 Task: Look for space in Höxter, Germany from 24th August, 2023 to 10th September, 2023 for 8 adults in price range Rs.12000 to Rs.15000. Place can be entire place or shared room with 4 bedrooms having 8 beds and 4 bathrooms. Property type can be house, flat, guest house. Amenities needed are: wifi, TV, free parkinig on premises, gym, breakfast. Booking option can be shelf check-in. Required host language is English.
Action: Mouse moved to (520, 107)
Screenshot: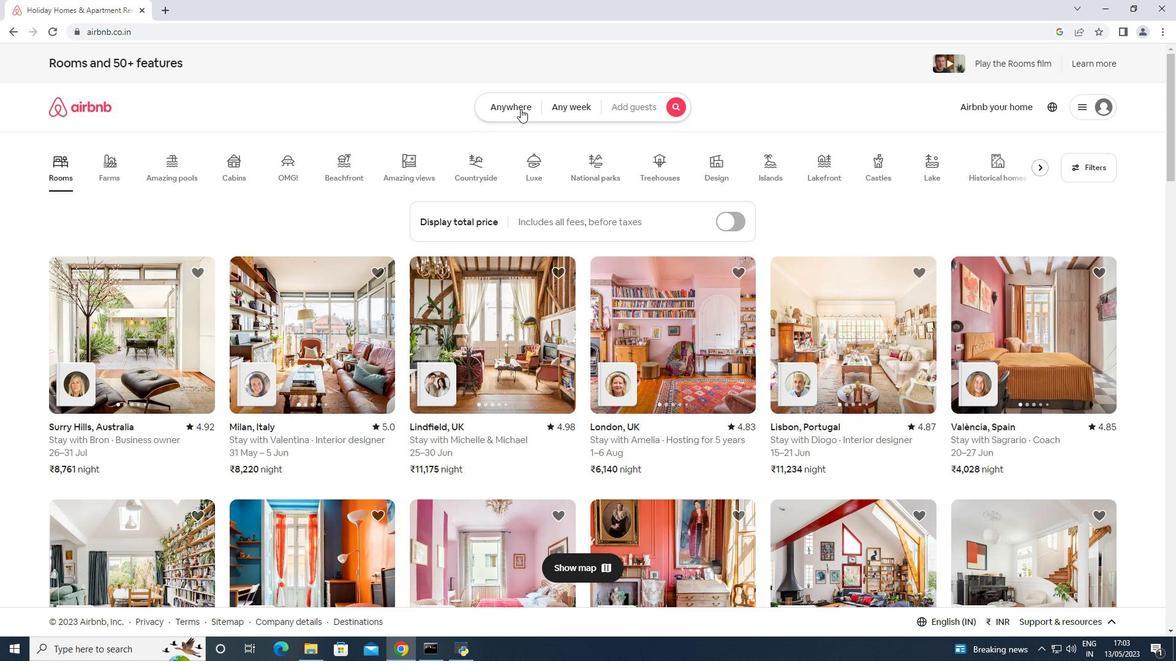 
Action: Mouse pressed left at (520, 107)
Screenshot: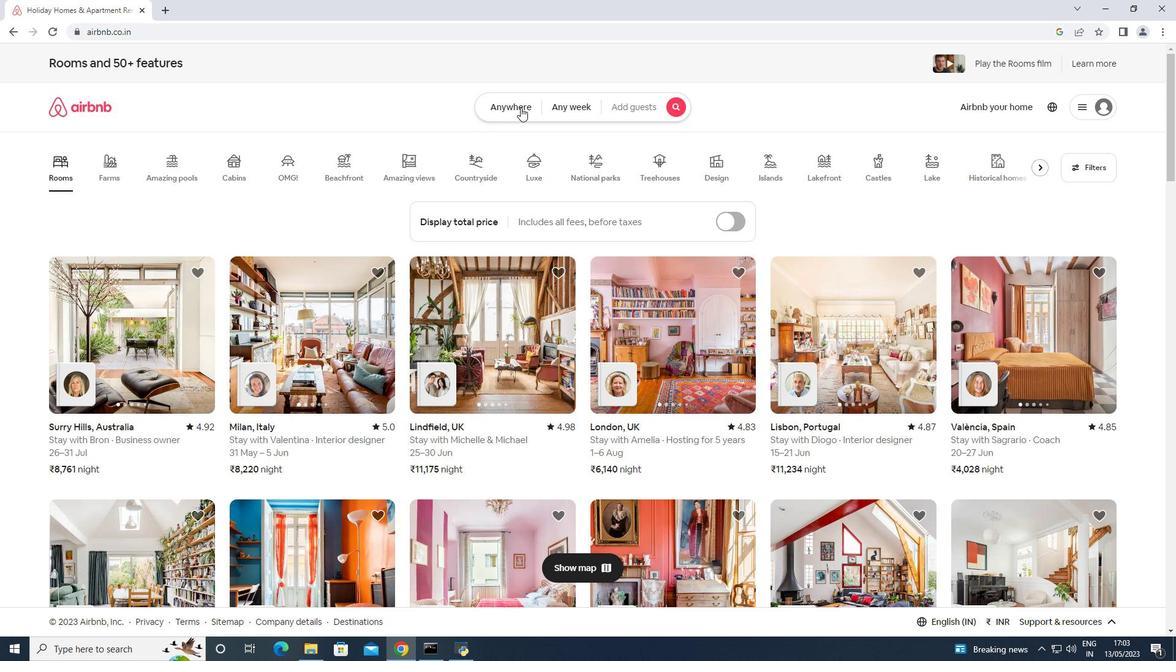 
Action: Mouse moved to (467, 153)
Screenshot: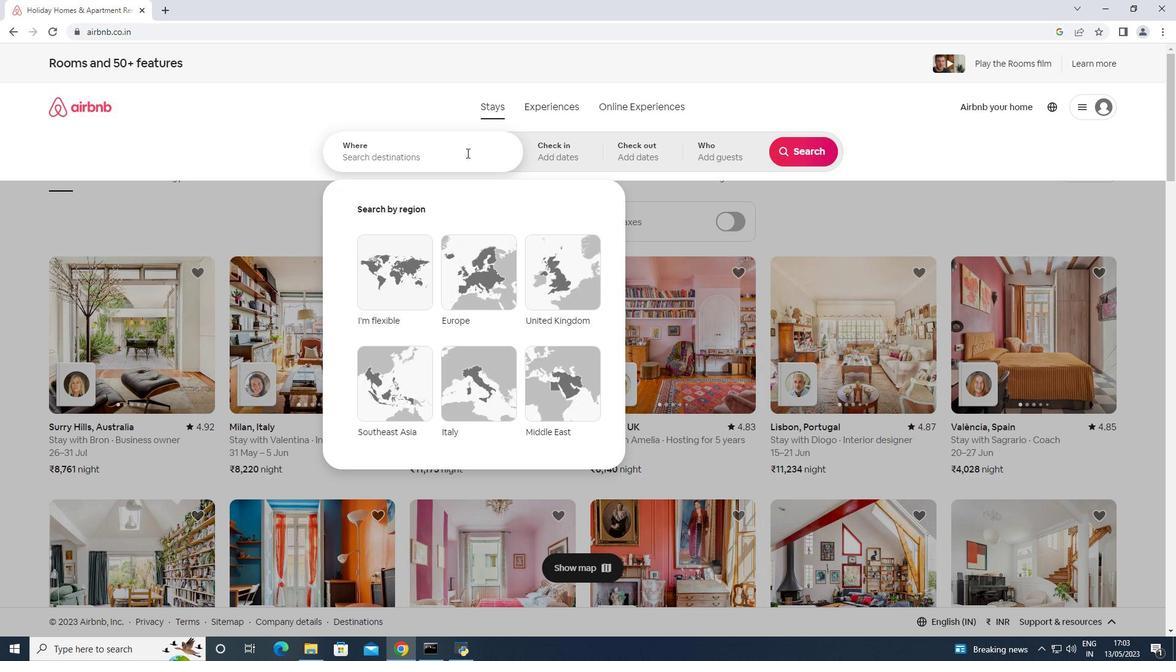 
Action: Mouse pressed left at (467, 153)
Screenshot: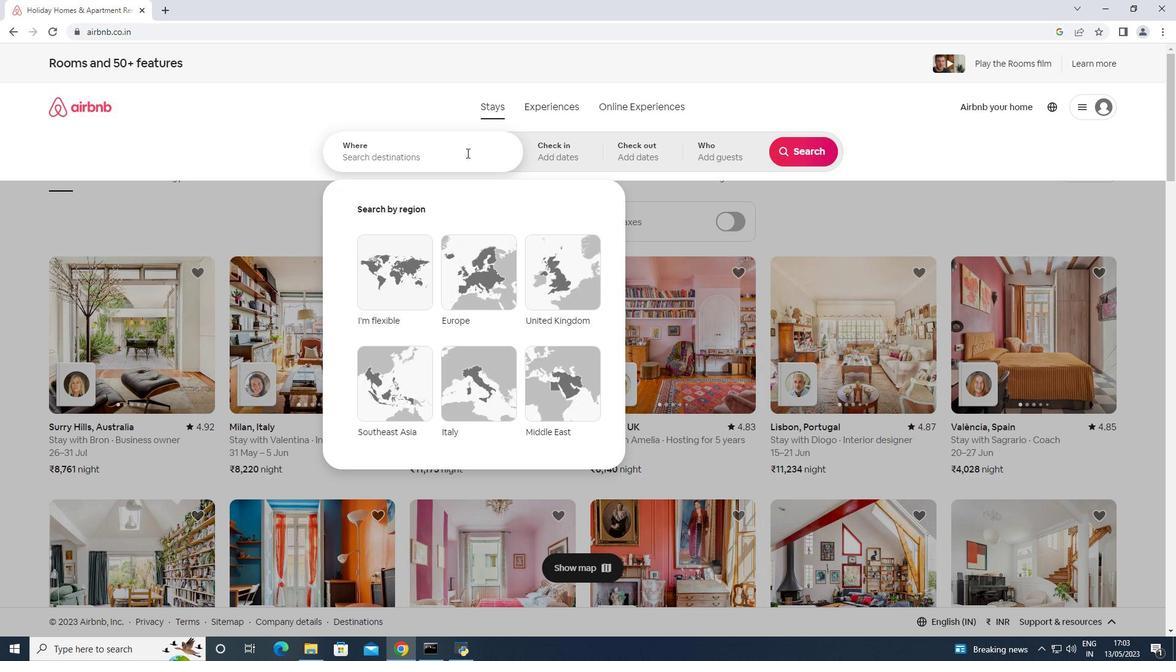 
Action: Key pressed <Key.shift><Key.shift><Key.shift><Key.shift><Key.shift>Hoxter,<Key.space><Key.shift>Germany<Key.enter>
Screenshot: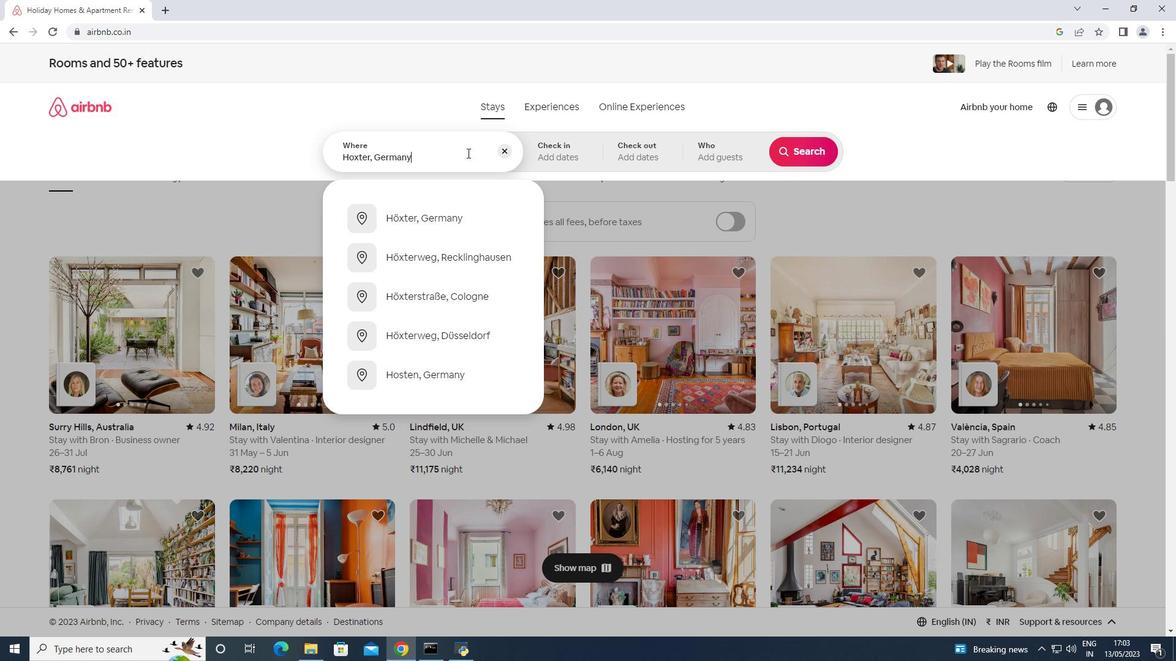 
Action: Mouse moved to (803, 257)
Screenshot: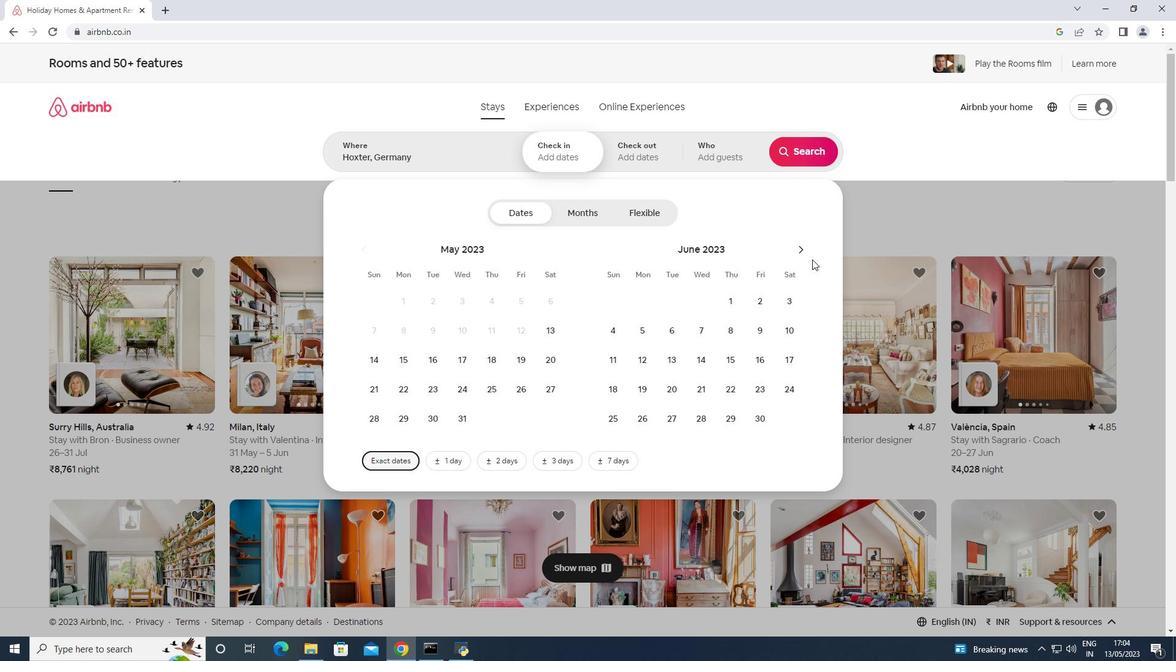 
Action: Mouse pressed left at (803, 257)
Screenshot: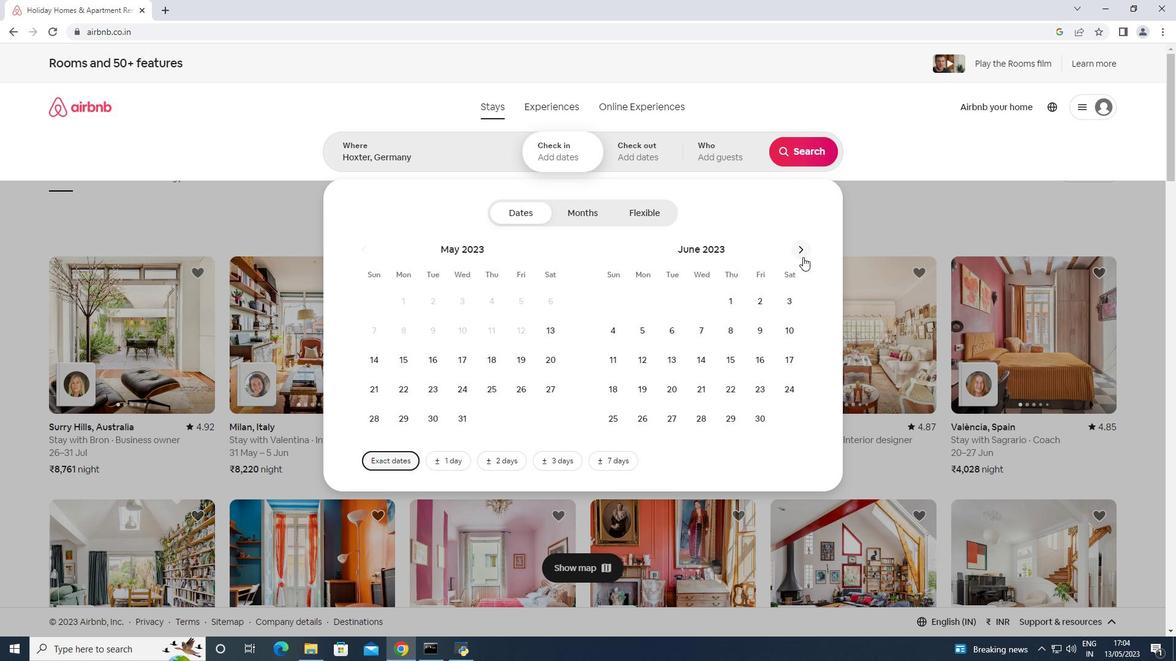 
Action: Mouse moved to (802, 257)
Screenshot: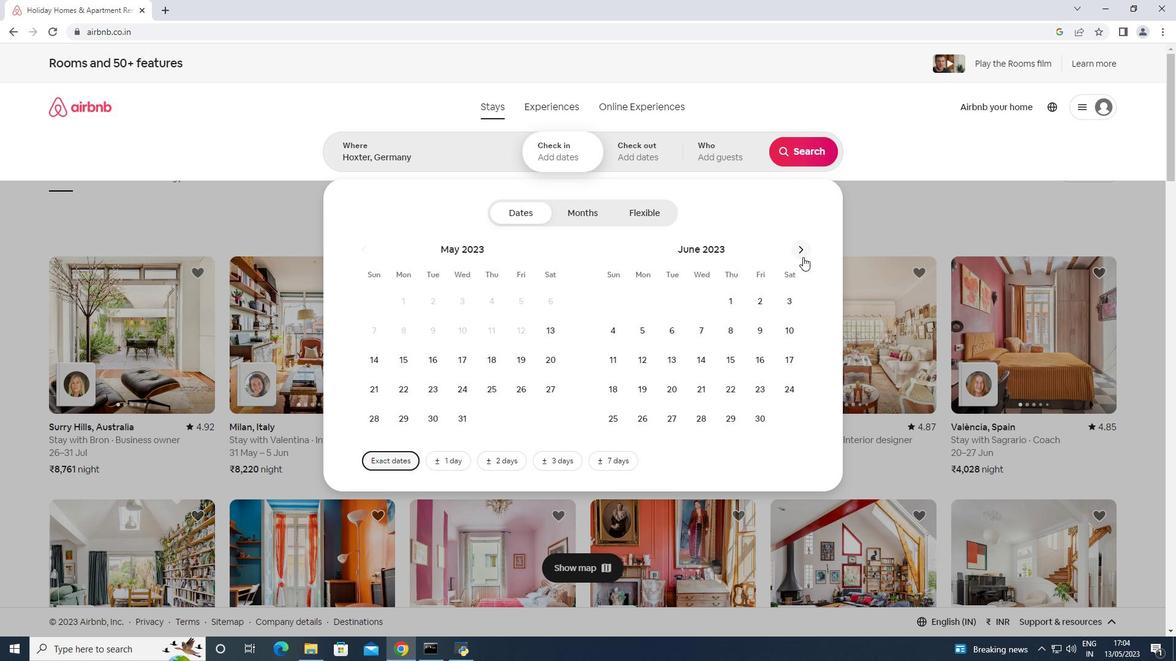 
Action: Mouse pressed left at (802, 257)
Screenshot: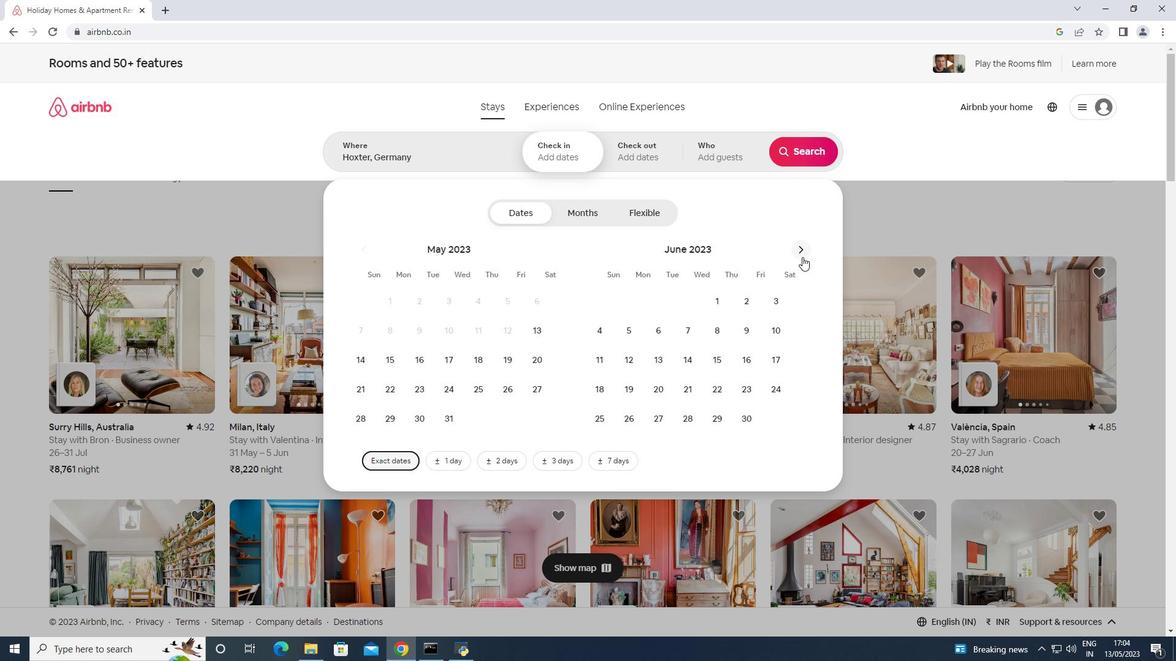 
Action: Mouse pressed left at (802, 257)
Screenshot: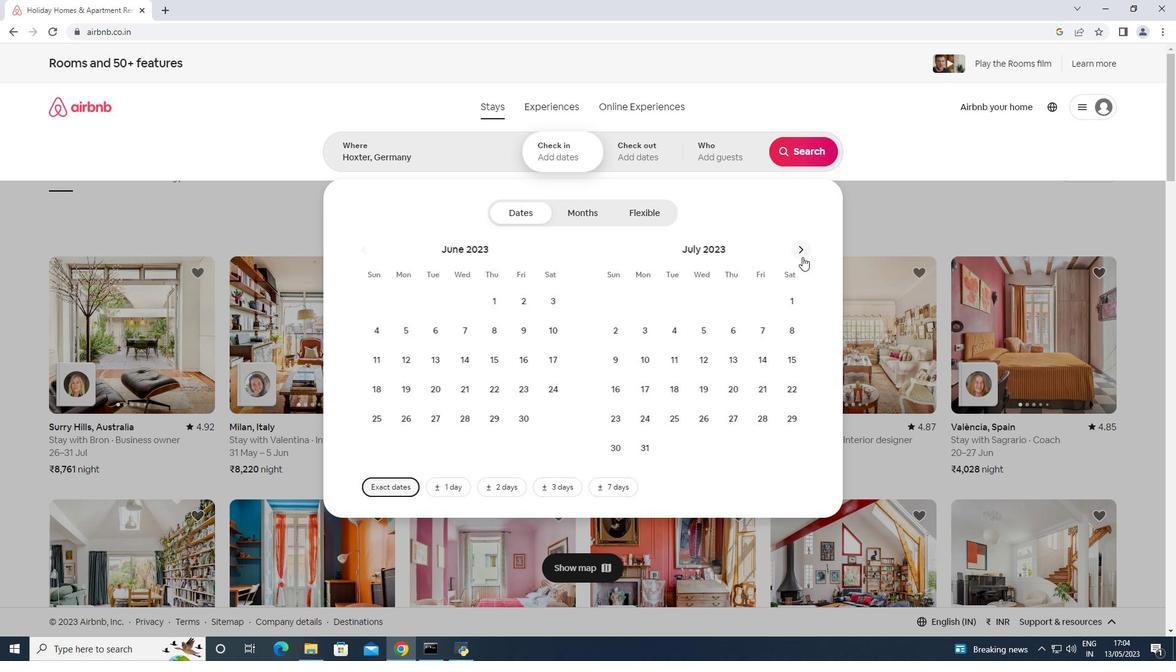 
Action: Mouse pressed left at (802, 257)
Screenshot: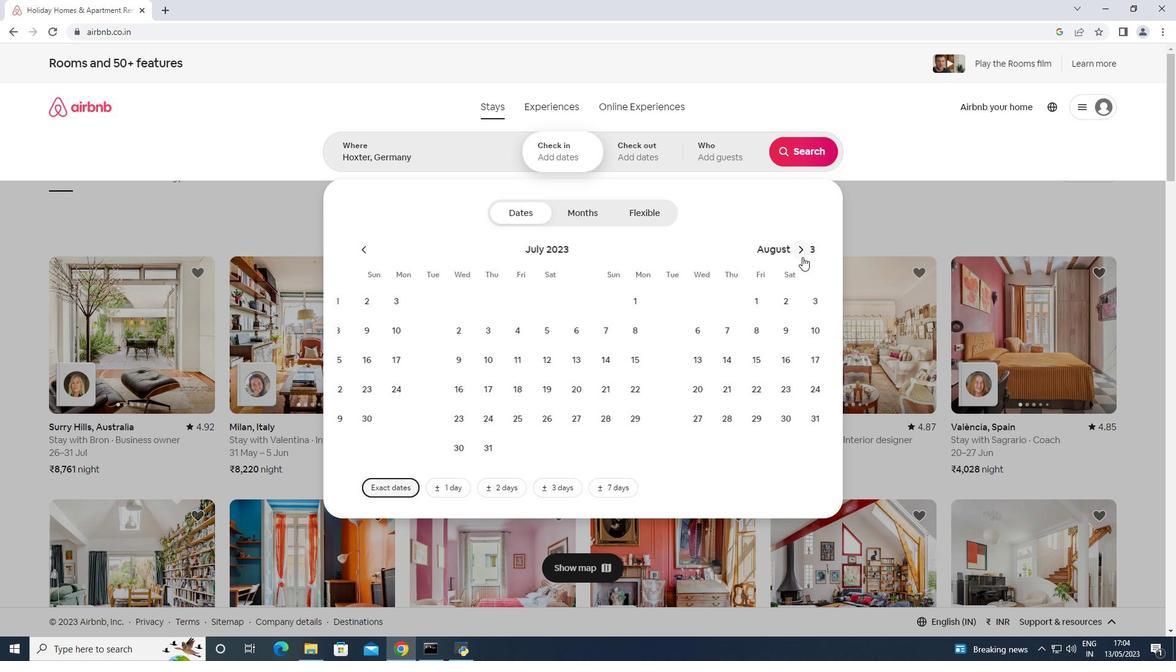 
Action: Mouse moved to (498, 382)
Screenshot: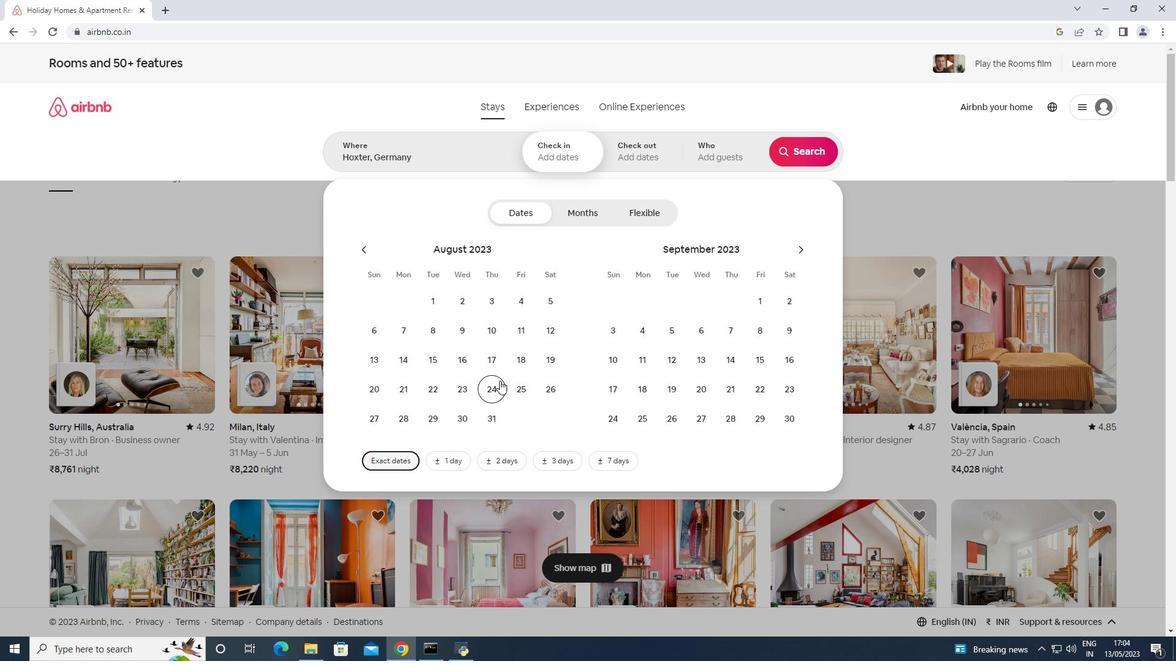 
Action: Mouse pressed left at (498, 382)
Screenshot: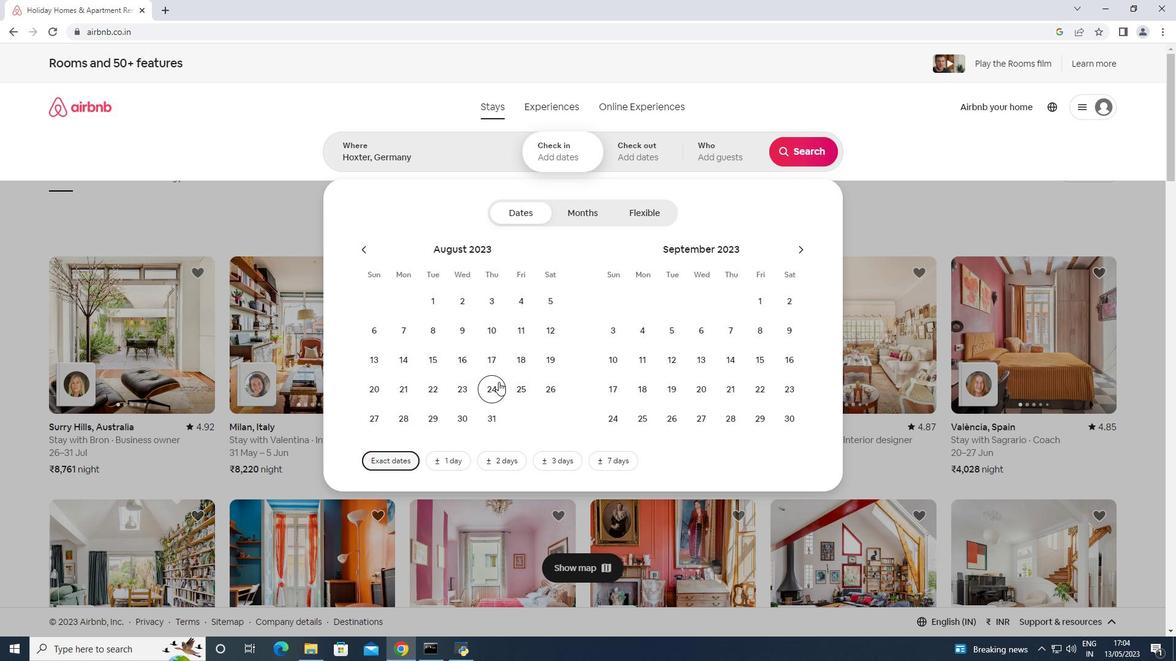 
Action: Mouse moved to (615, 364)
Screenshot: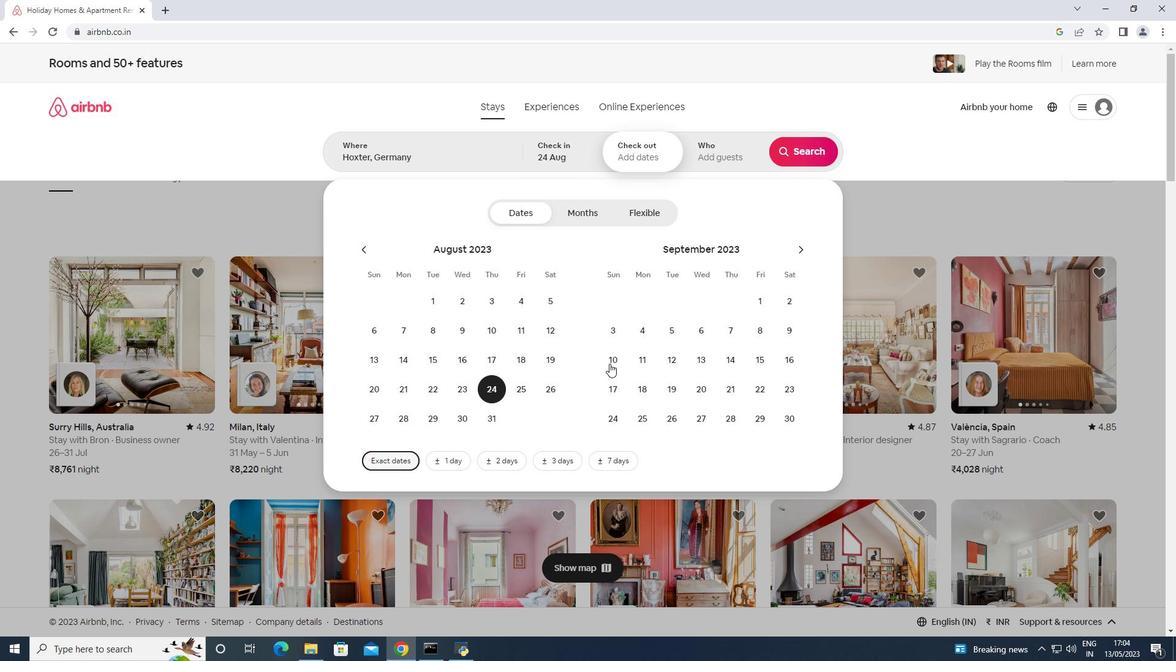 
Action: Mouse pressed left at (615, 364)
Screenshot: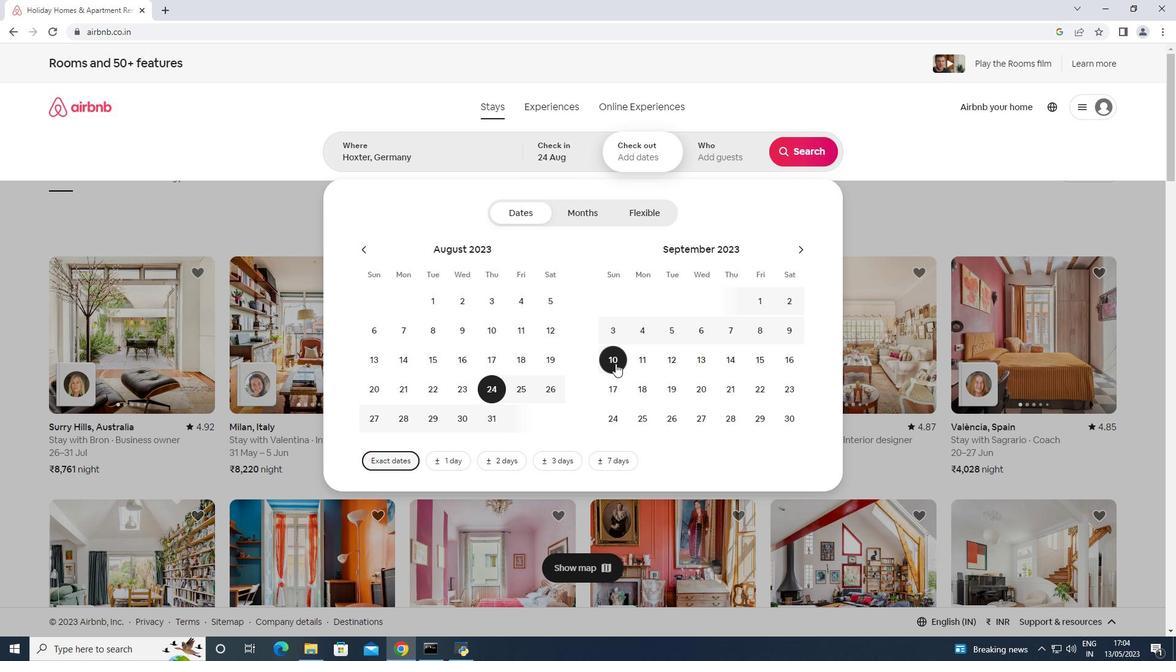 
Action: Mouse moved to (734, 152)
Screenshot: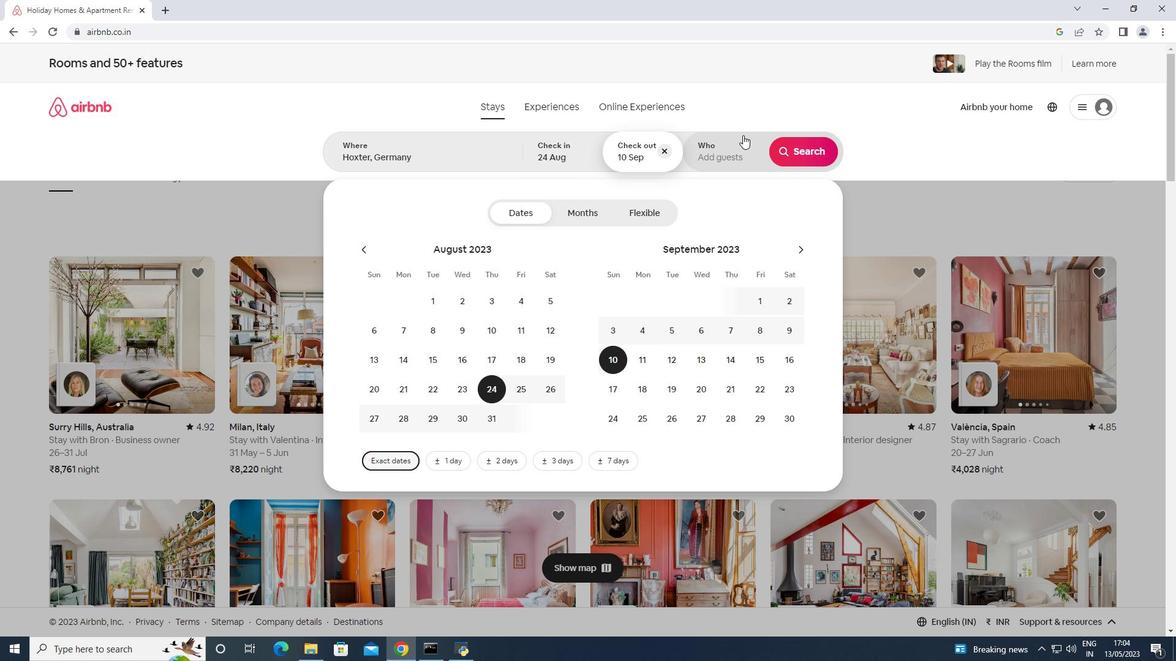 
Action: Mouse pressed left at (734, 152)
Screenshot: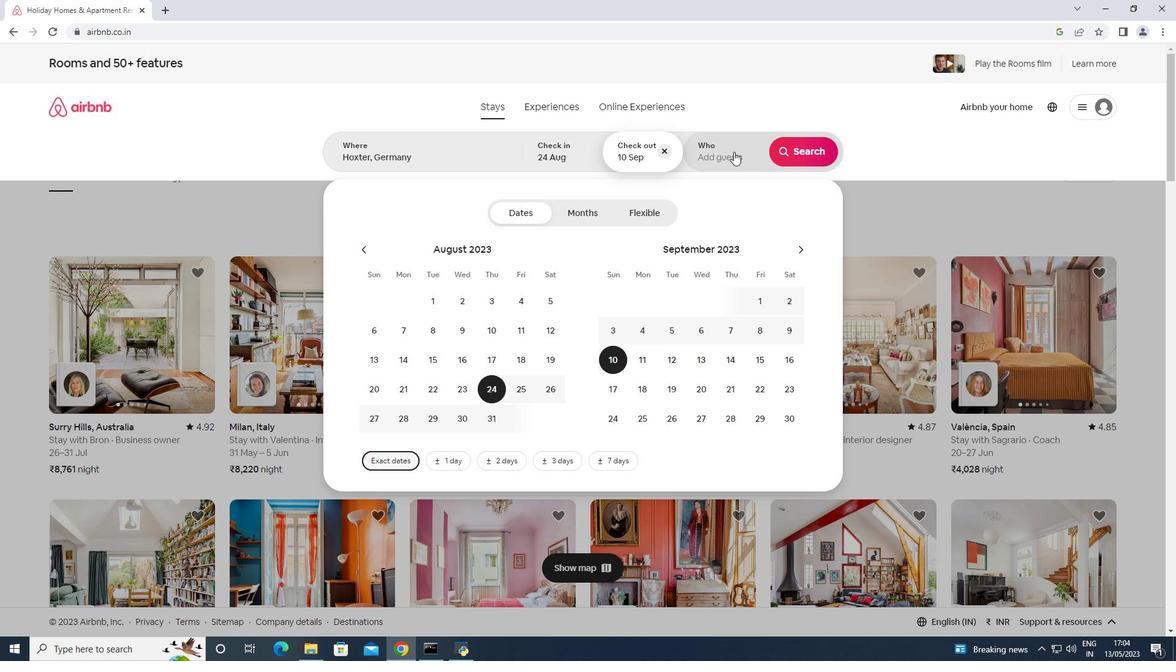 
Action: Mouse moved to (814, 218)
Screenshot: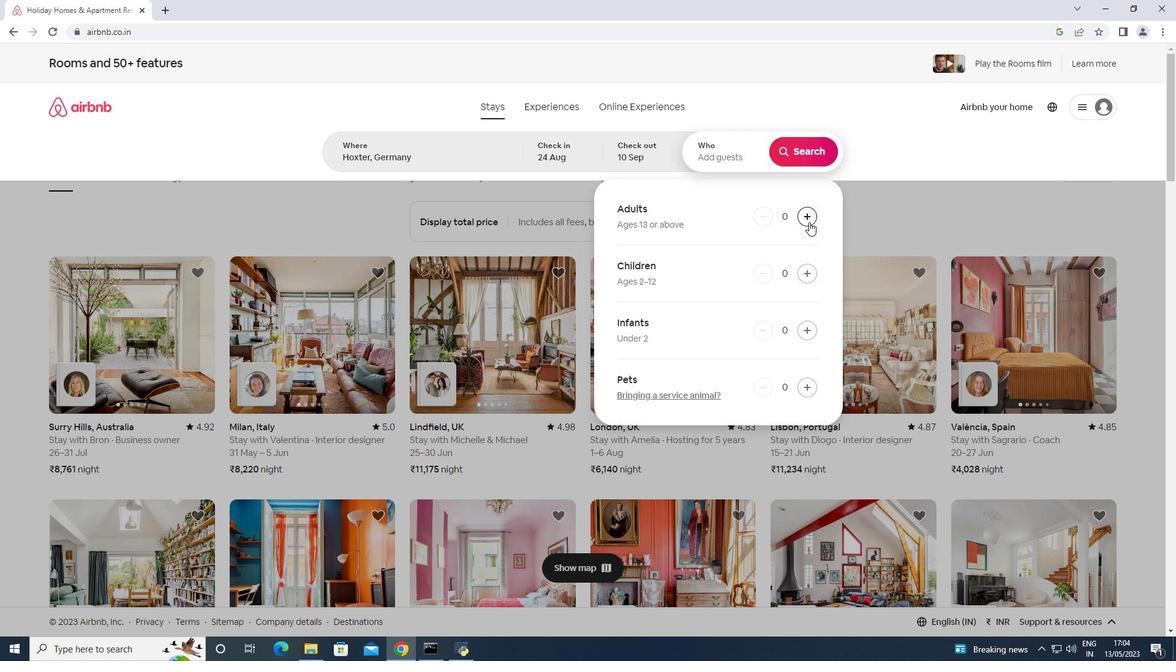 
Action: Mouse pressed left at (814, 218)
Screenshot: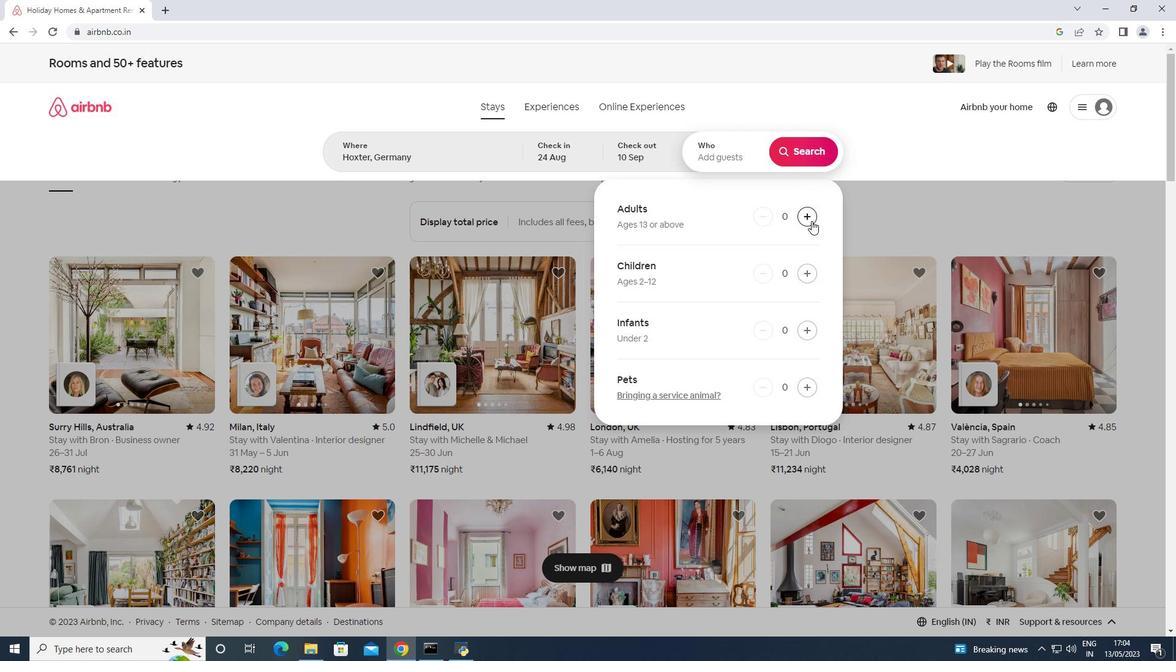 
Action: Mouse pressed left at (814, 218)
Screenshot: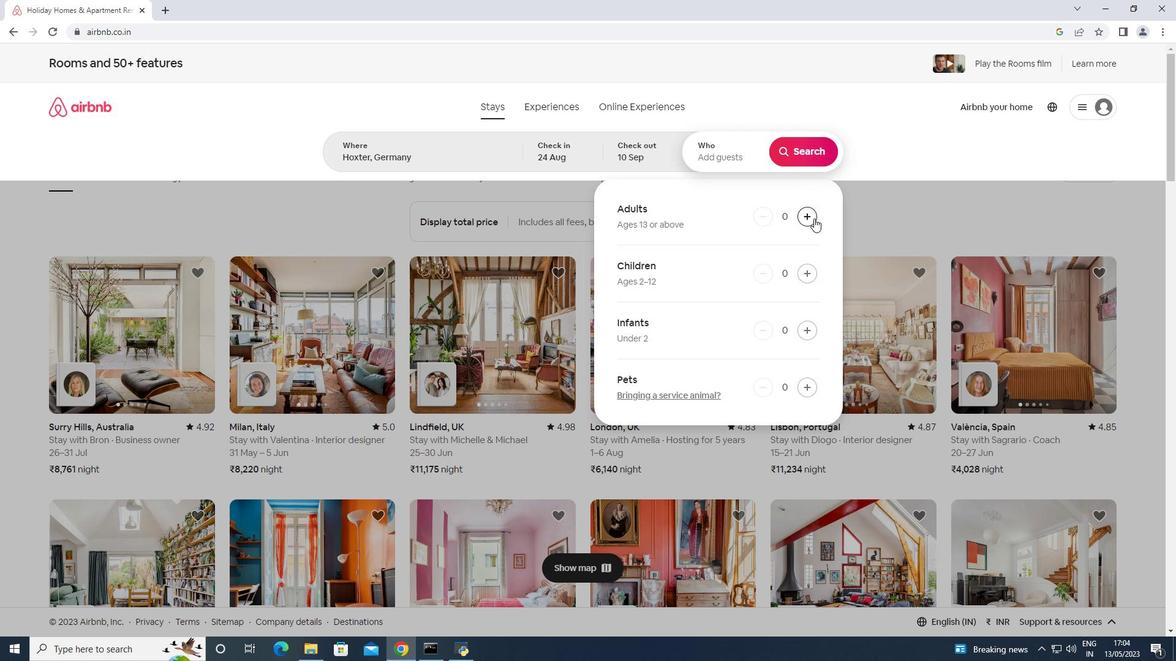 
Action: Mouse pressed left at (814, 218)
Screenshot: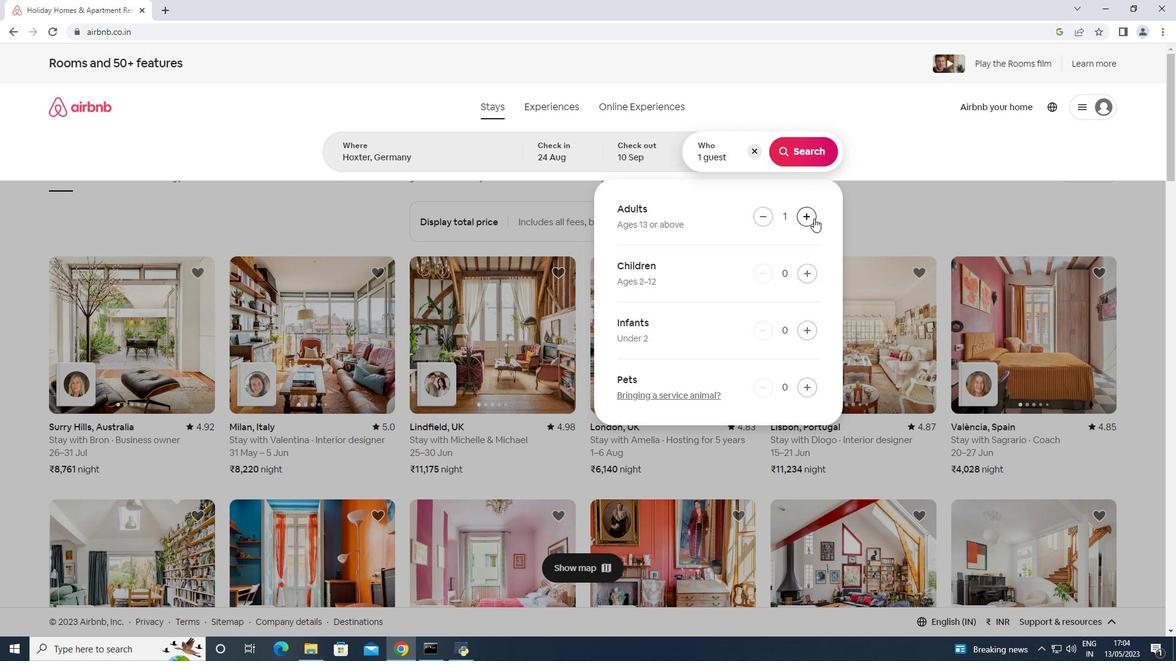 
Action: Mouse pressed left at (814, 218)
Screenshot: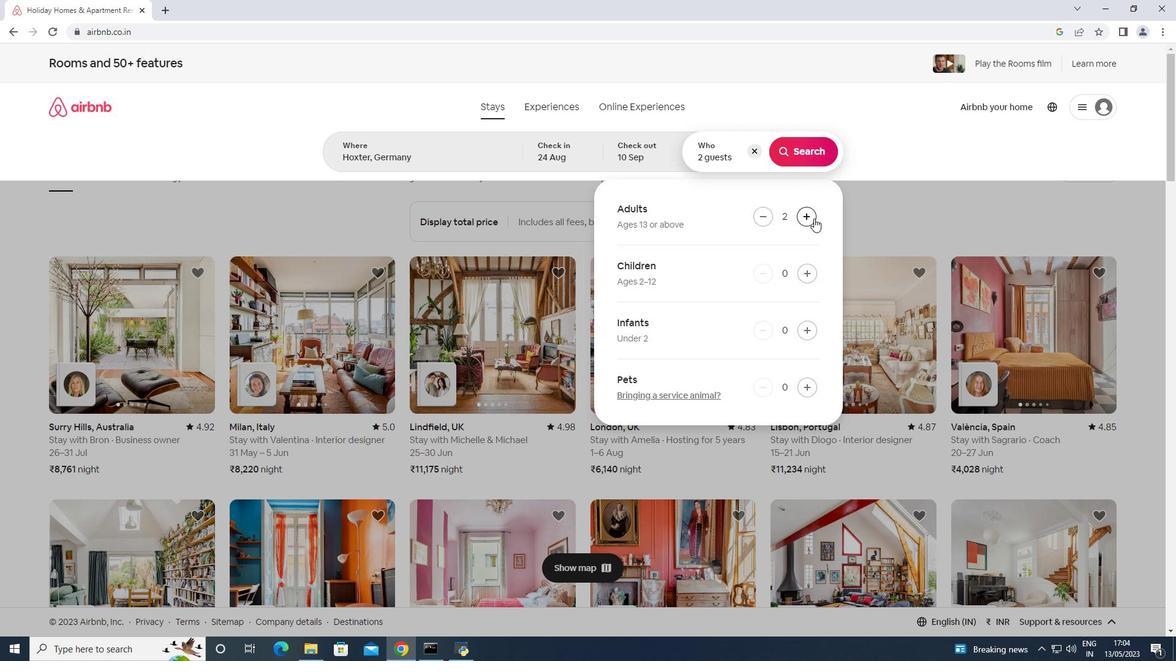 
Action: Mouse pressed left at (814, 218)
Screenshot: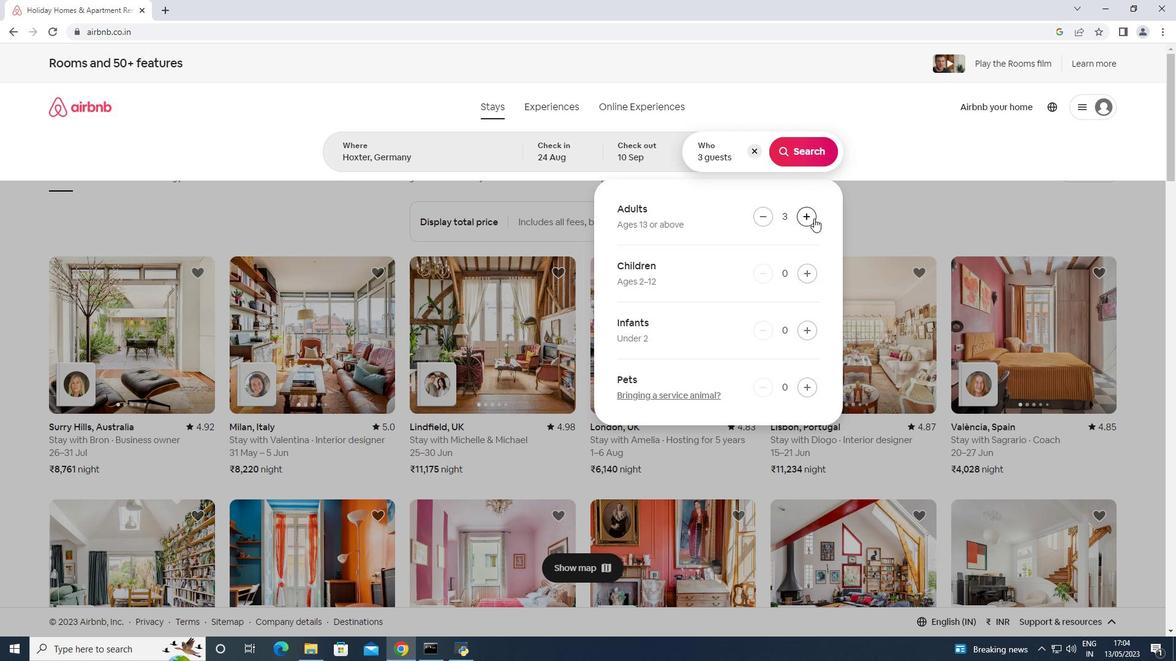 
Action: Mouse pressed left at (814, 218)
Screenshot: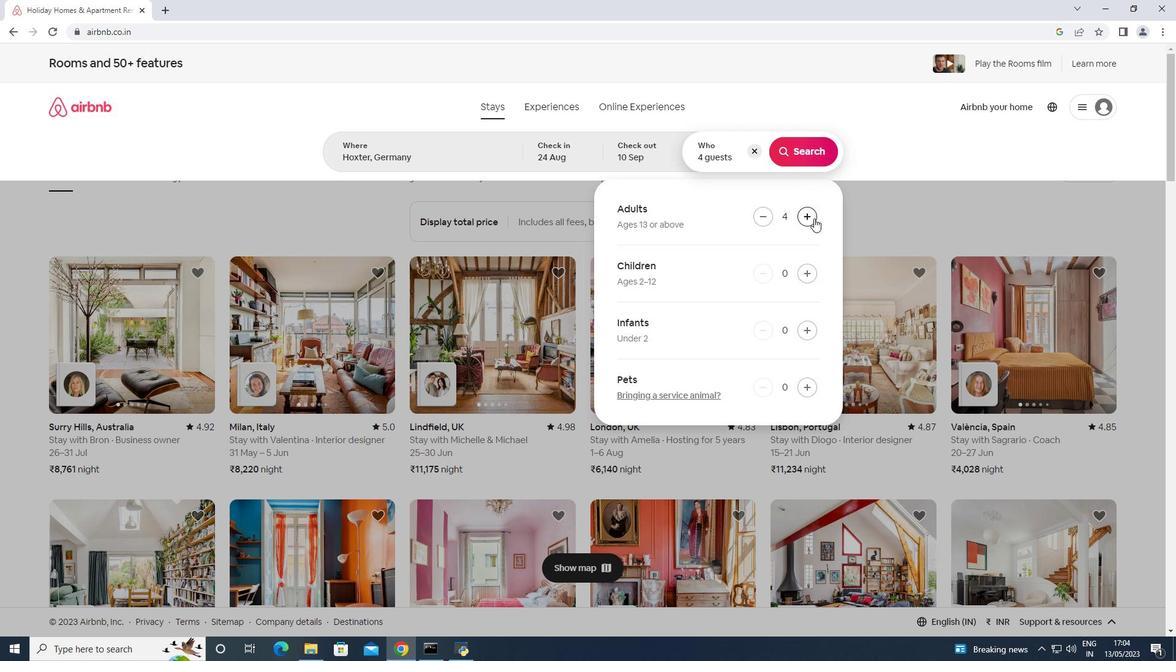 
Action: Mouse pressed left at (814, 218)
Screenshot: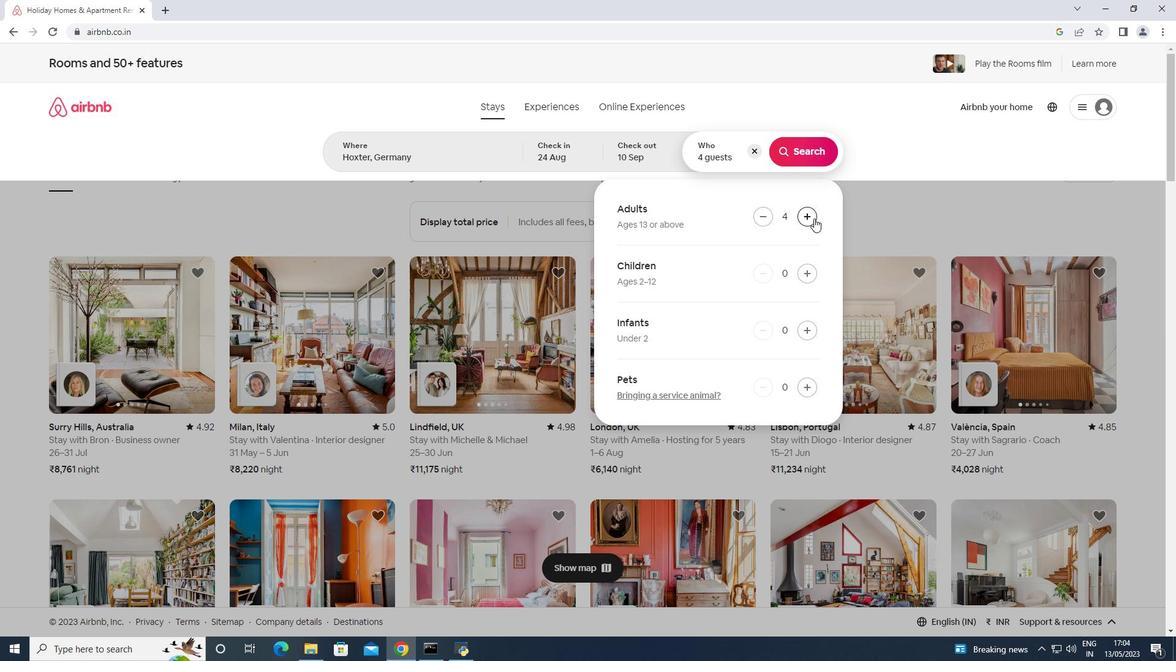 
Action: Mouse pressed left at (814, 218)
Screenshot: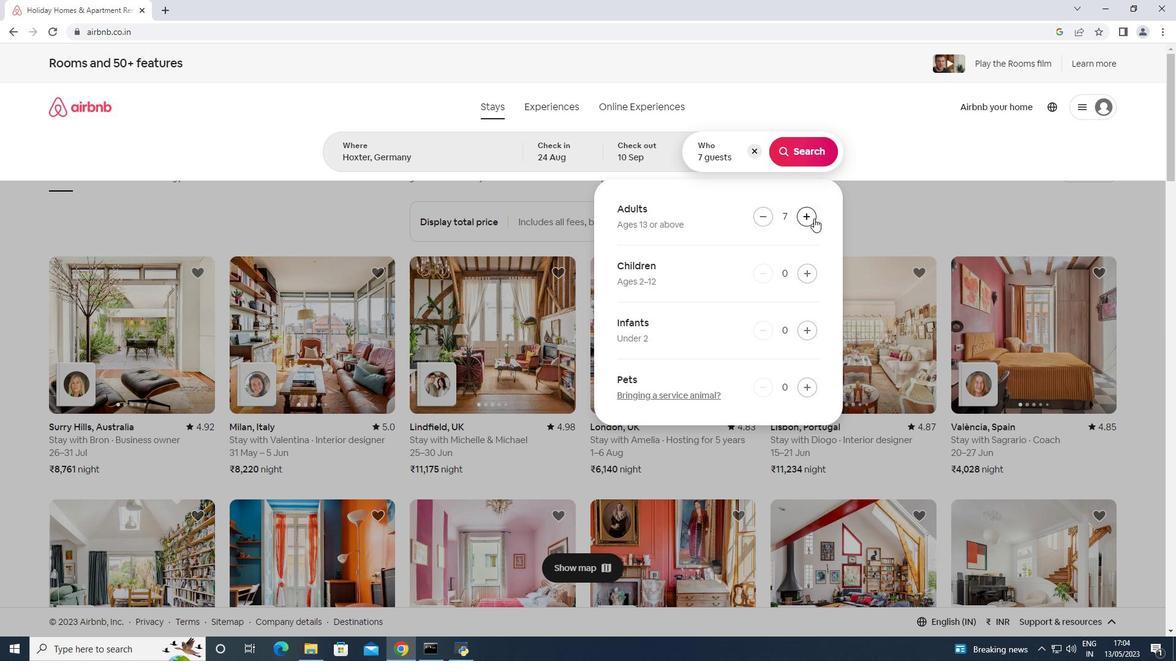 
Action: Mouse moved to (821, 153)
Screenshot: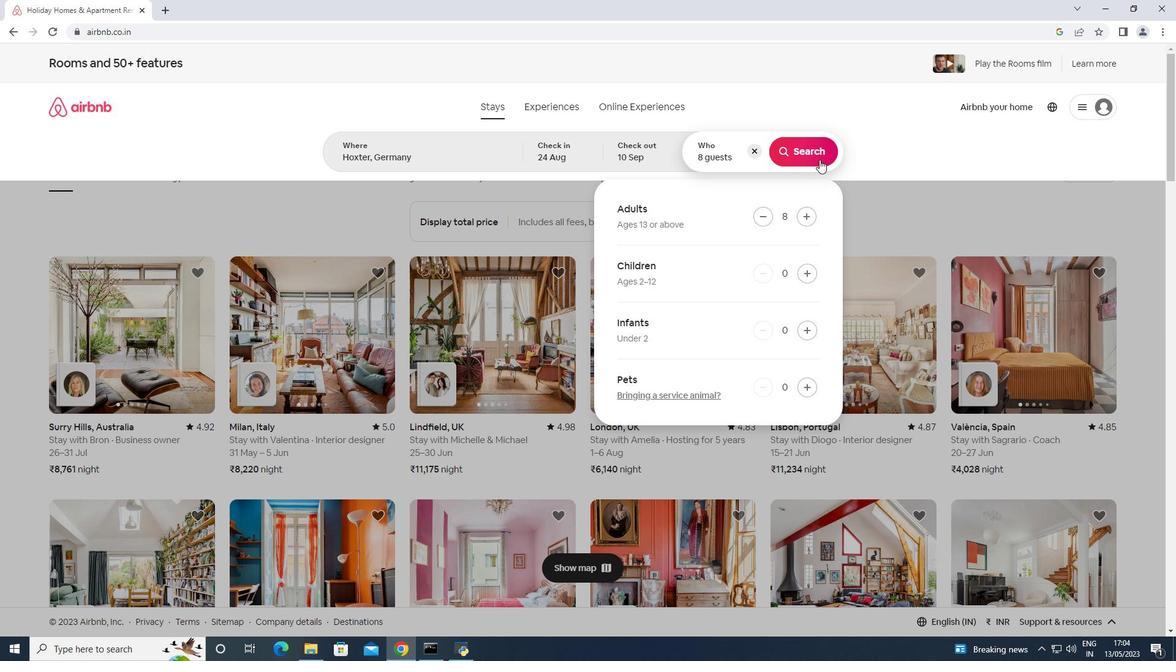 
Action: Mouse pressed left at (821, 153)
Screenshot: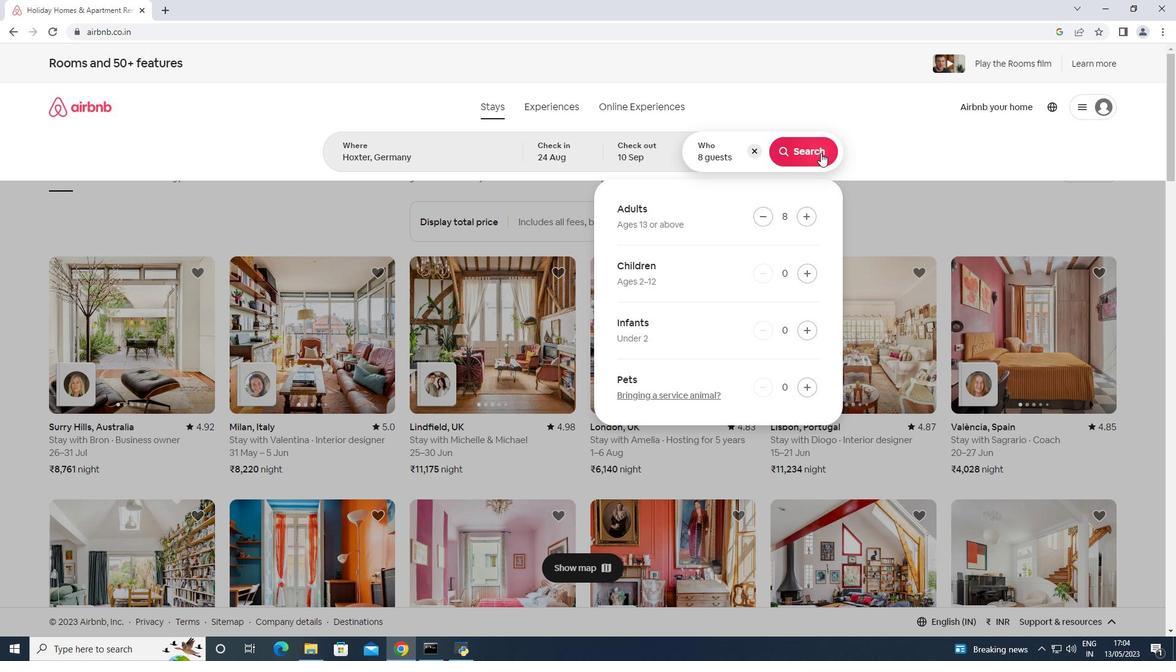 
Action: Mouse moved to (1119, 118)
Screenshot: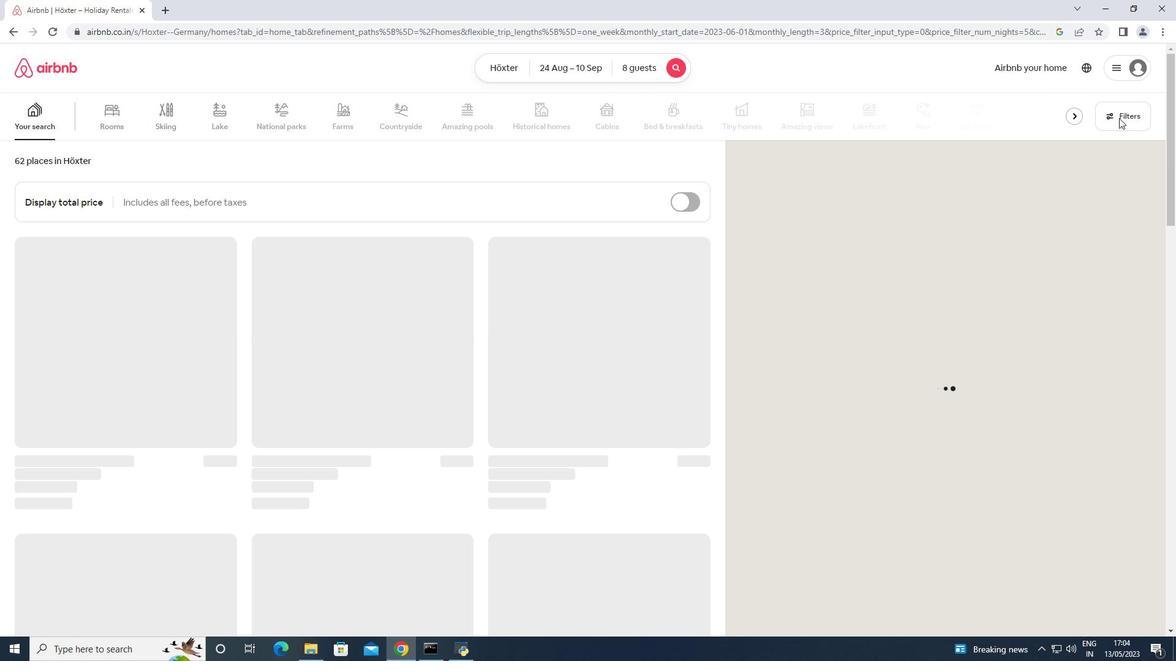 
Action: Mouse pressed left at (1119, 118)
Screenshot: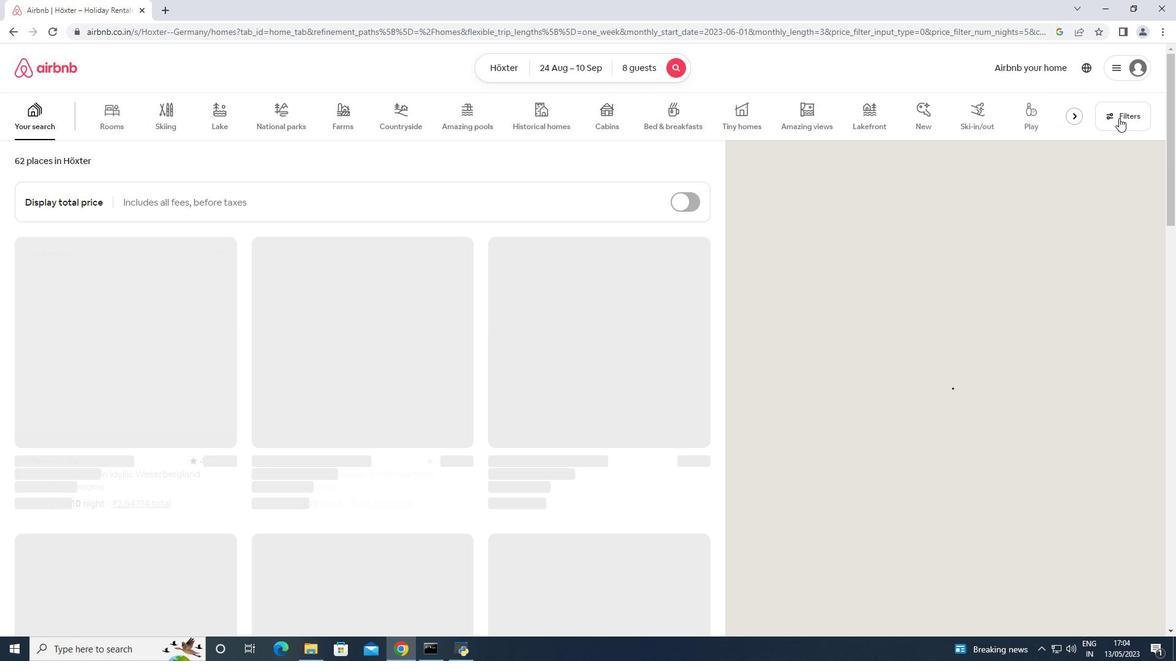 
Action: Mouse moved to (529, 422)
Screenshot: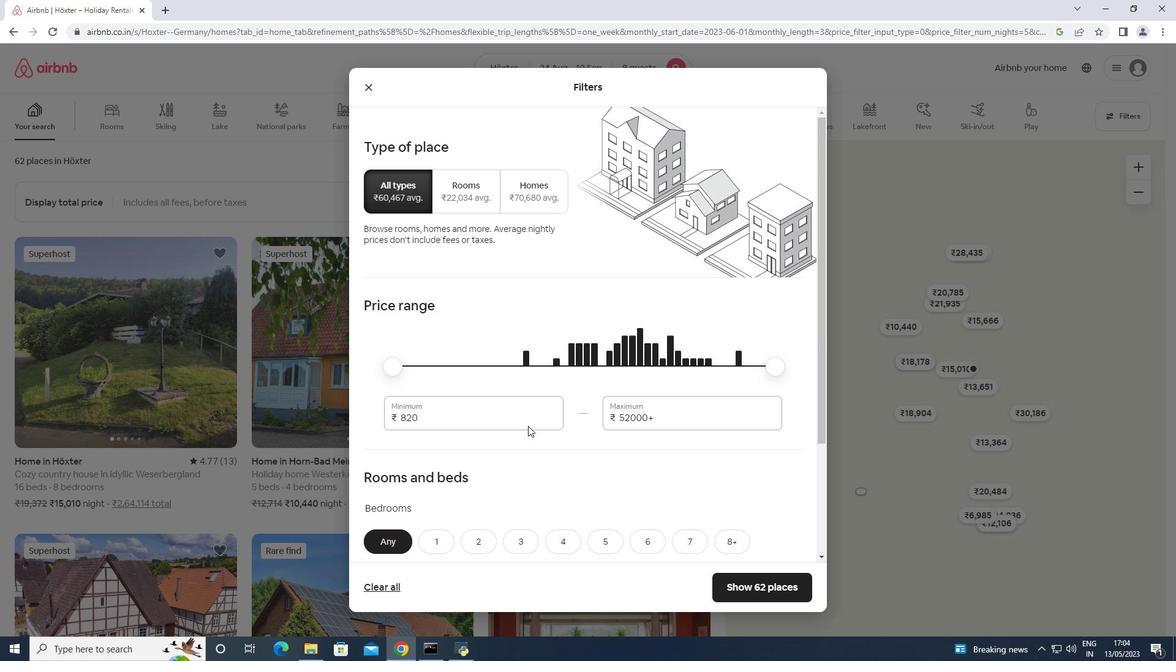 
Action: Mouse pressed left at (529, 422)
Screenshot: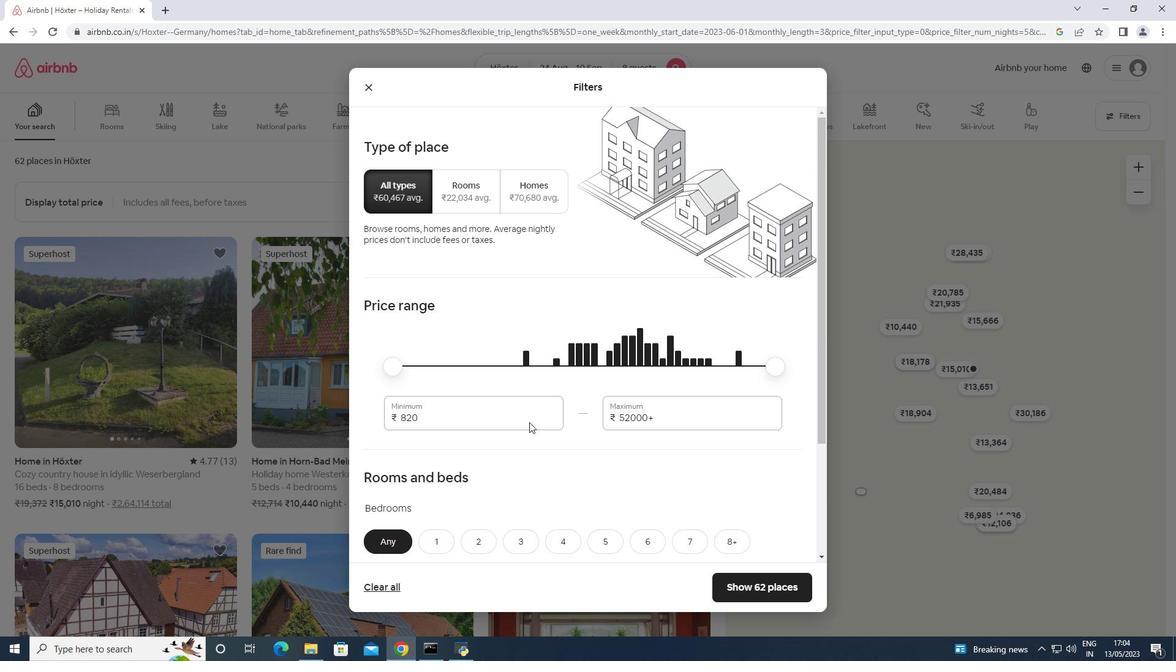 
Action: Mouse pressed left at (529, 422)
Screenshot: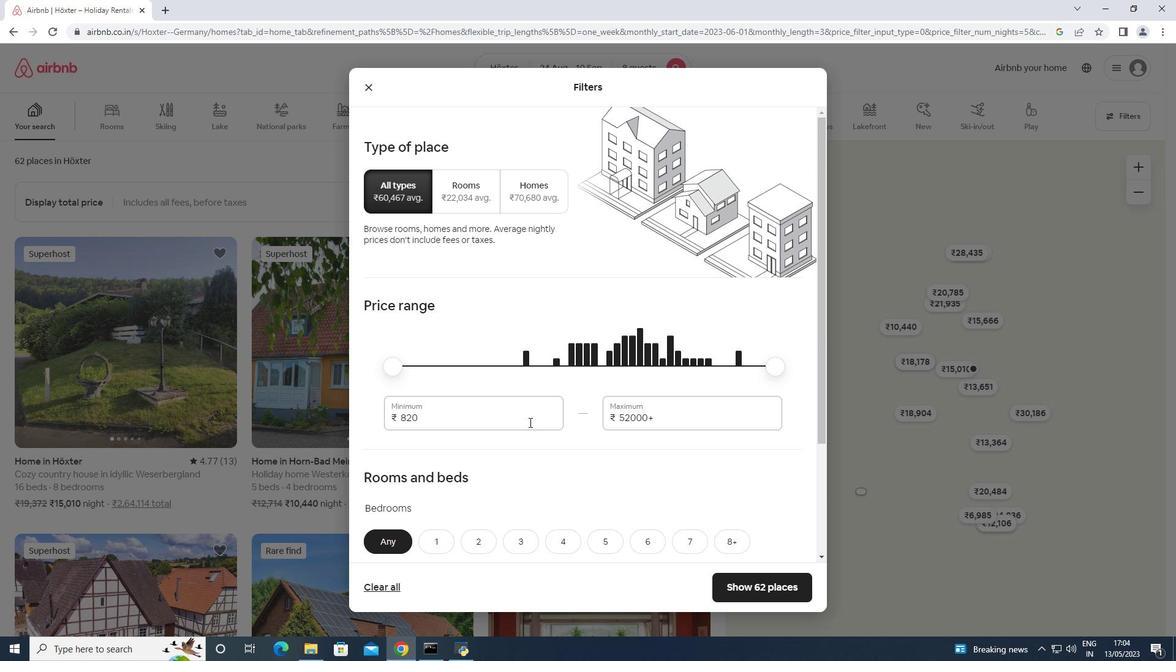 
Action: Key pressed 12000<Key.tab>1501<Key.backspace>000<Key.backspace>
Screenshot: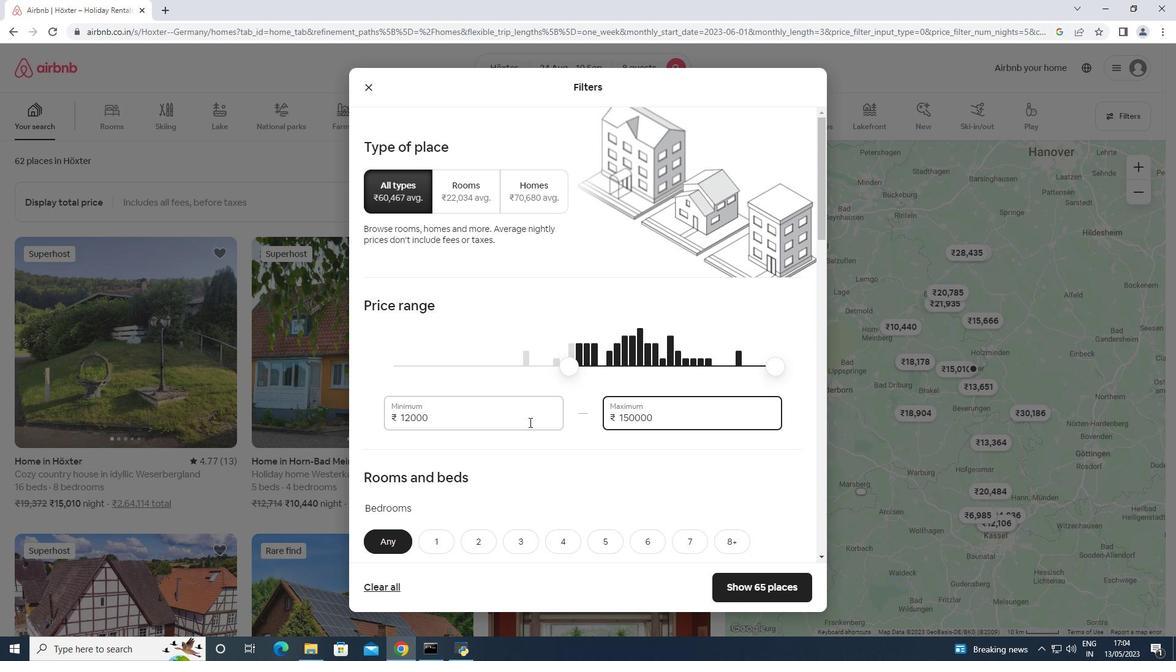 
Action: Mouse scrolled (529, 422) with delta (0, 0)
Screenshot: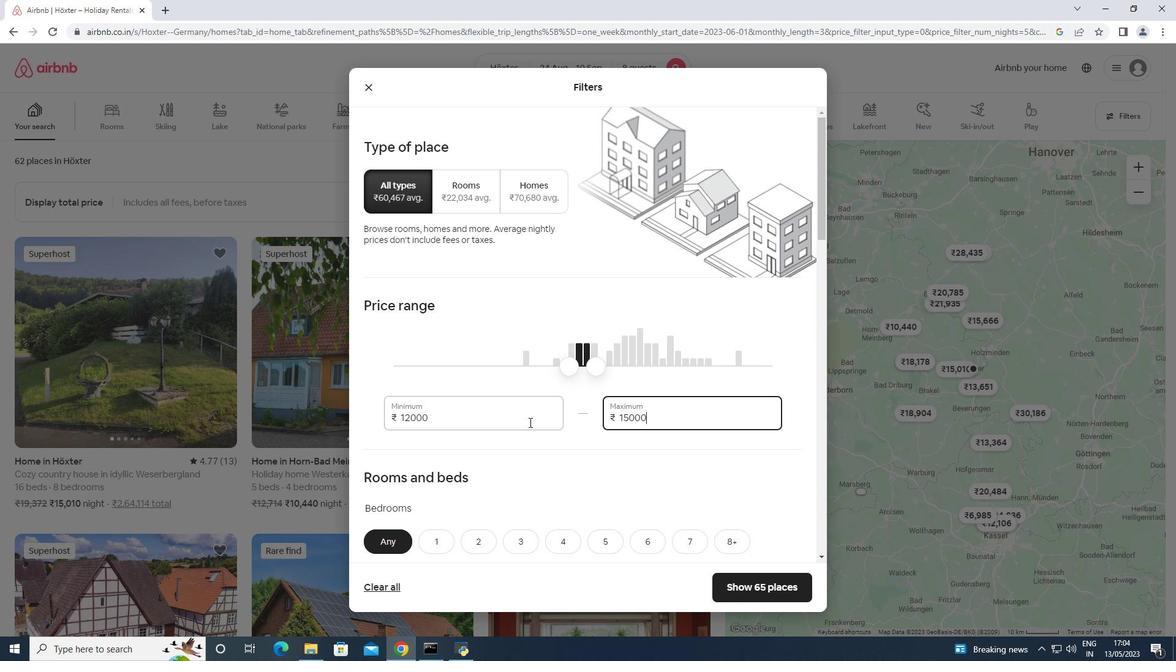 
Action: Mouse scrolled (529, 422) with delta (0, 0)
Screenshot: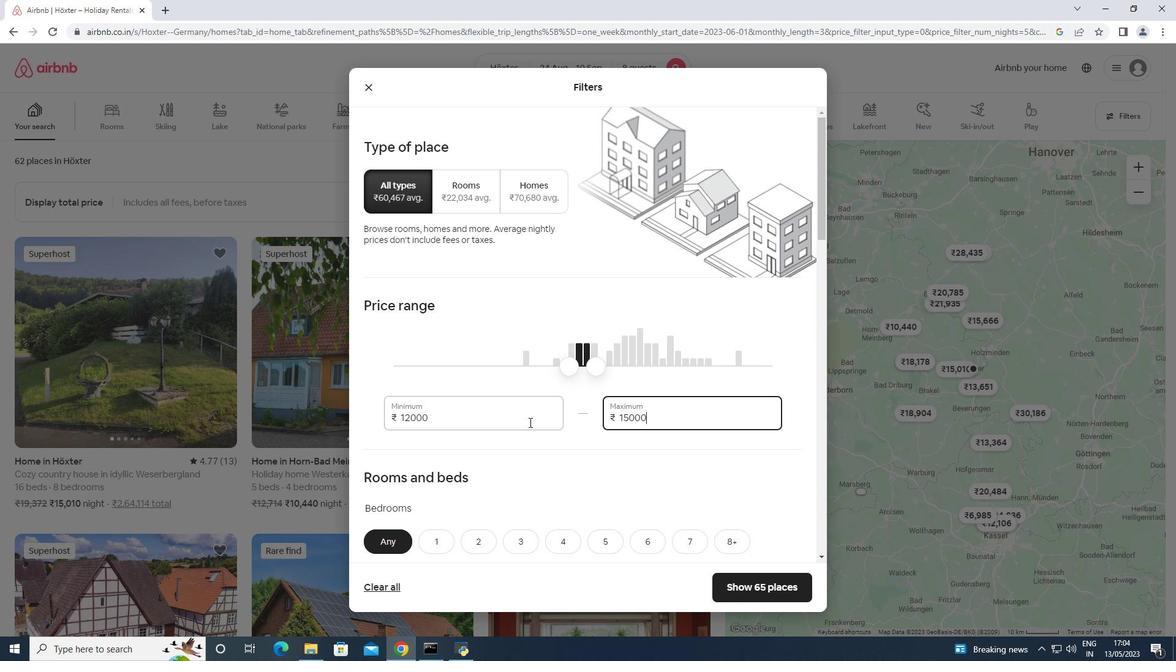 
Action: Mouse scrolled (529, 422) with delta (0, 0)
Screenshot: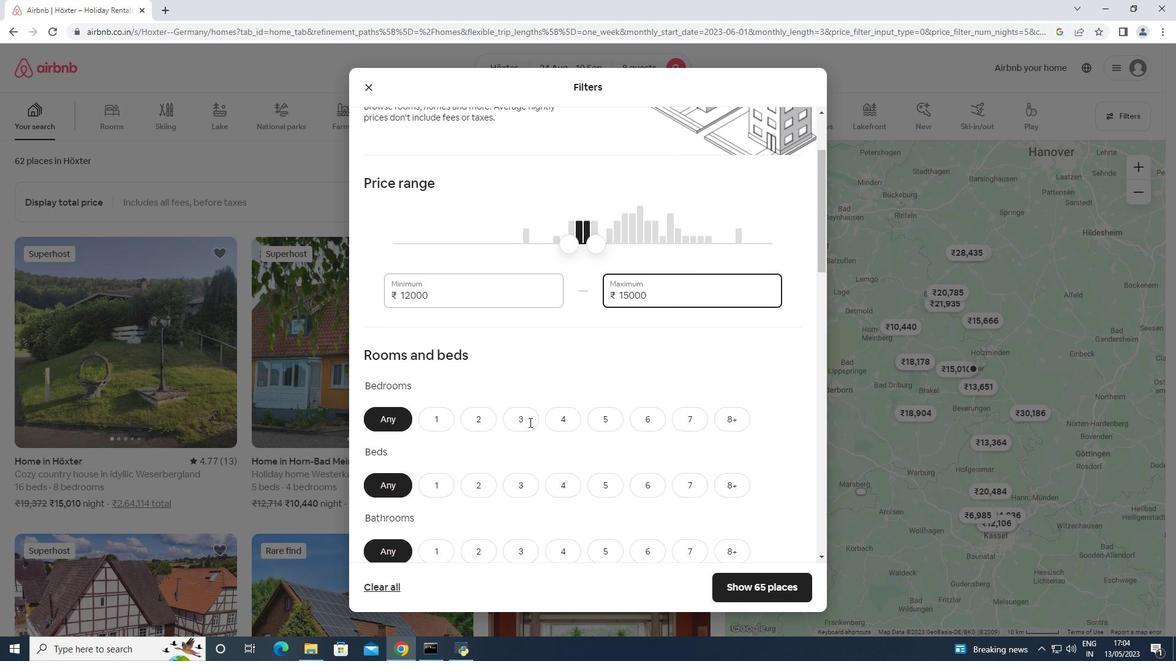 
Action: Mouse moved to (566, 366)
Screenshot: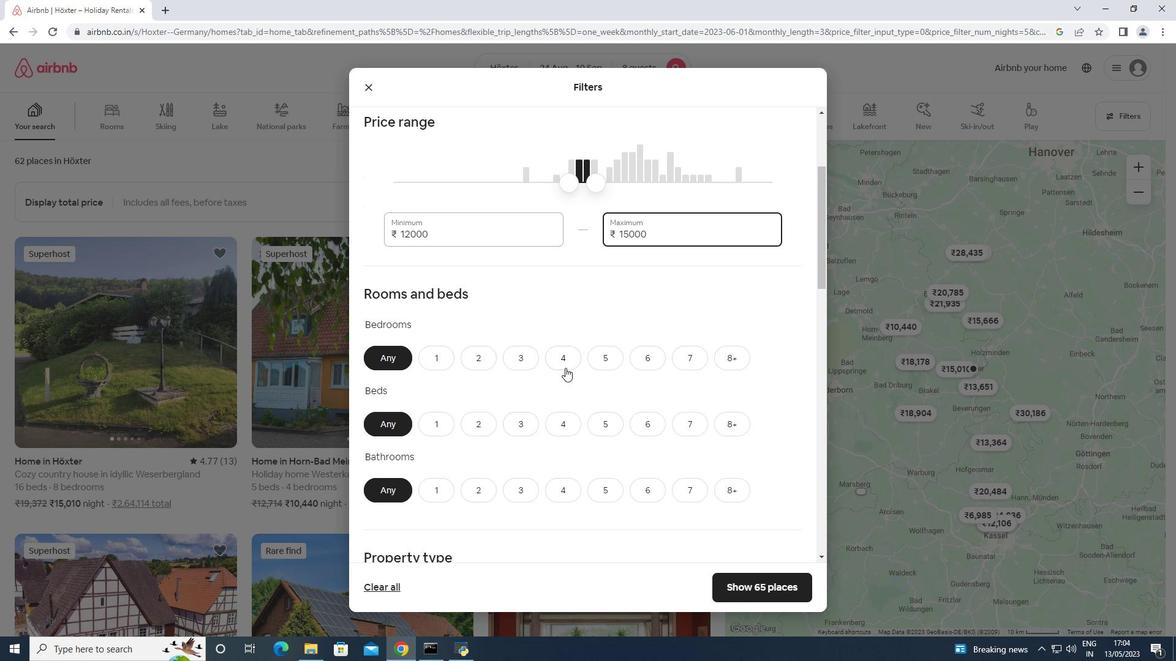 
Action: Mouse pressed left at (566, 366)
Screenshot: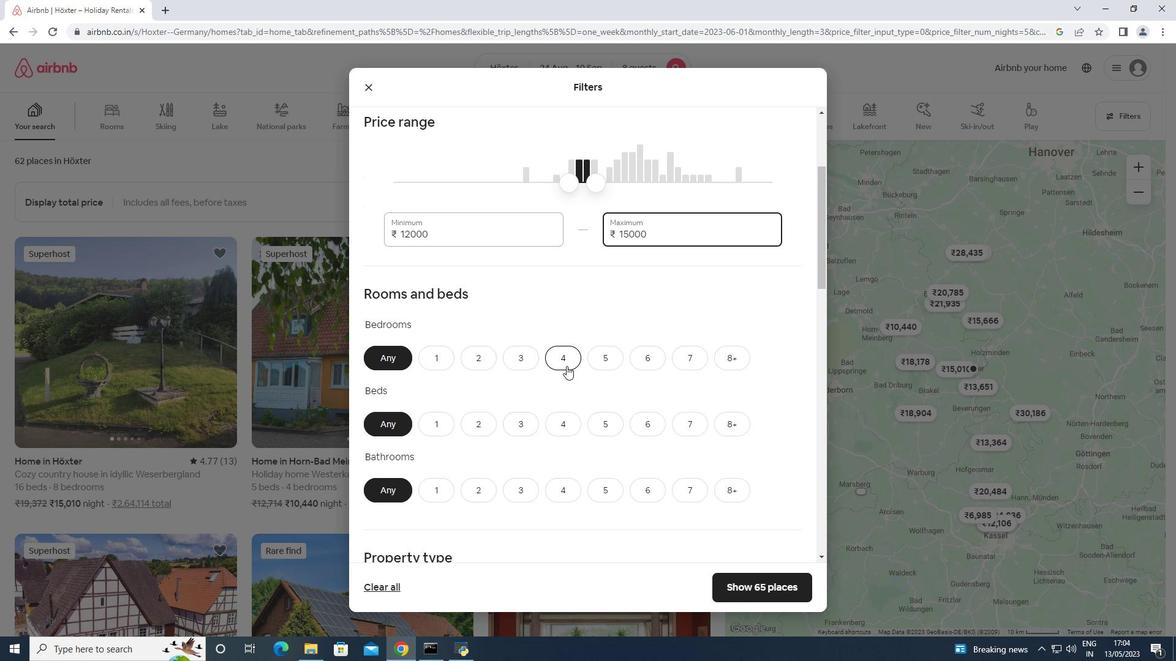 
Action: Mouse moved to (724, 427)
Screenshot: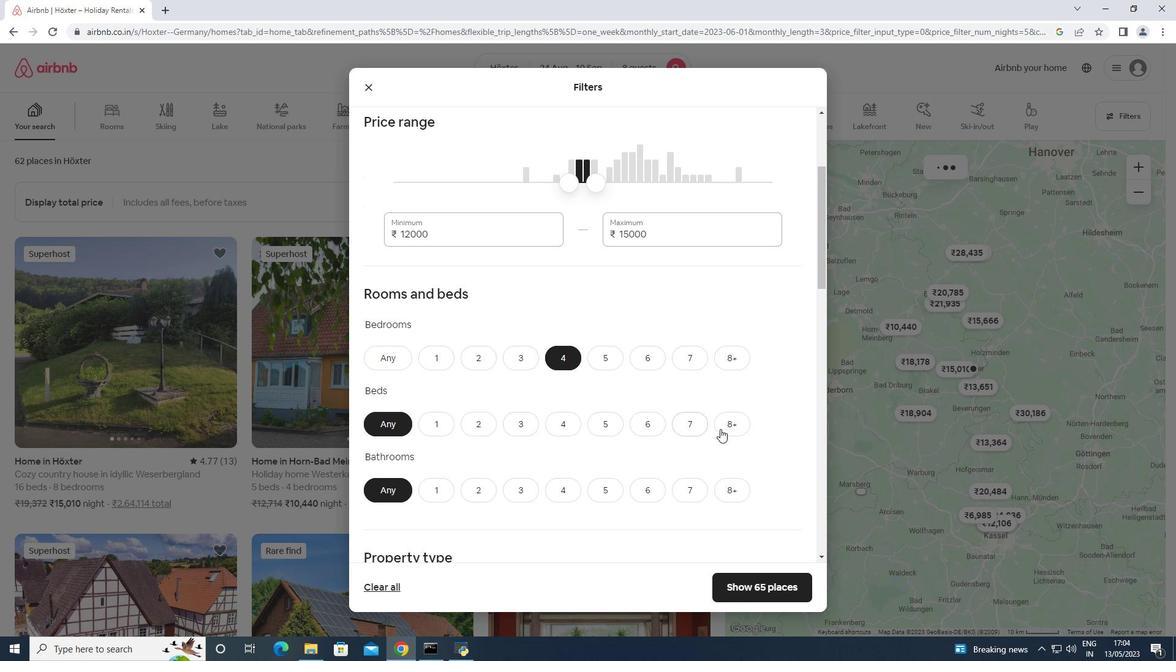 
Action: Mouse pressed left at (724, 427)
Screenshot: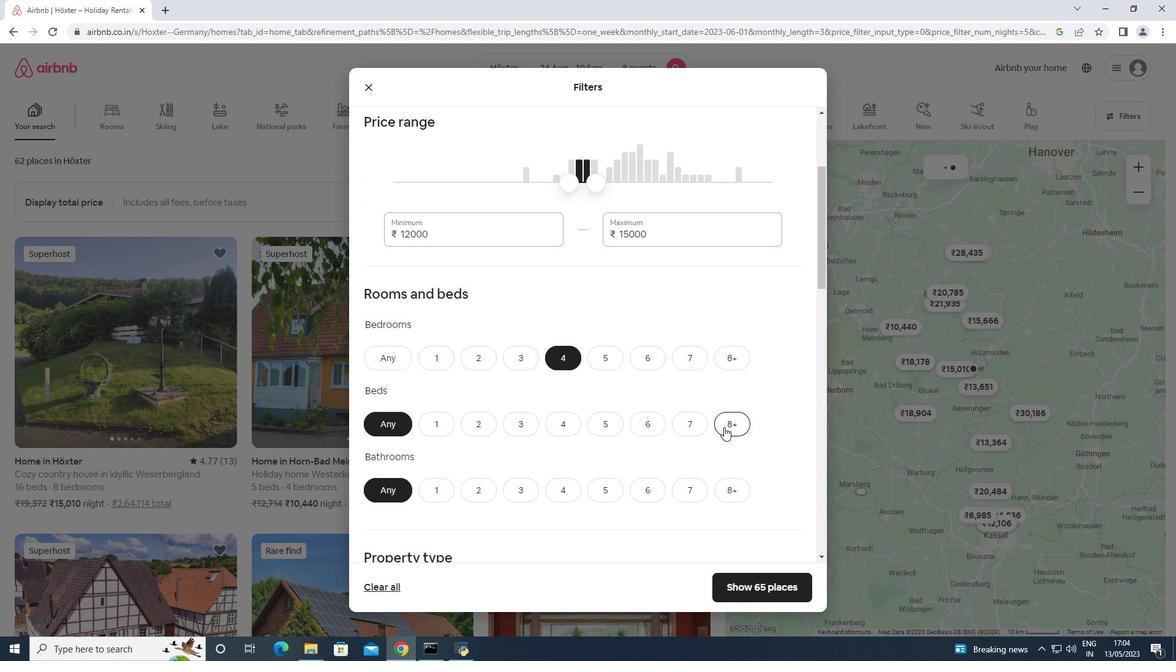 
Action: Mouse moved to (571, 495)
Screenshot: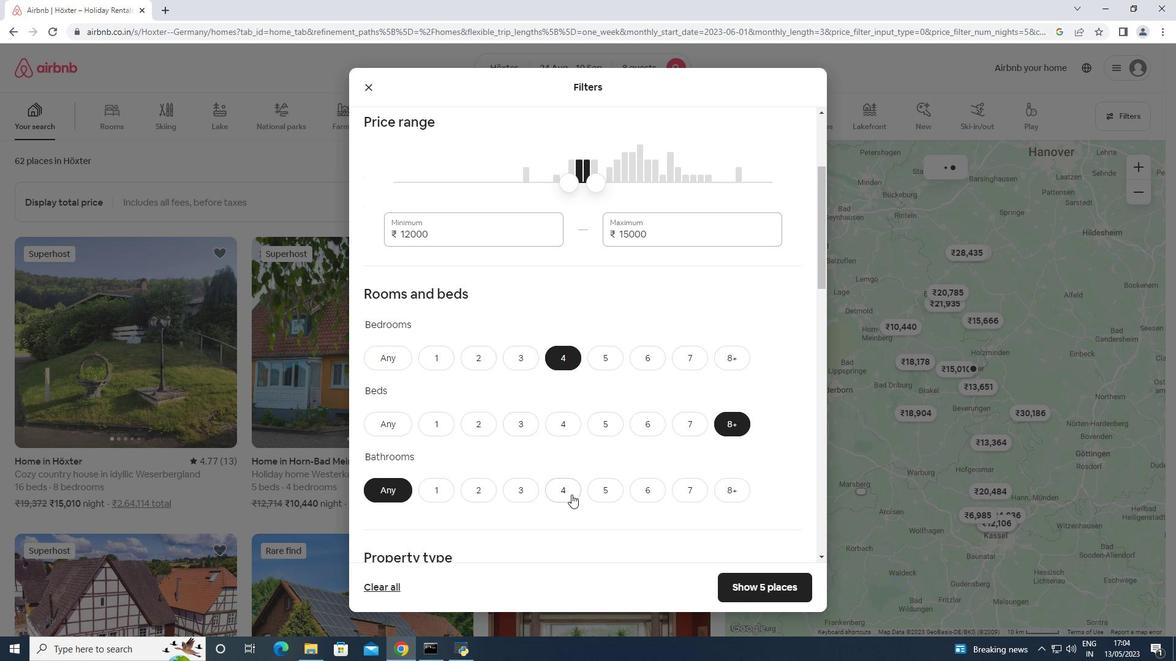 
Action: Mouse pressed left at (571, 495)
Screenshot: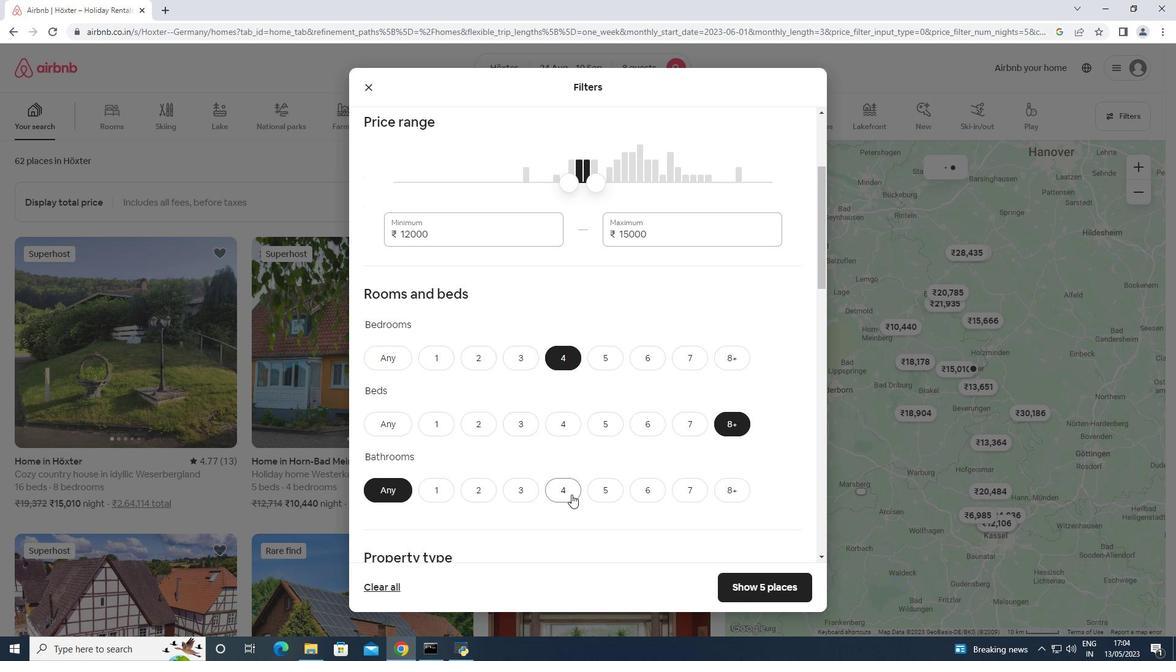 
Action: Mouse moved to (572, 489)
Screenshot: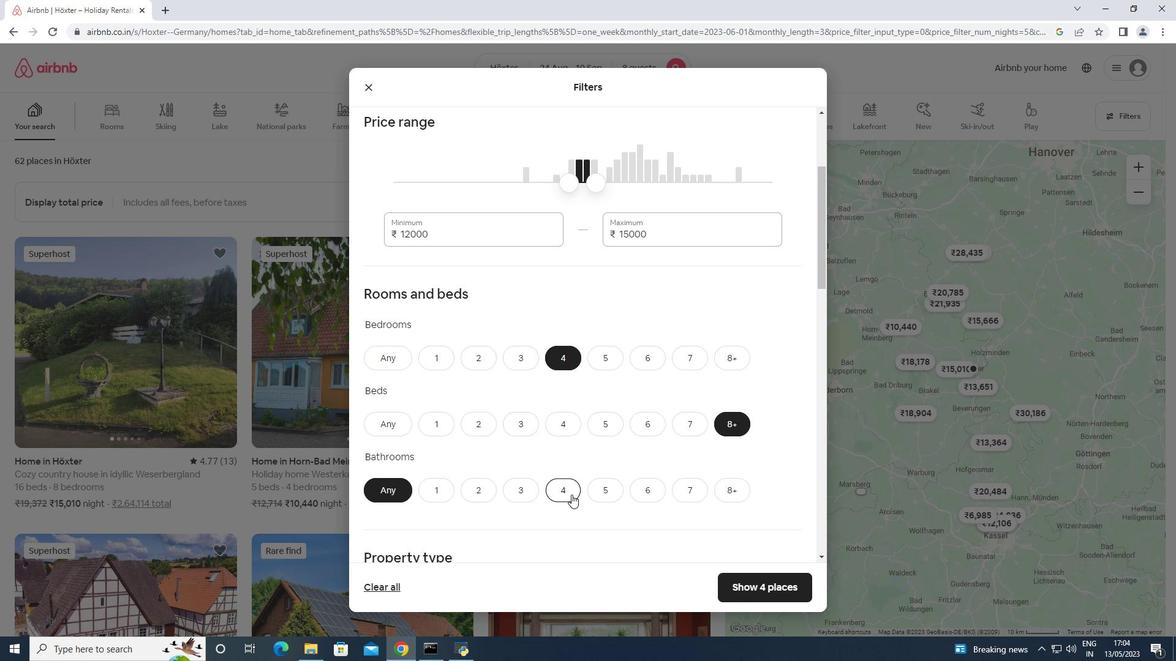 
Action: Mouse scrolled (572, 489) with delta (0, 0)
Screenshot: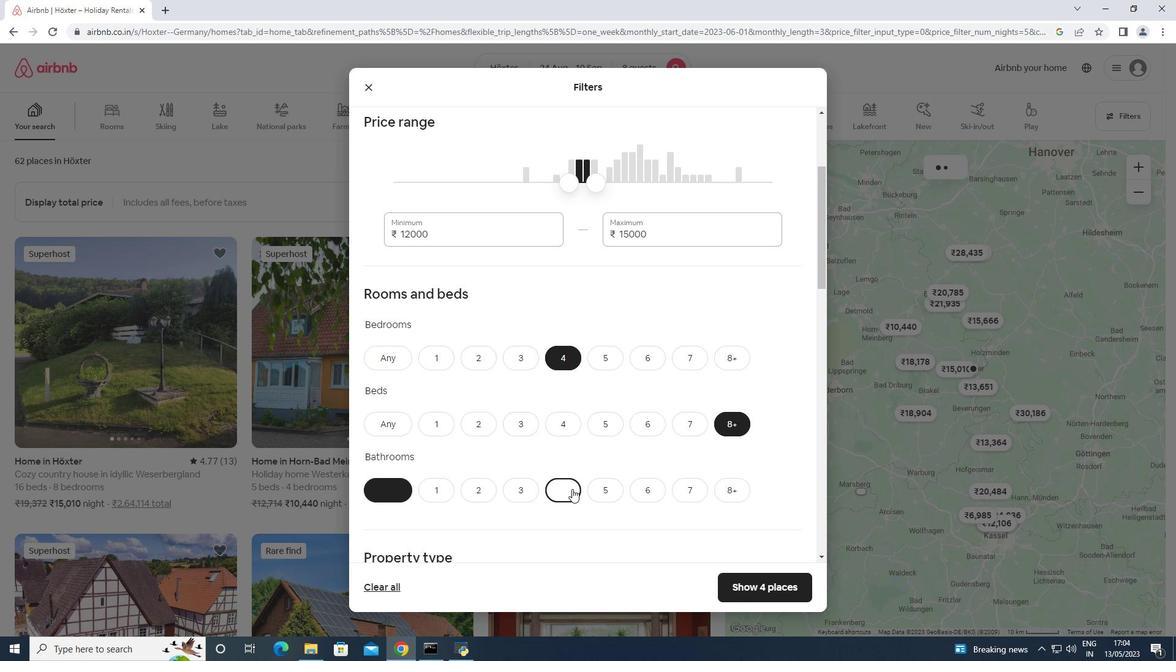 
Action: Mouse scrolled (572, 489) with delta (0, 0)
Screenshot: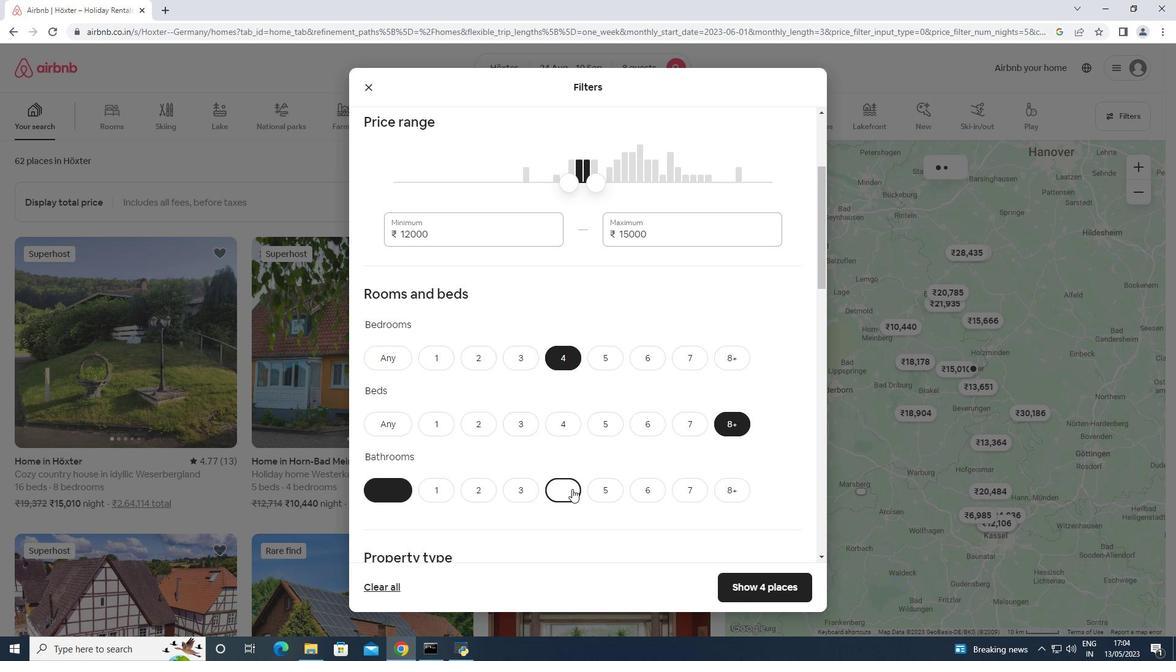 
Action: Mouse scrolled (572, 489) with delta (0, 0)
Screenshot: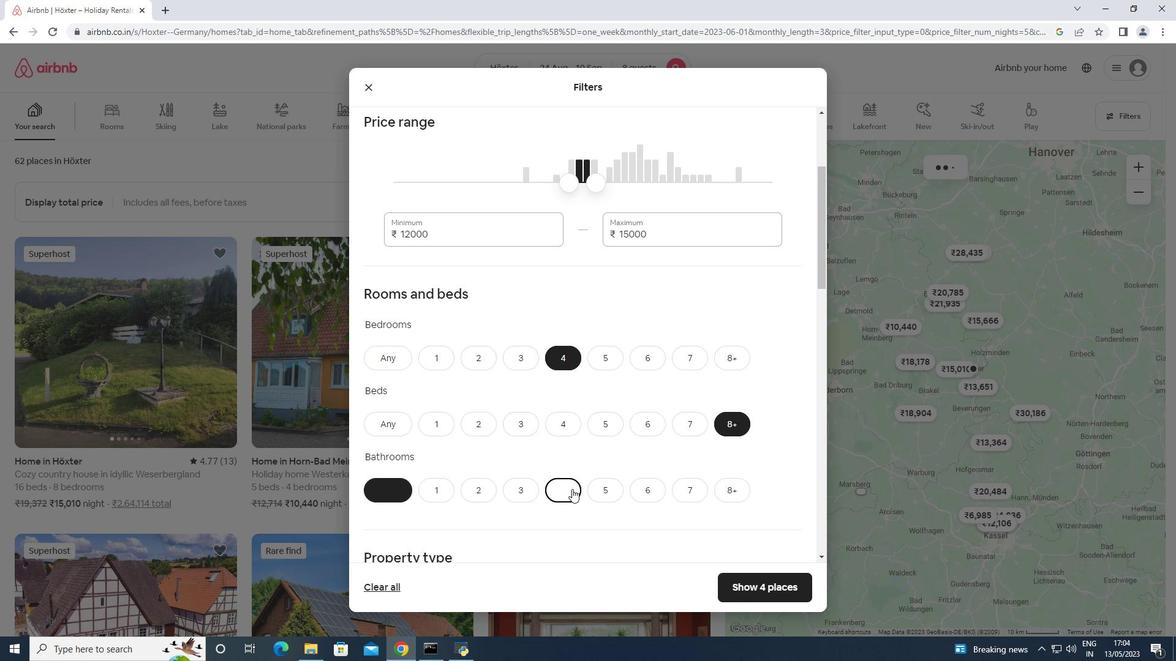 
Action: Mouse scrolled (572, 489) with delta (0, 0)
Screenshot: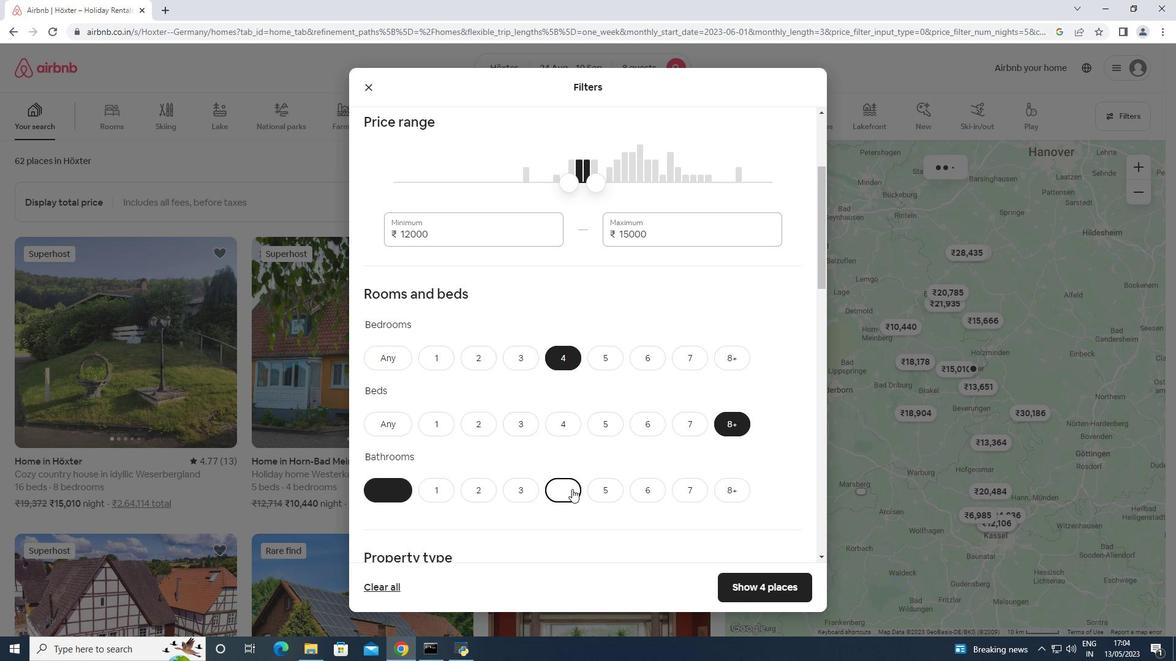 
Action: Mouse moved to (447, 389)
Screenshot: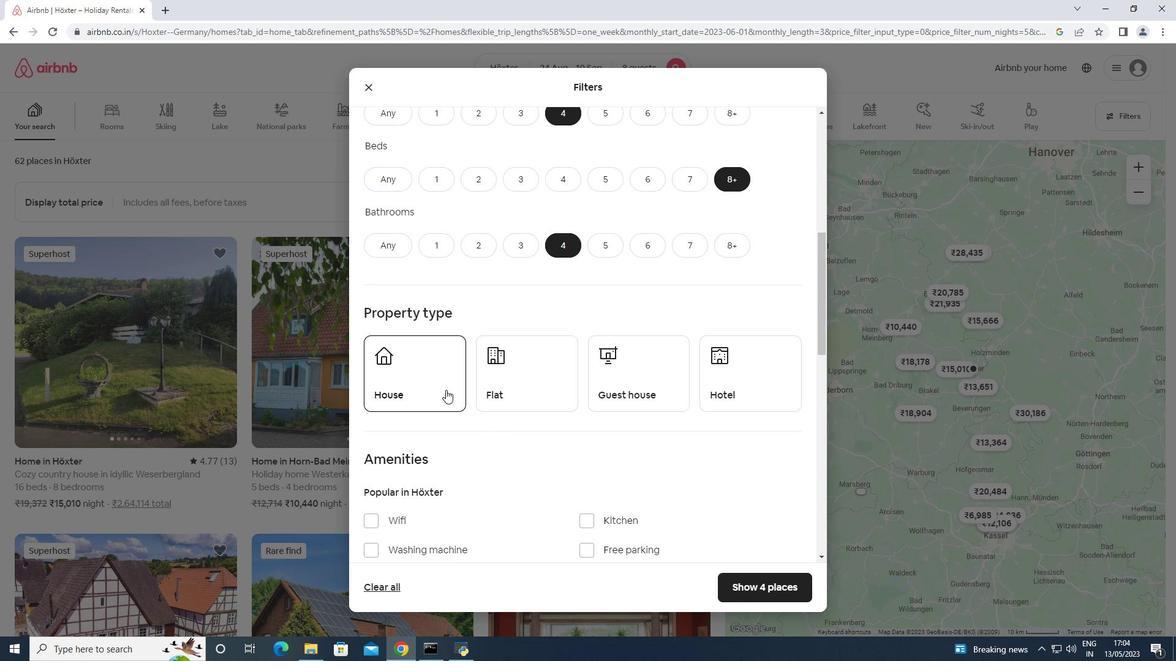 
Action: Mouse pressed left at (447, 389)
Screenshot: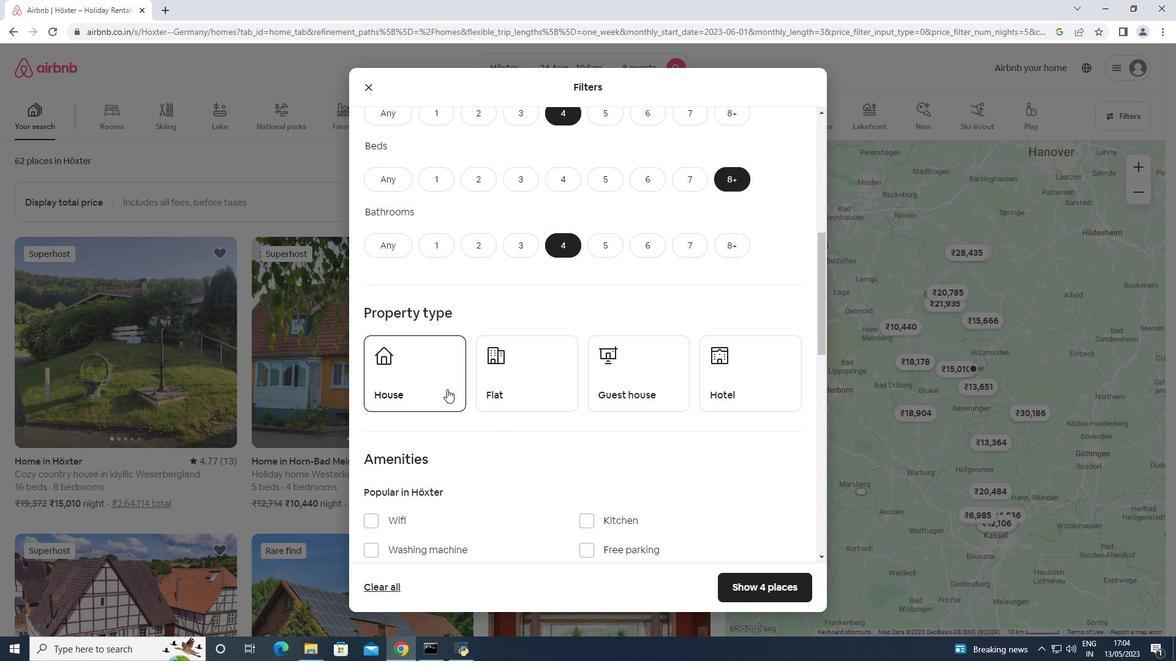 
Action: Mouse moved to (544, 389)
Screenshot: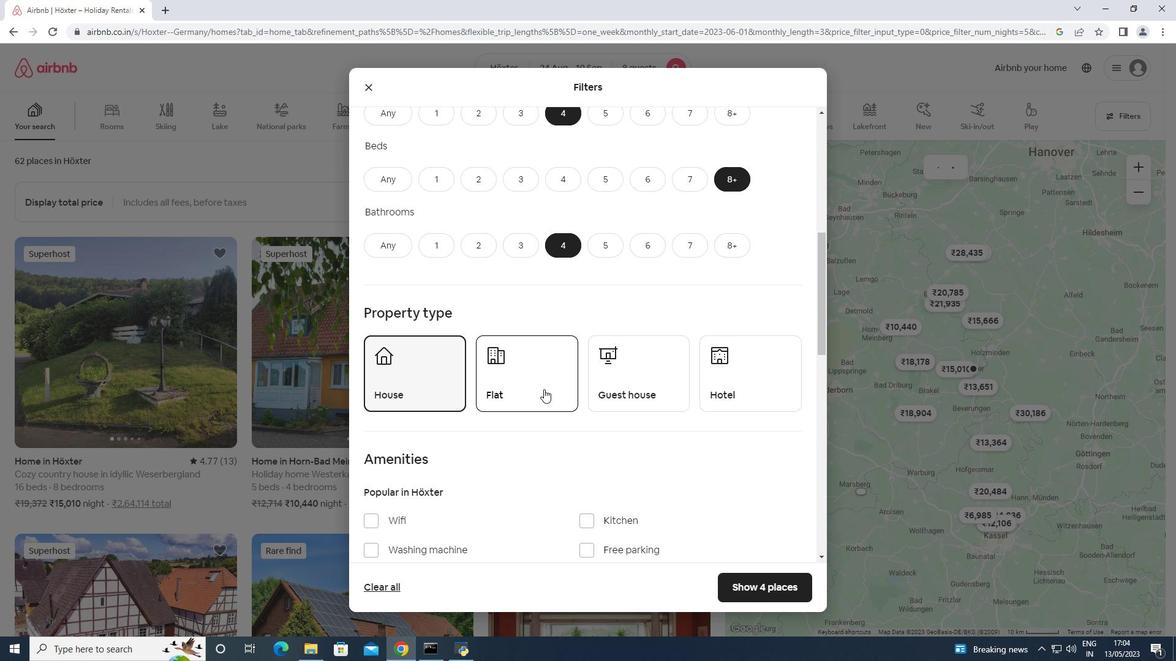 
Action: Mouse pressed left at (544, 389)
Screenshot: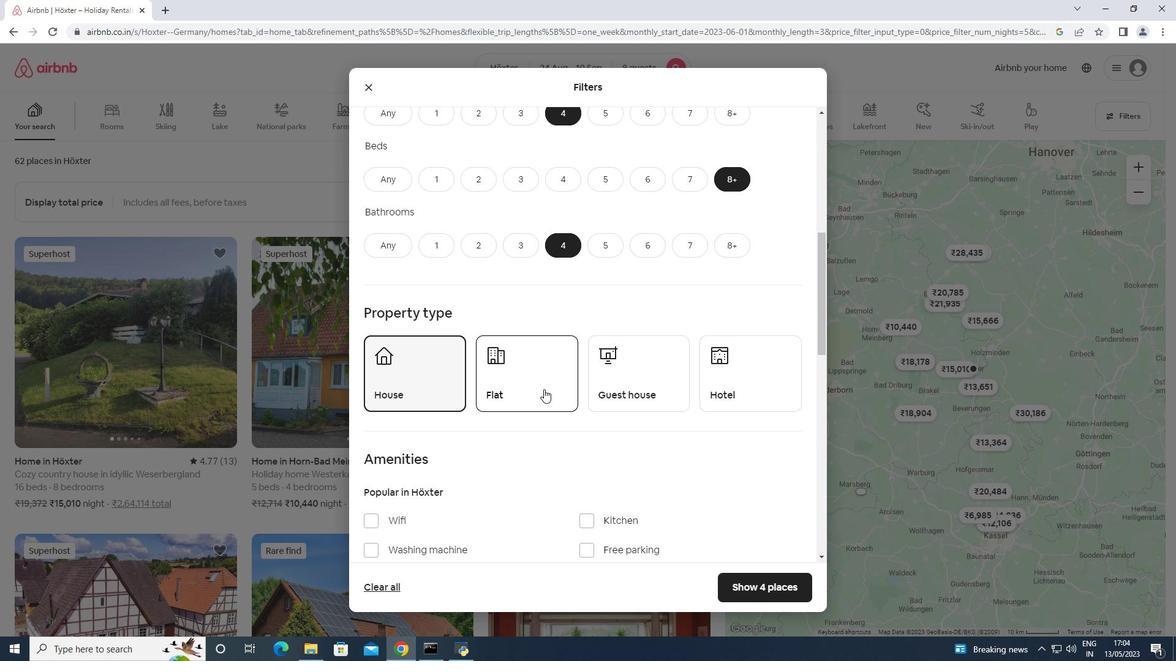
Action: Mouse moved to (644, 376)
Screenshot: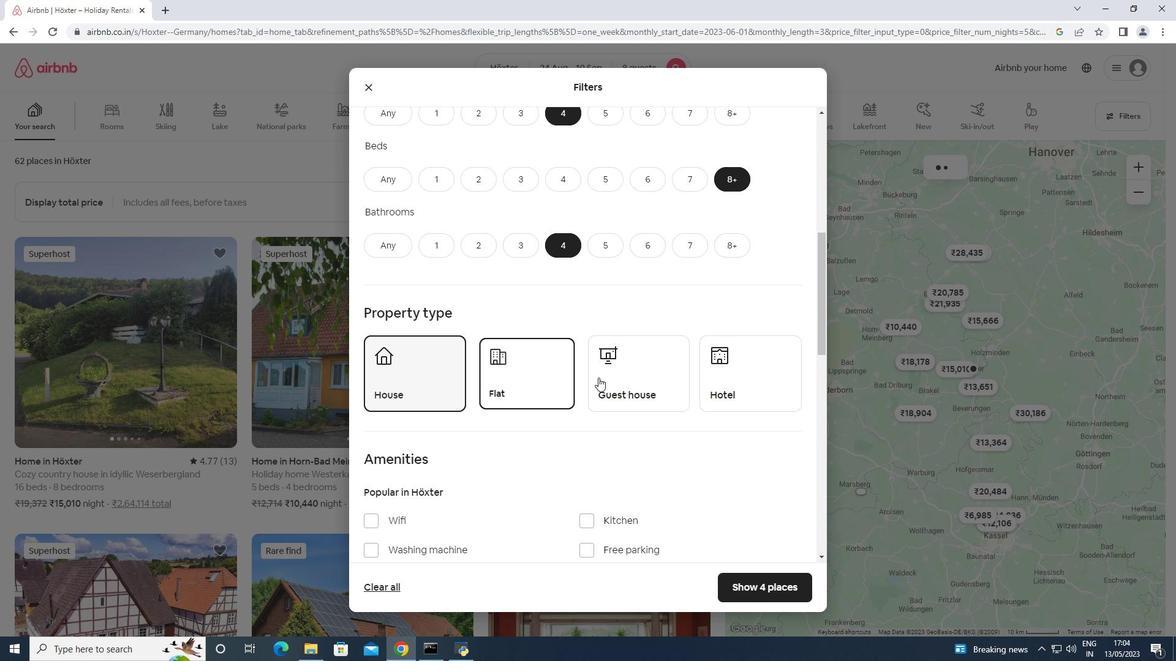 
Action: Mouse pressed left at (644, 376)
Screenshot: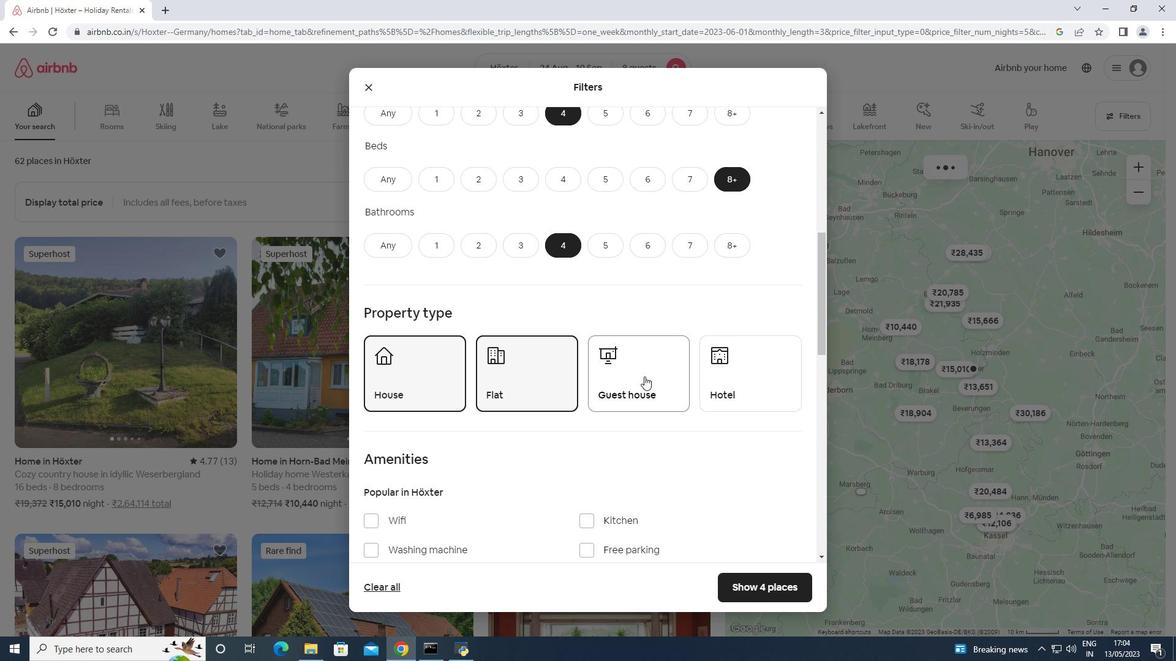 
Action: Mouse scrolled (644, 376) with delta (0, 0)
Screenshot: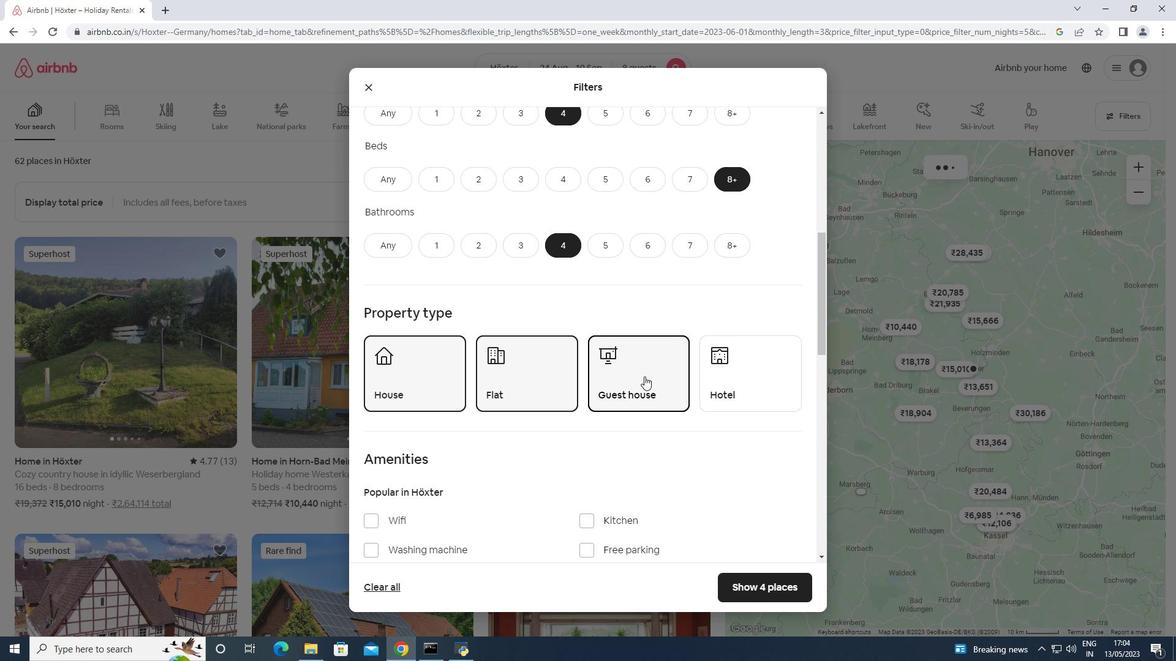 
Action: Mouse scrolled (644, 376) with delta (0, 0)
Screenshot: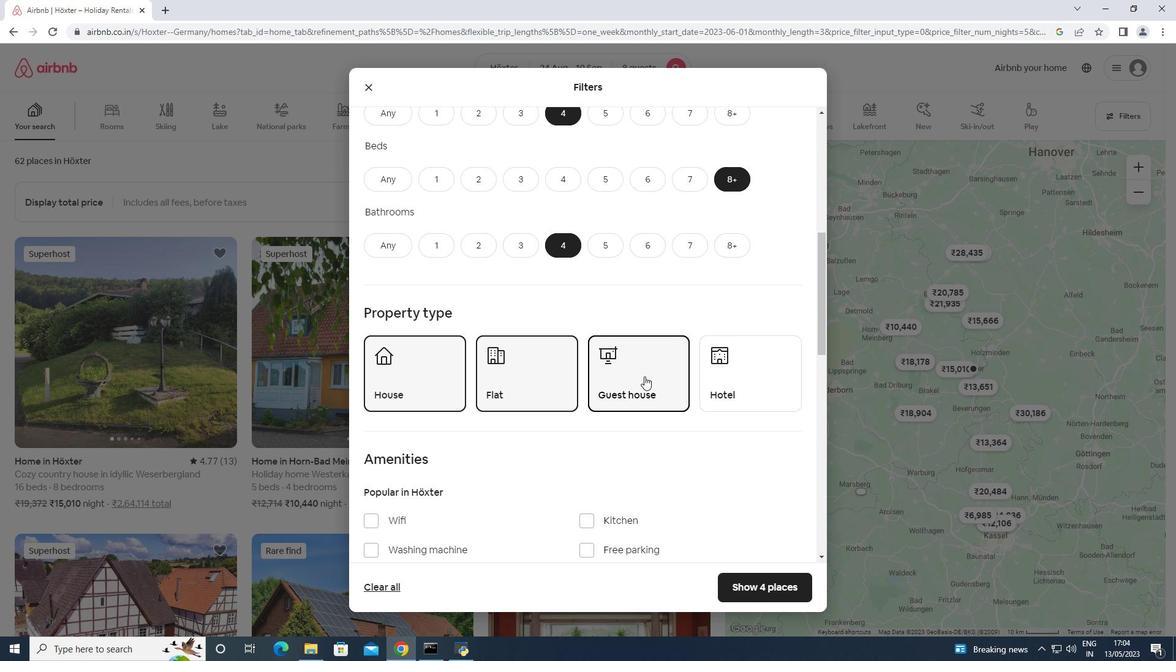 
Action: Mouse scrolled (644, 376) with delta (0, 0)
Screenshot: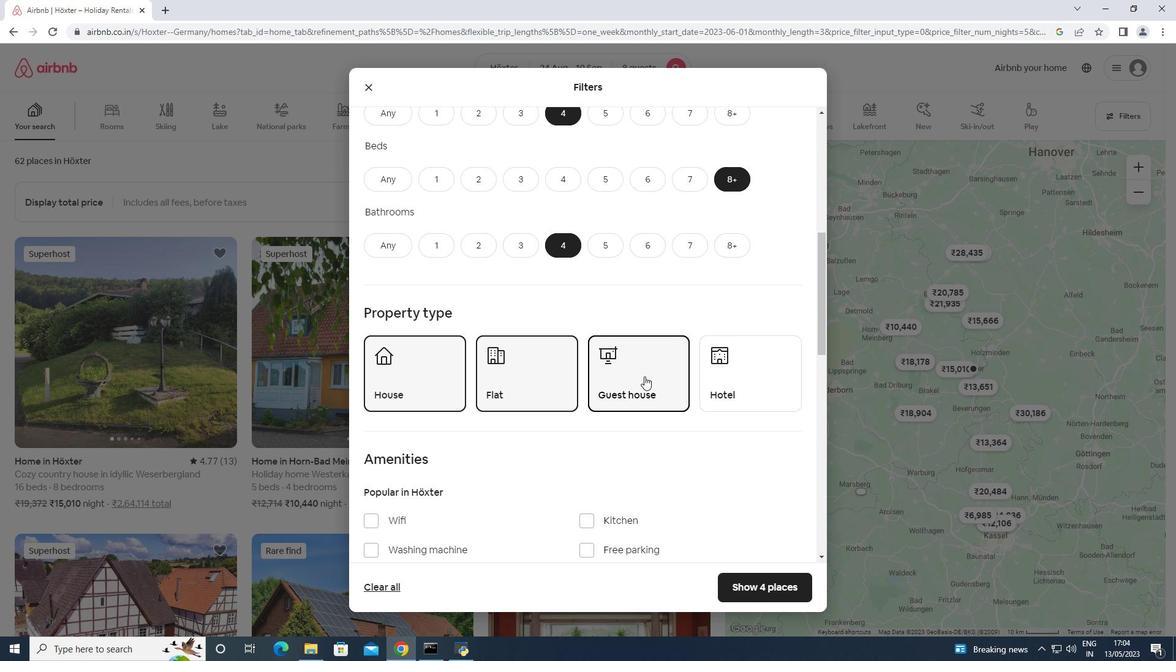 
Action: Mouse scrolled (644, 376) with delta (0, 0)
Screenshot: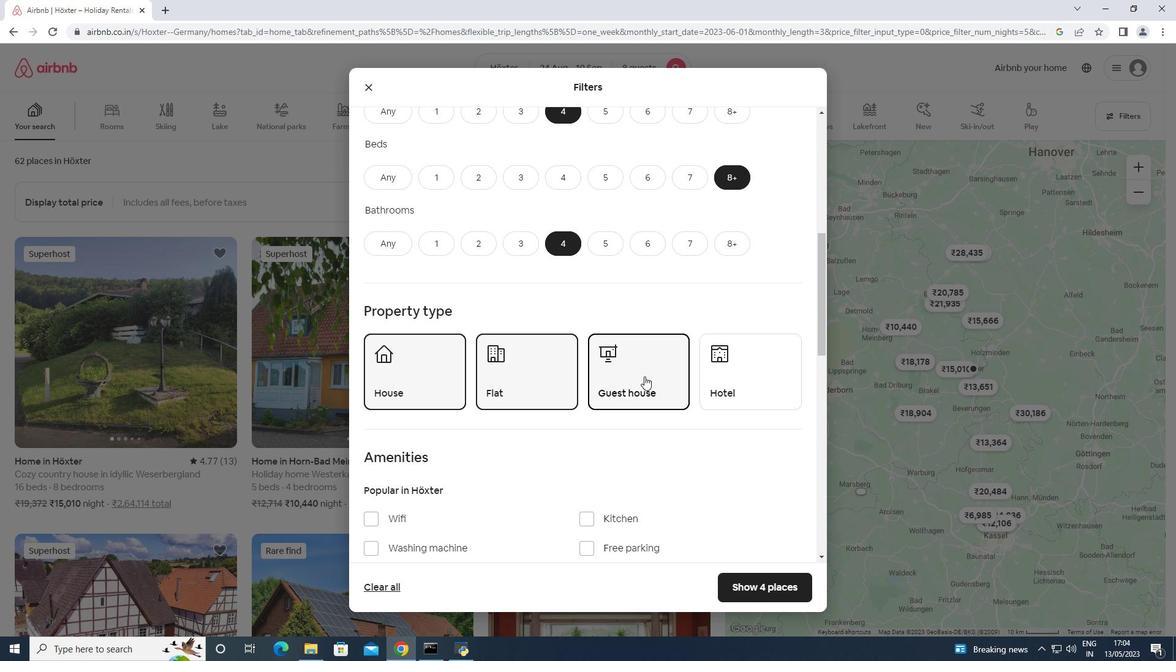 
Action: Mouse scrolled (644, 376) with delta (0, 0)
Screenshot: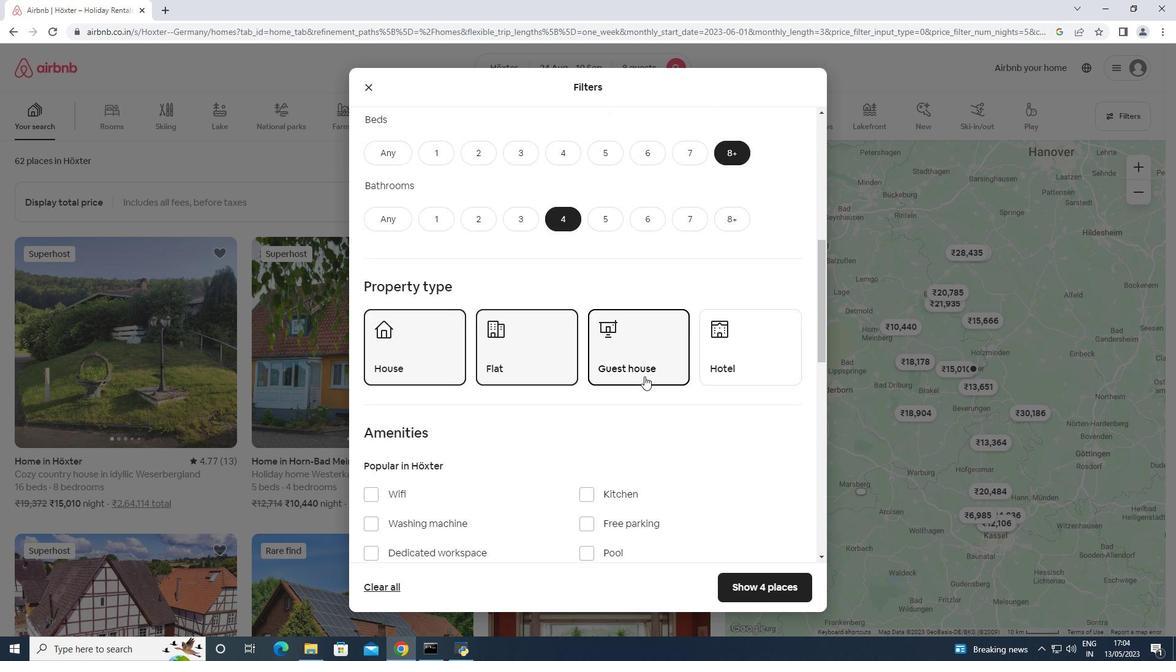 
Action: Mouse moved to (402, 302)
Screenshot: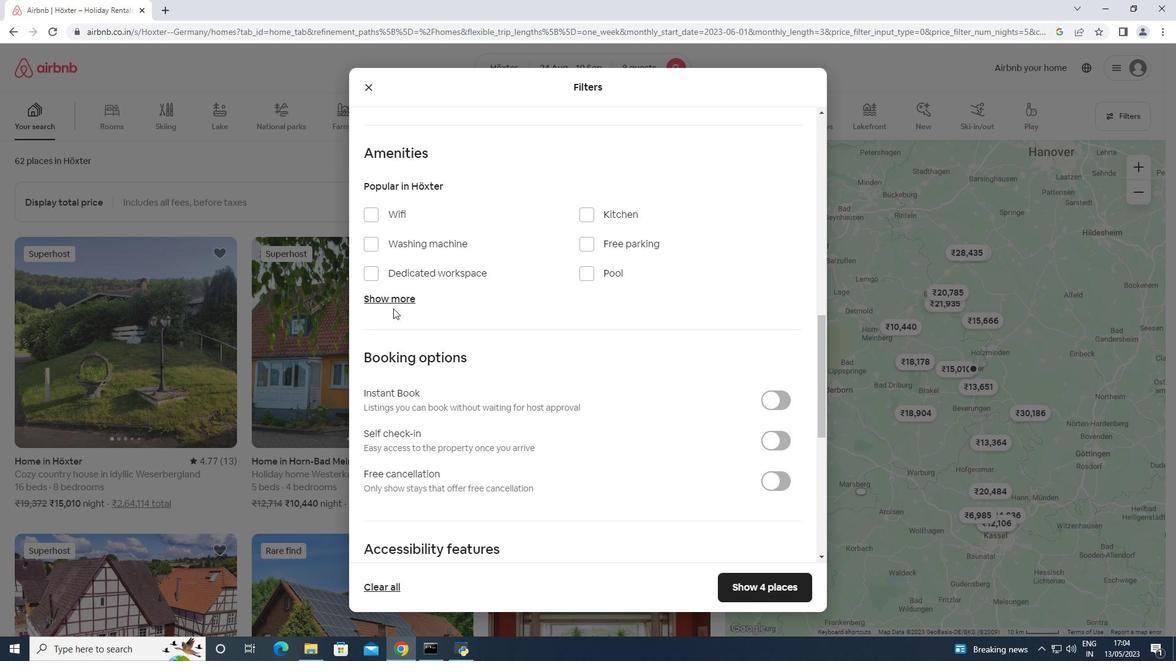
Action: Mouse pressed left at (402, 302)
Screenshot: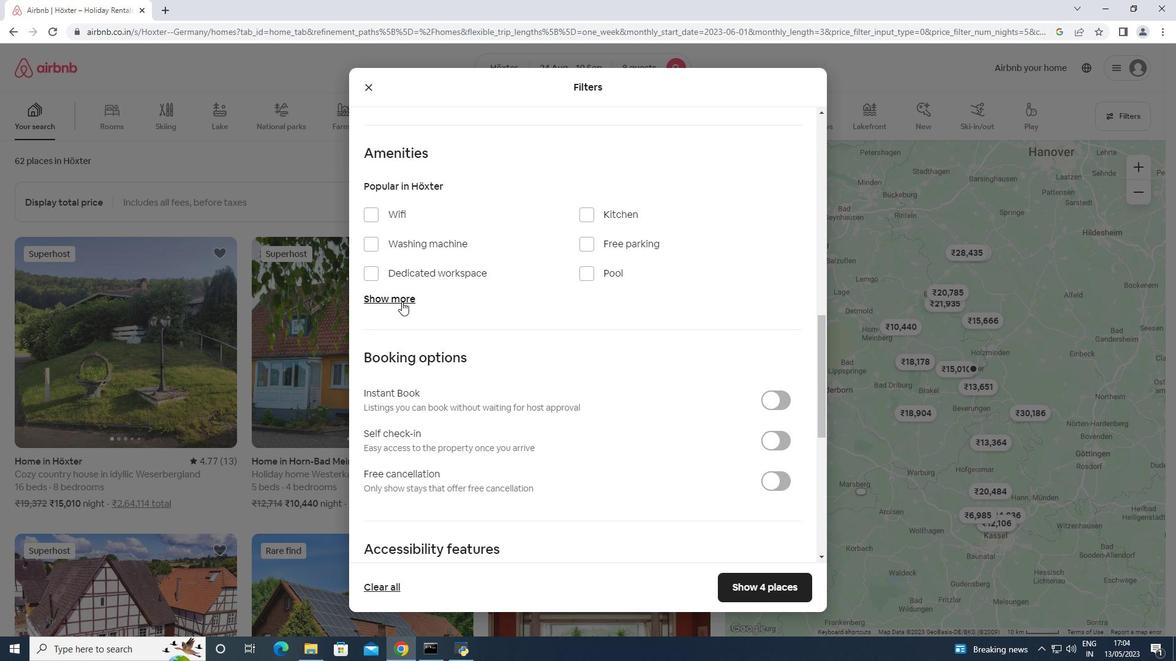 
Action: Mouse moved to (402, 215)
Screenshot: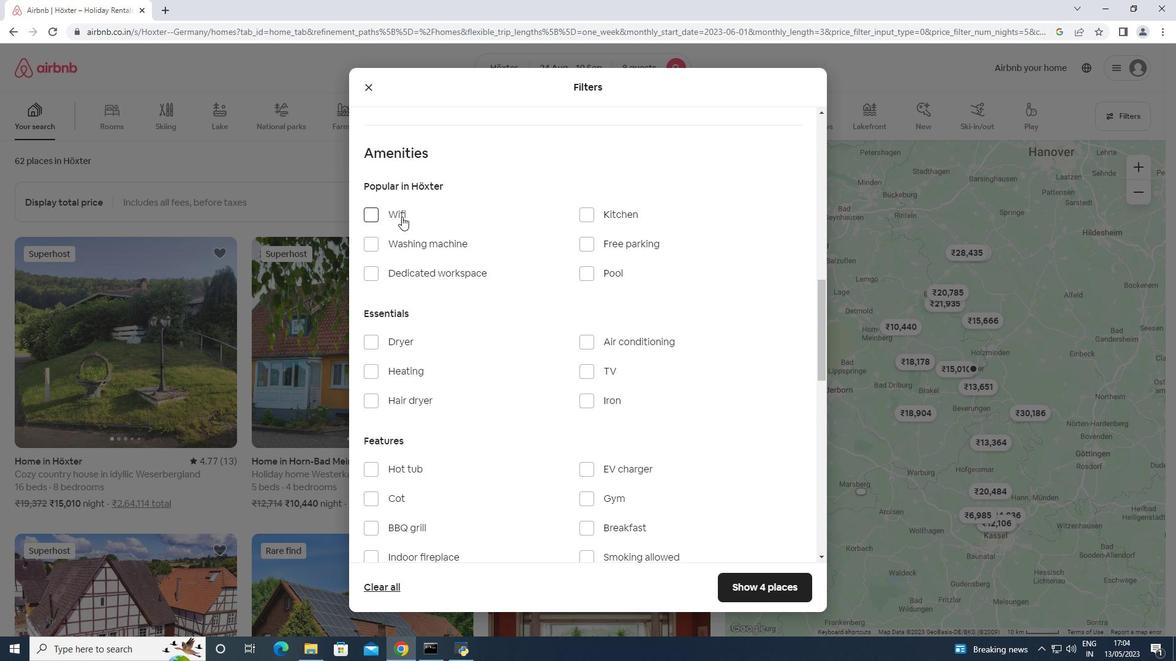 
Action: Mouse pressed left at (402, 215)
Screenshot: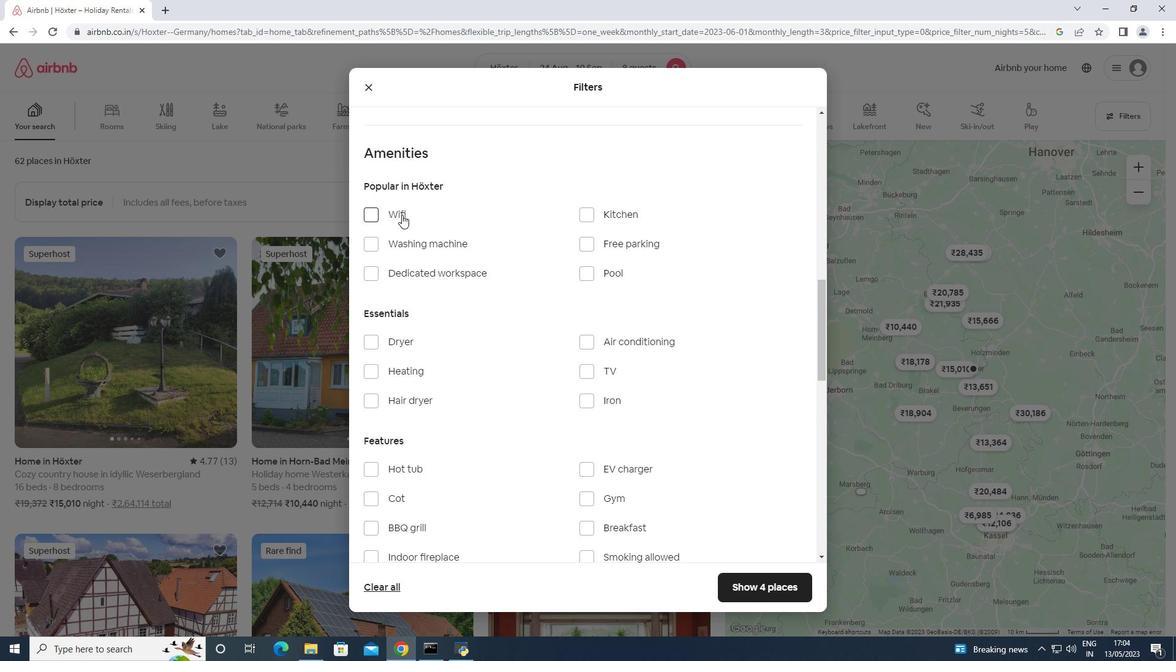 
Action: Mouse moved to (628, 246)
Screenshot: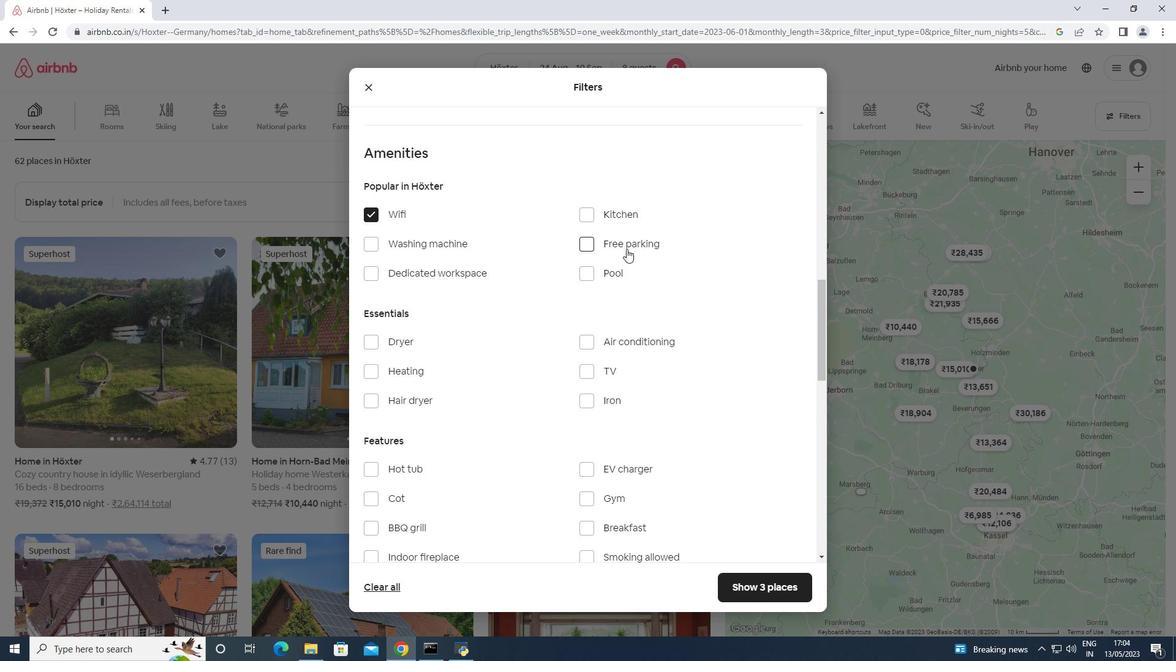 
Action: Mouse pressed left at (628, 246)
Screenshot: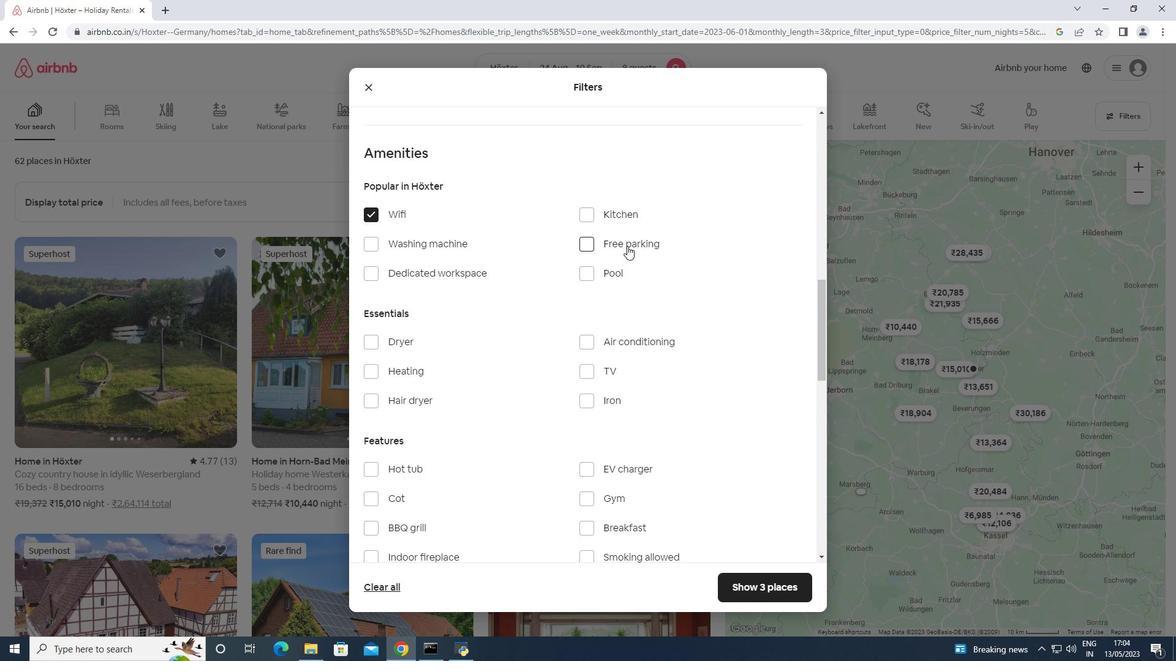 
Action: Mouse moved to (603, 370)
Screenshot: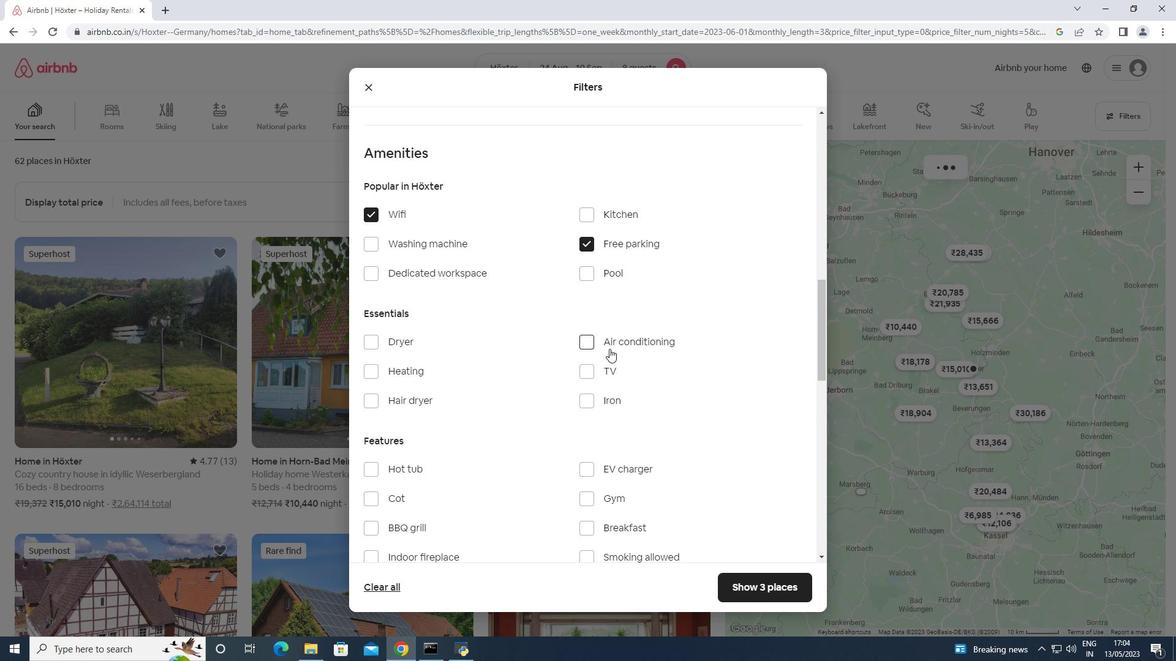 
Action: Mouse pressed left at (603, 370)
Screenshot: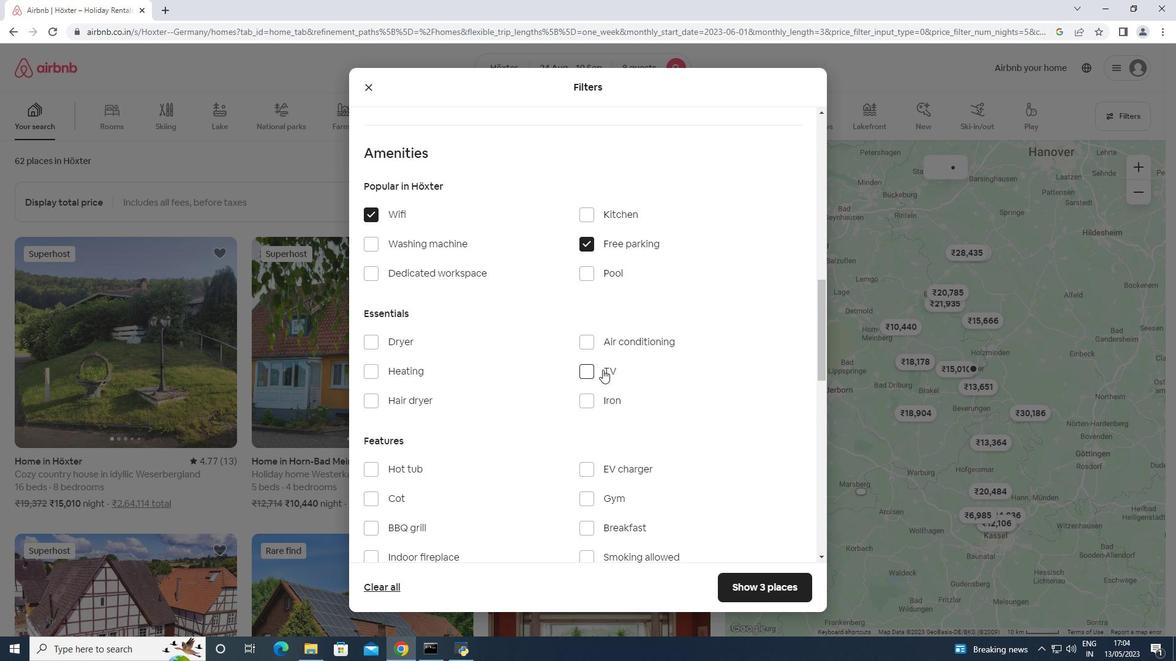 
Action: Mouse moved to (477, 413)
Screenshot: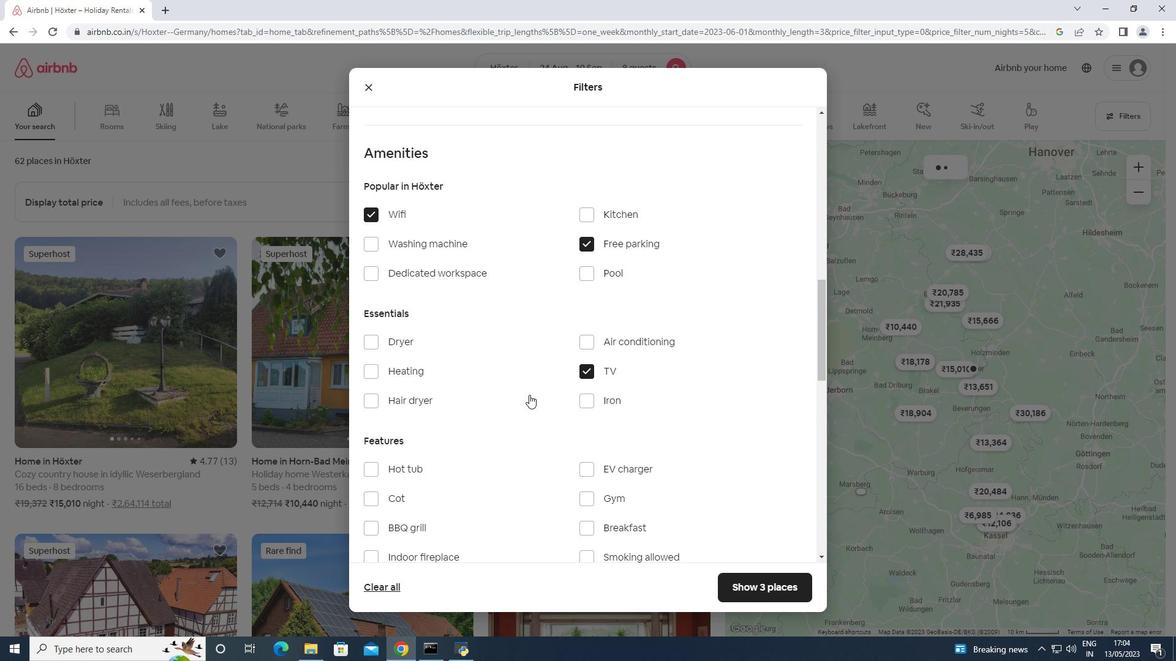 
Action: Mouse scrolled (477, 412) with delta (0, 0)
Screenshot: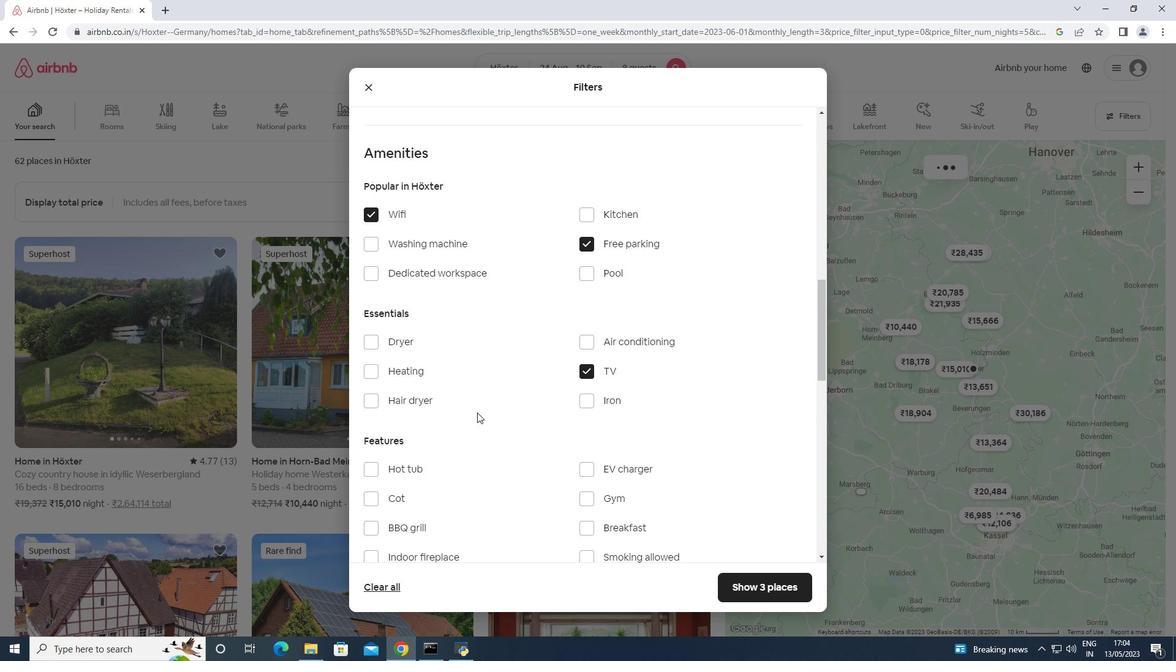 
Action: Mouse scrolled (477, 412) with delta (0, 0)
Screenshot: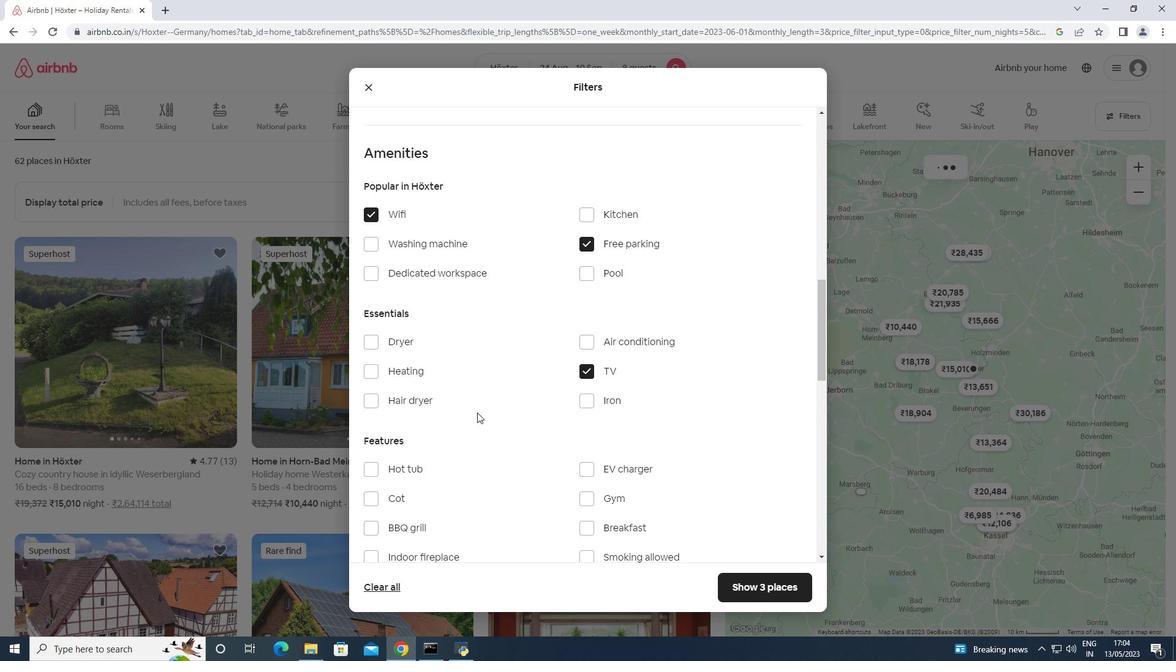 
Action: Mouse moved to (631, 407)
Screenshot: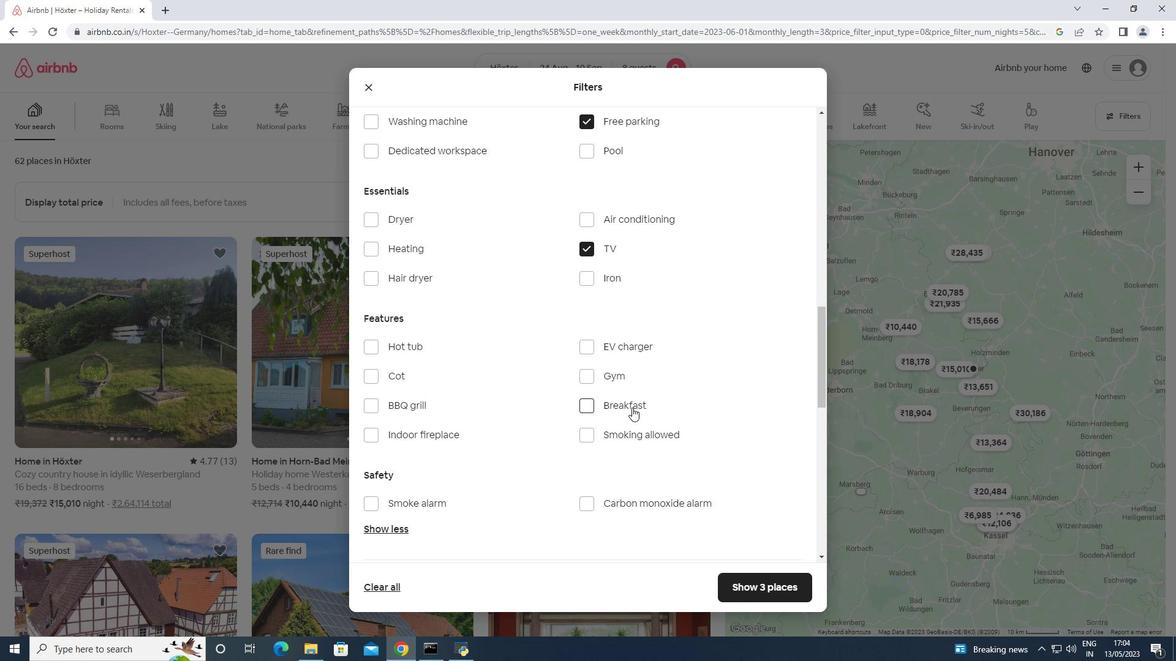 
Action: Mouse pressed left at (631, 407)
Screenshot: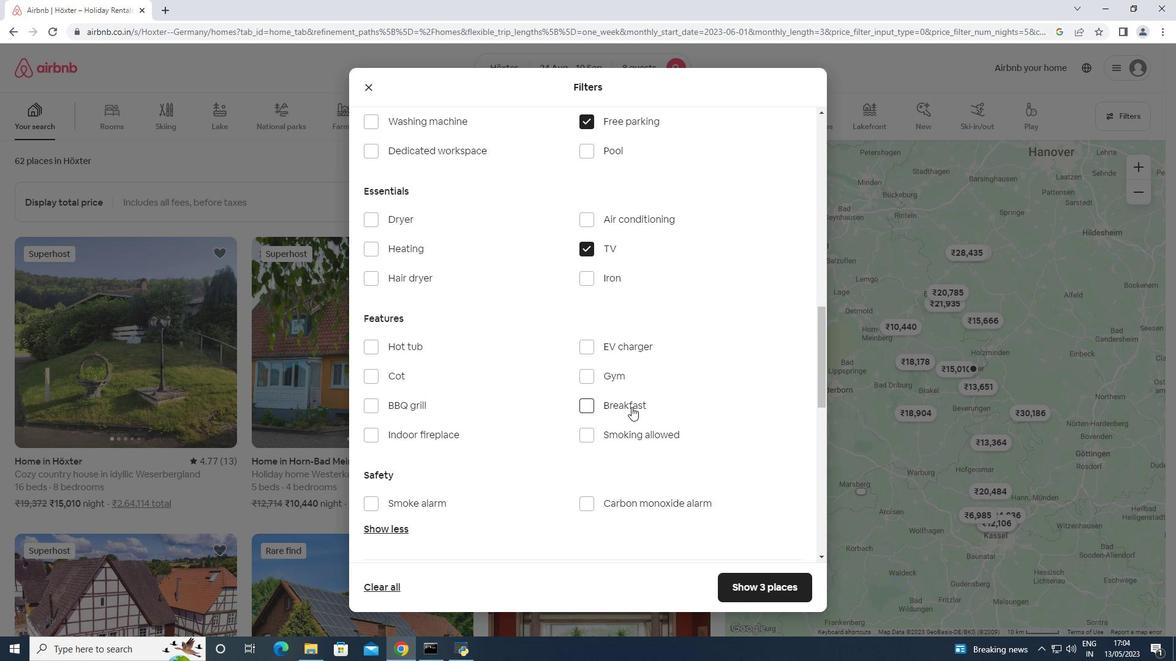 
Action: Mouse moved to (608, 378)
Screenshot: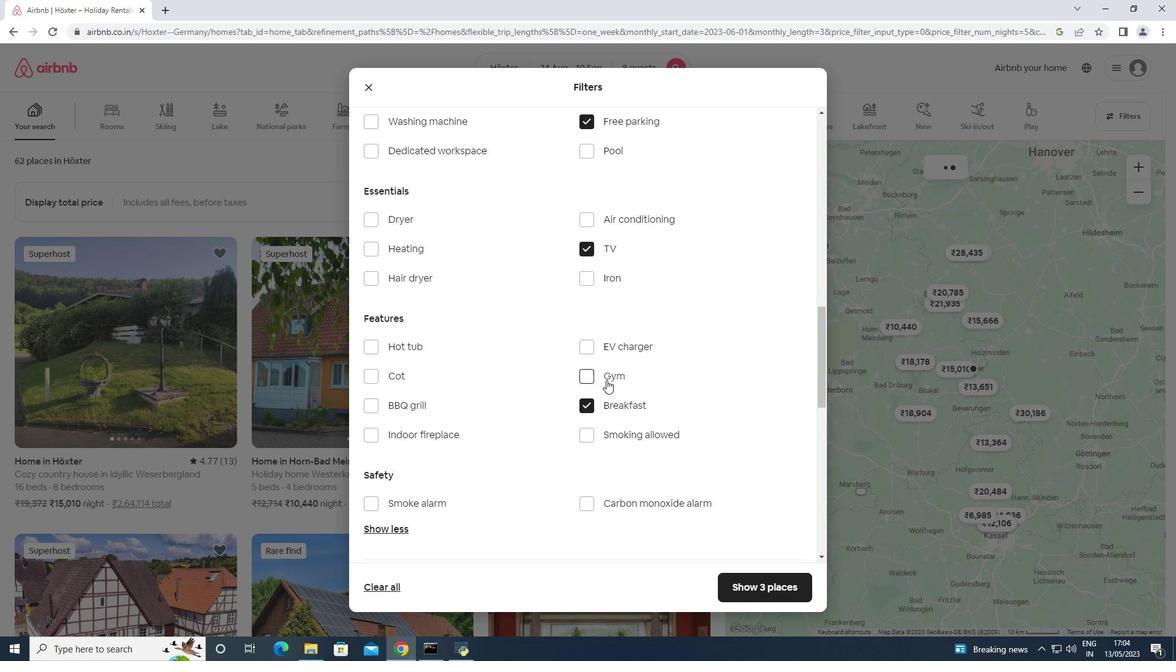 
Action: Mouse pressed left at (608, 378)
Screenshot: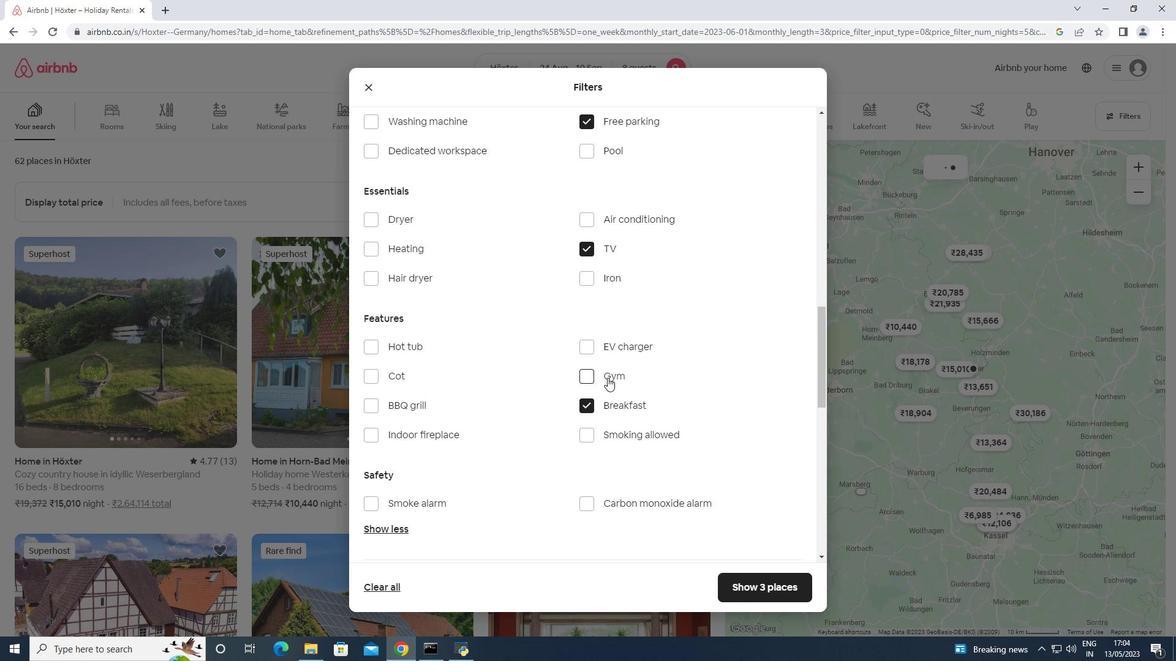 
Action: Mouse moved to (609, 375)
Screenshot: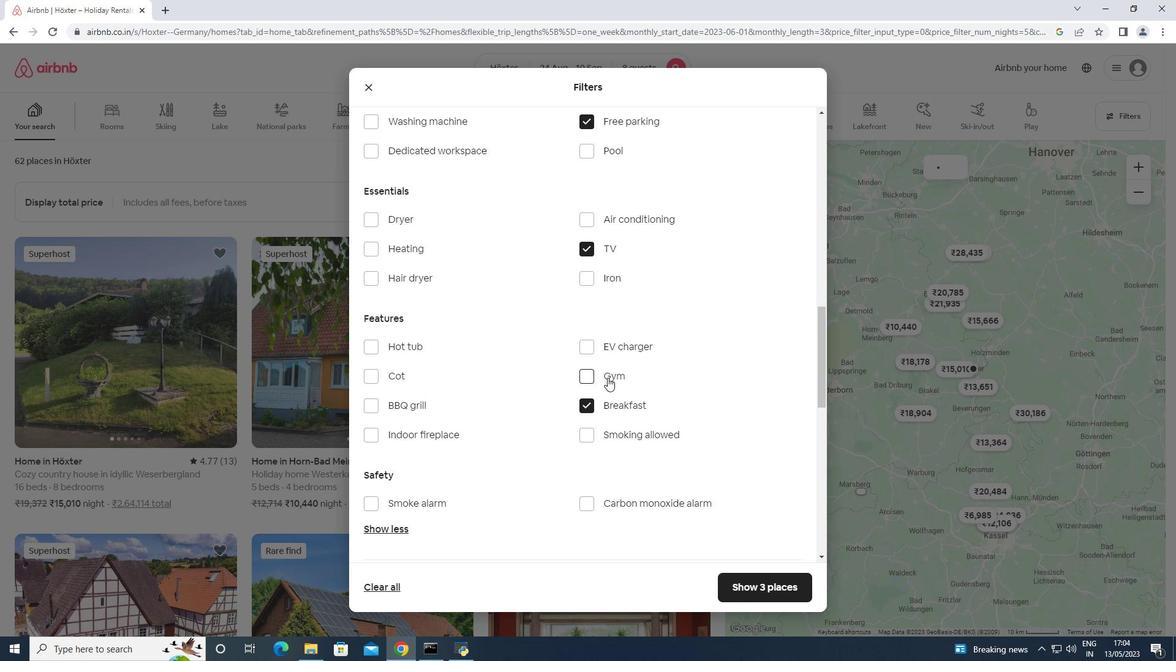 
Action: Mouse scrolled (609, 374) with delta (0, 0)
Screenshot: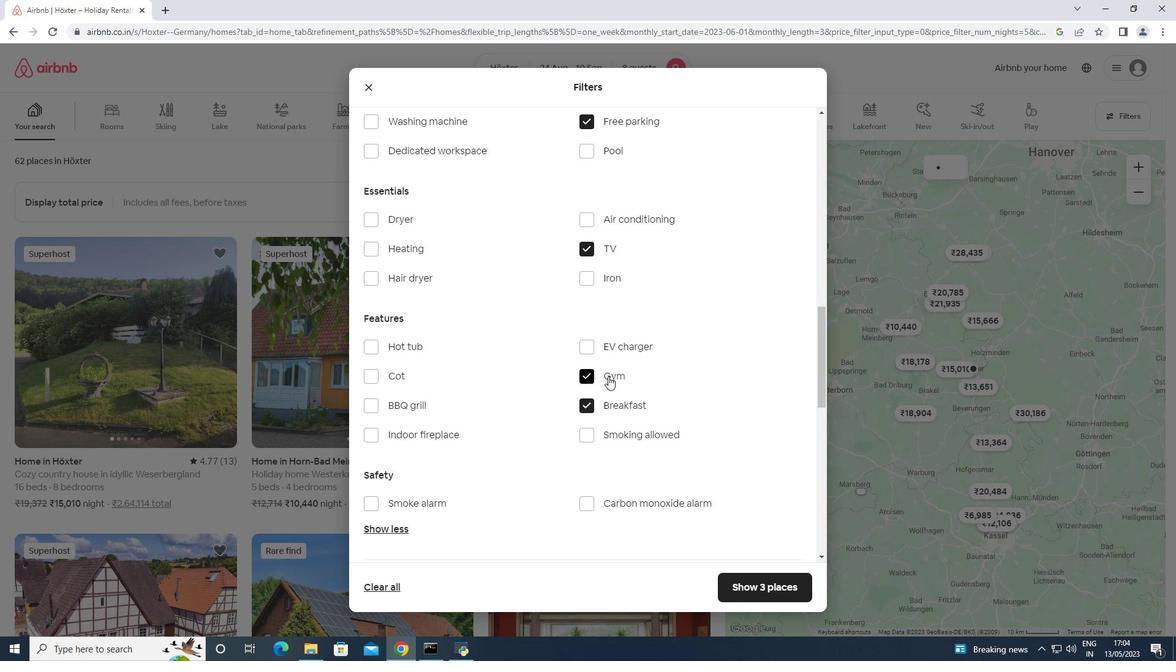 
Action: Mouse scrolled (609, 374) with delta (0, 0)
Screenshot: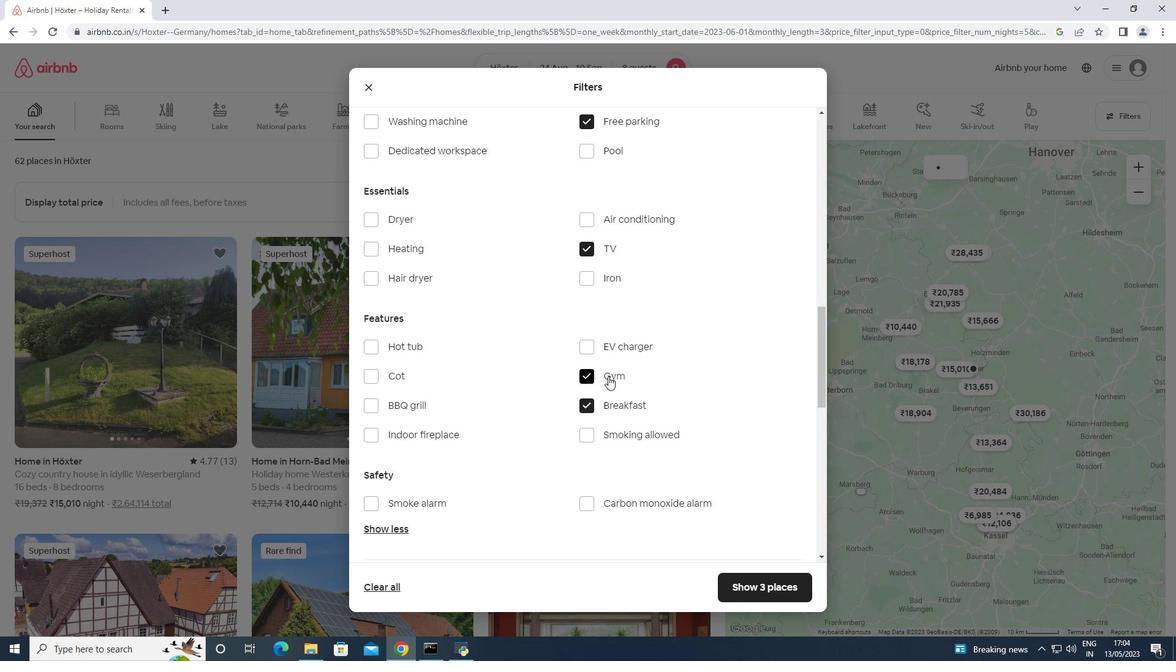 
Action: Mouse scrolled (609, 374) with delta (0, 0)
Screenshot: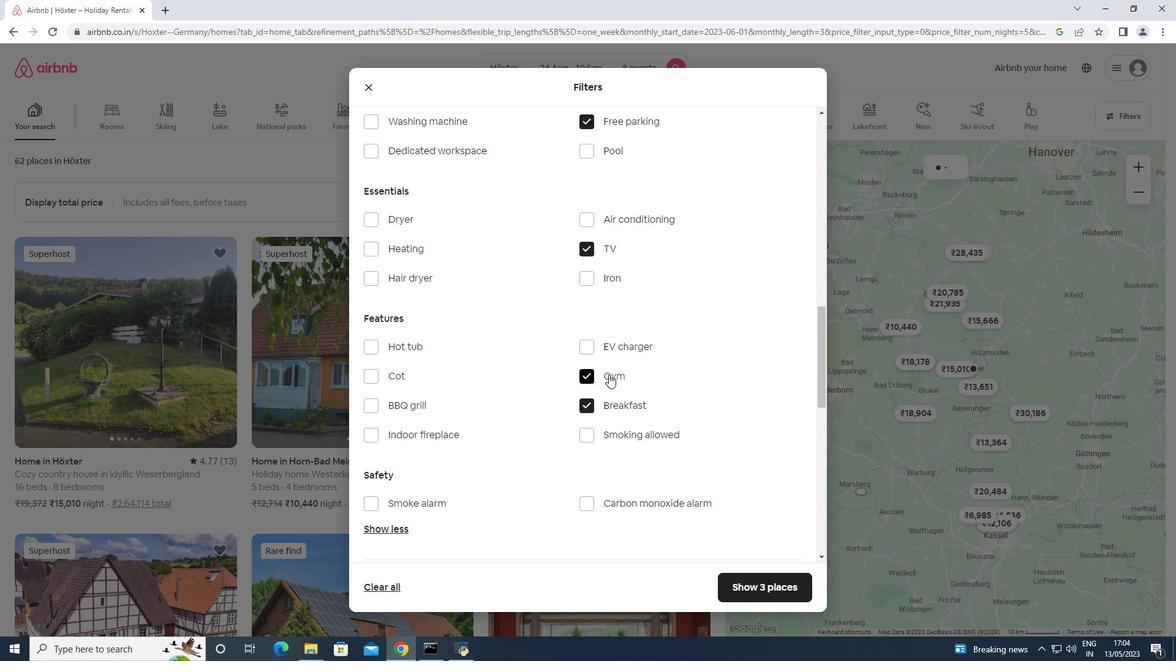 
Action: Mouse scrolled (609, 374) with delta (0, 0)
Screenshot: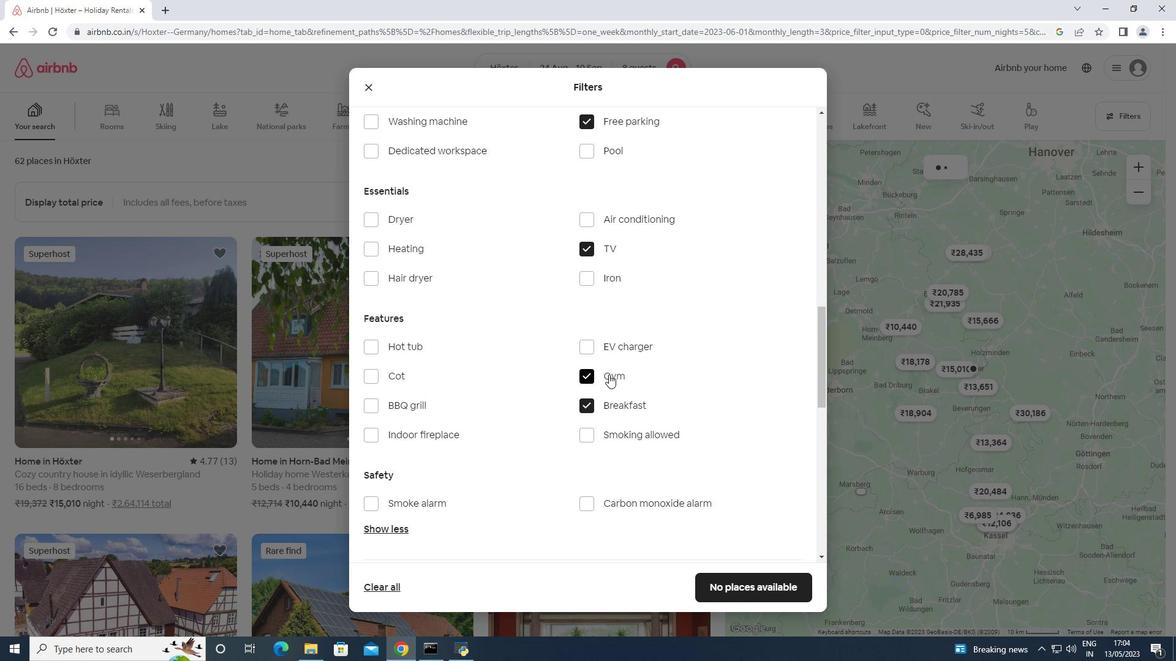 
Action: Mouse scrolled (609, 374) with delta (0, 0)
Screenshot: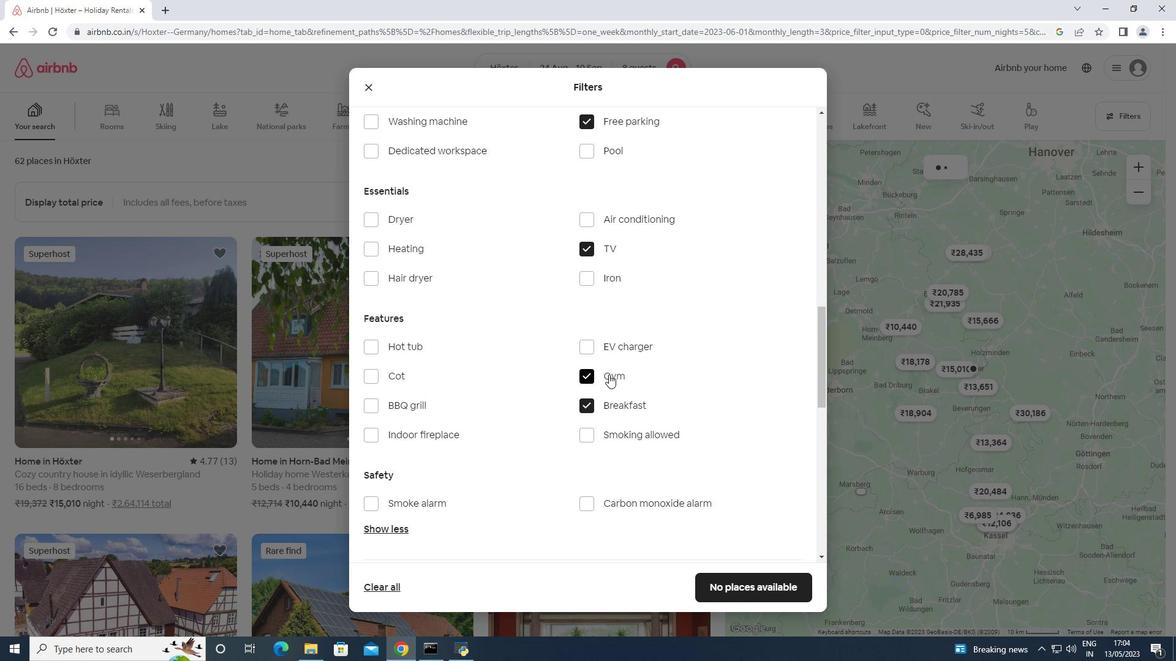 
Action: Mouse moved to (777, 357)
Screenshot: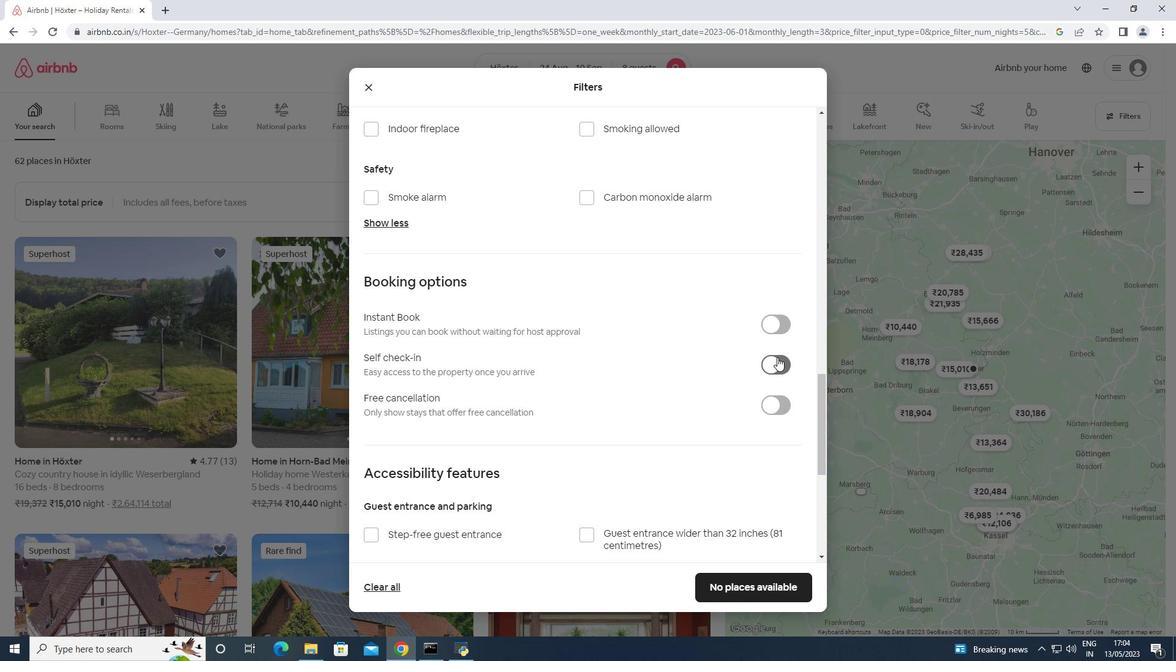 
Action: Mouse pressed left at (777, 357)
Screenshot: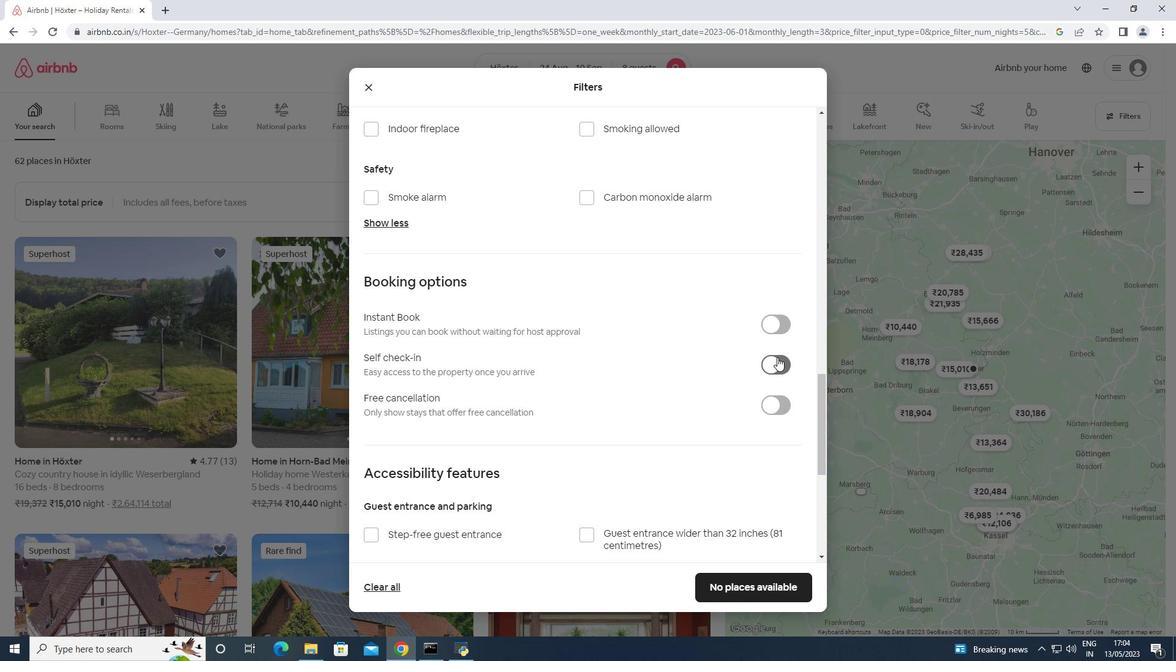 
Action: Mouse scrolled (777, 357) with delta (0, 0)
Screenshot: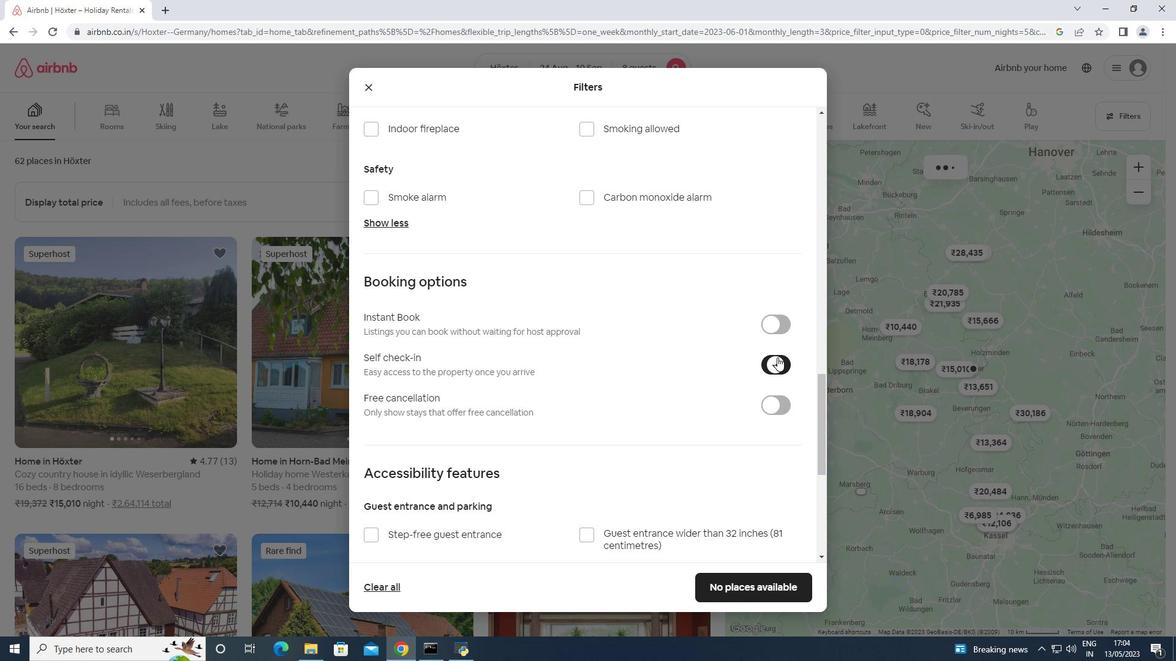 
Action: Mouse scrolled (777, 357) with delta (0, 0)
Screenshot: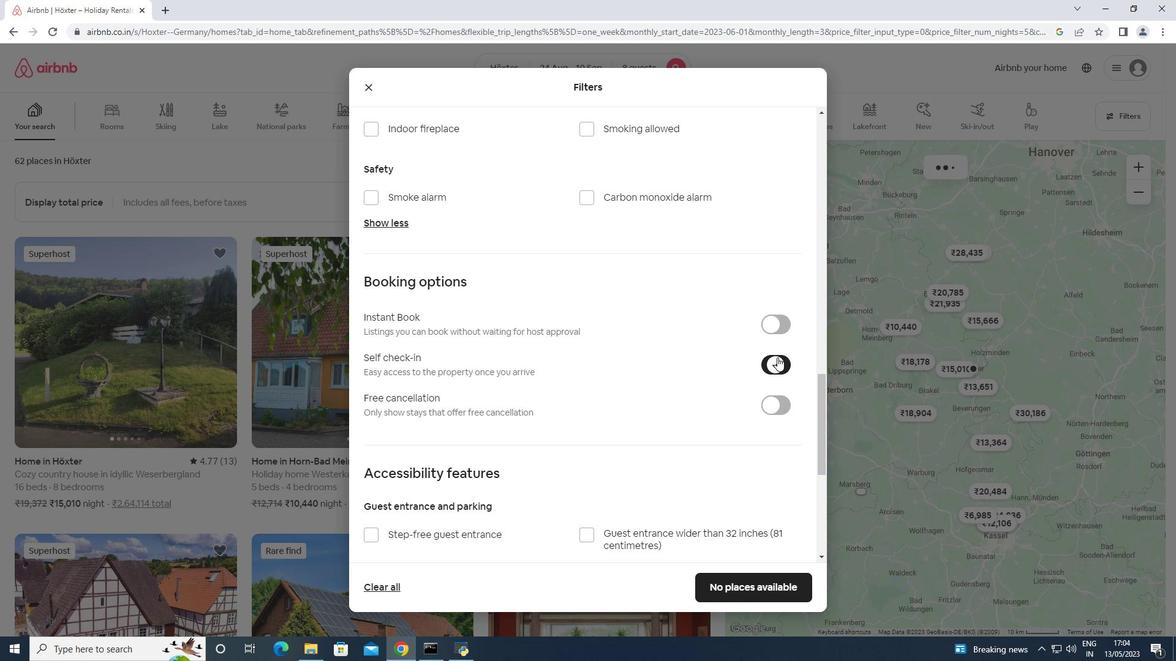 
Action: Mouse scrolled (777, 357) with delta (0, 0)
Screenshot: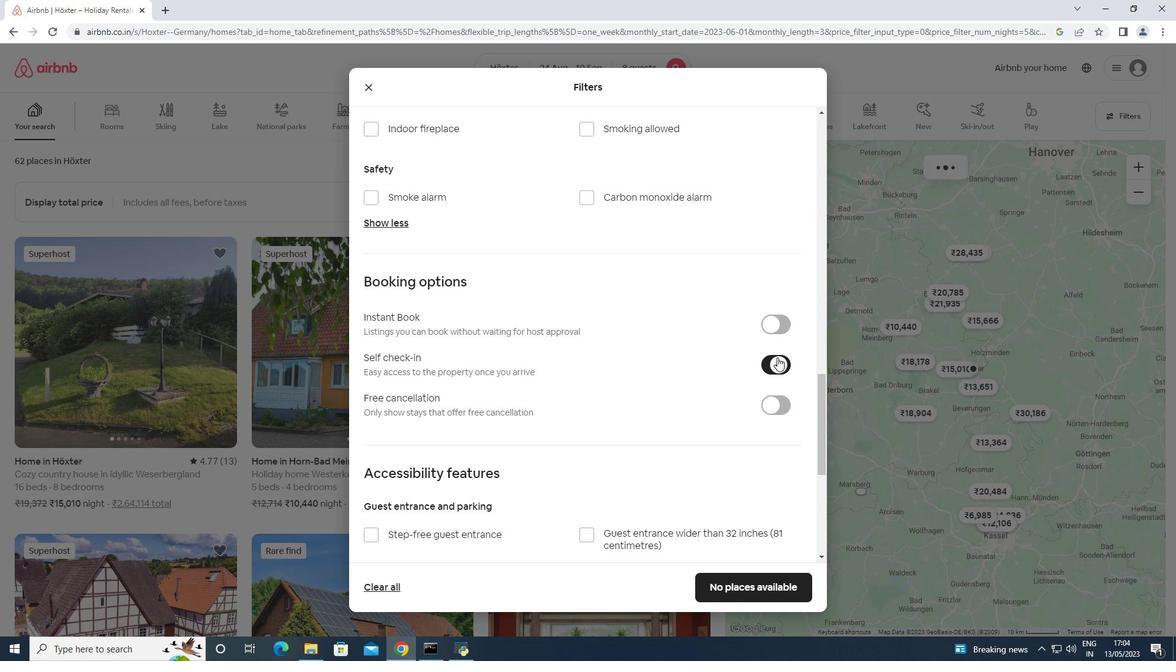 
Action: Mouse scrolled (777, 357) with delta (0, 0)
Screenshot: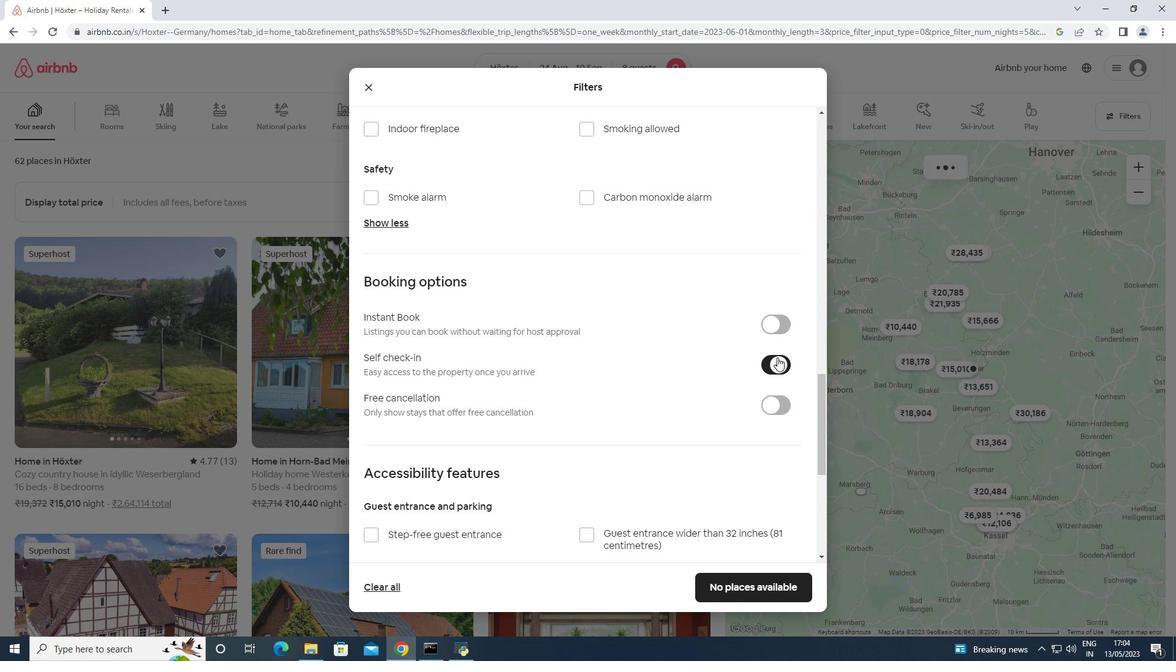 
Action: Mouse scrolled (777, 357) with delta (0, 0)
Screenshot: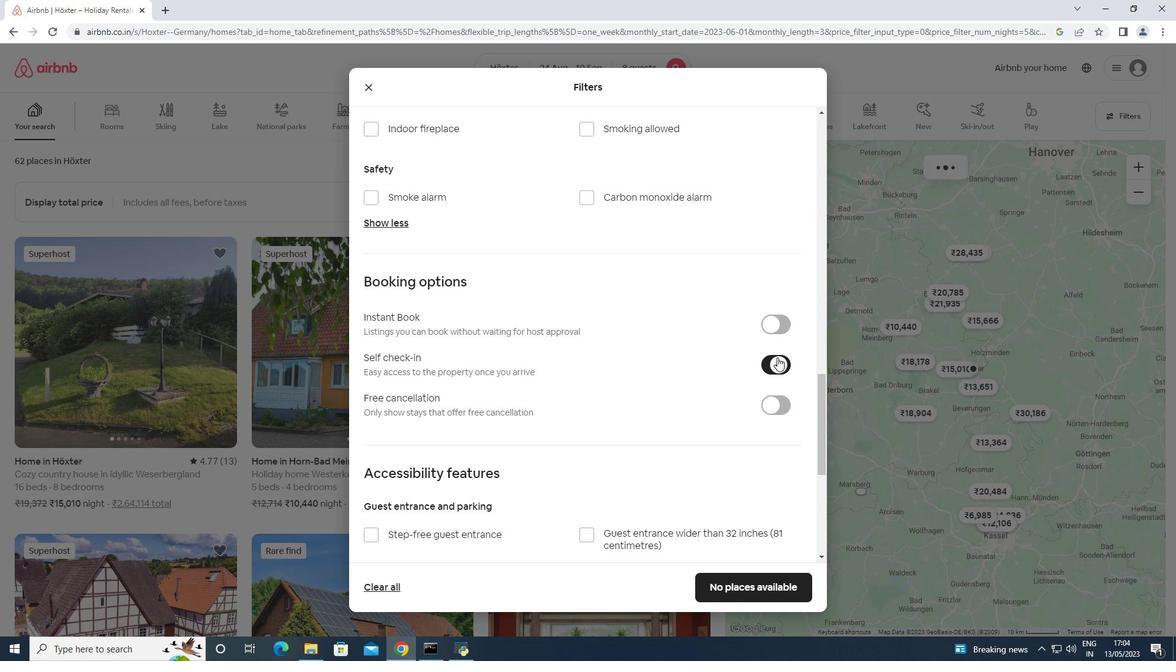 
Action: Mouse scrolled (777, 357) with delta (0, 0)
Screenshot: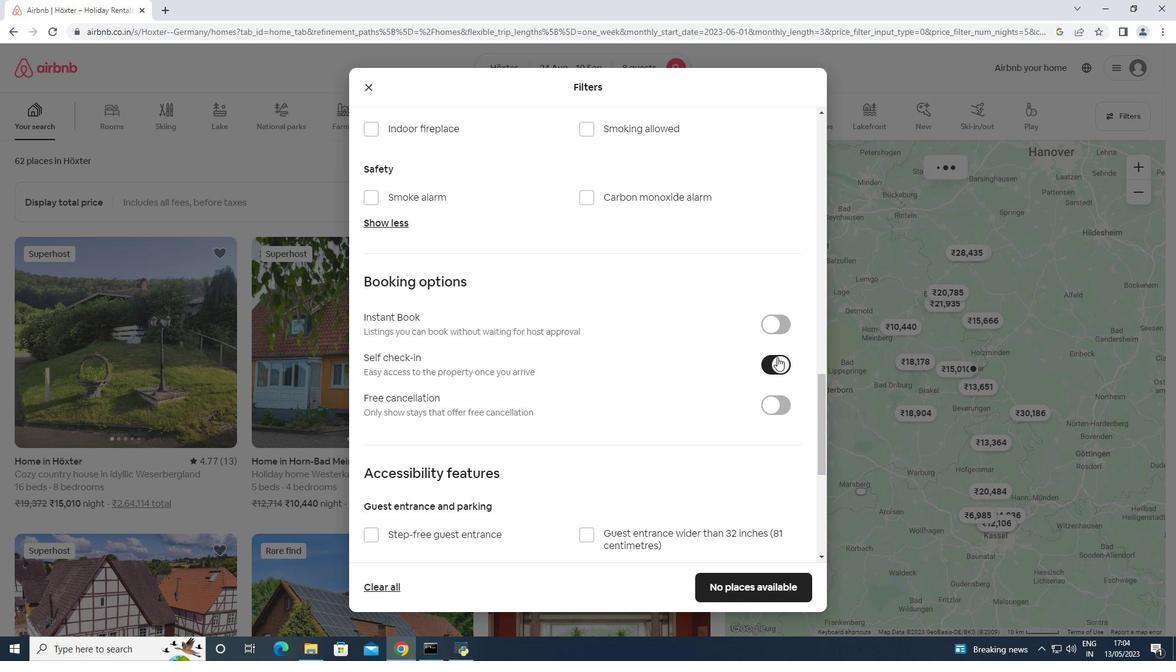 
Action: Mouse scrolled (777, 357) with delta (0, 0)
Screenshot: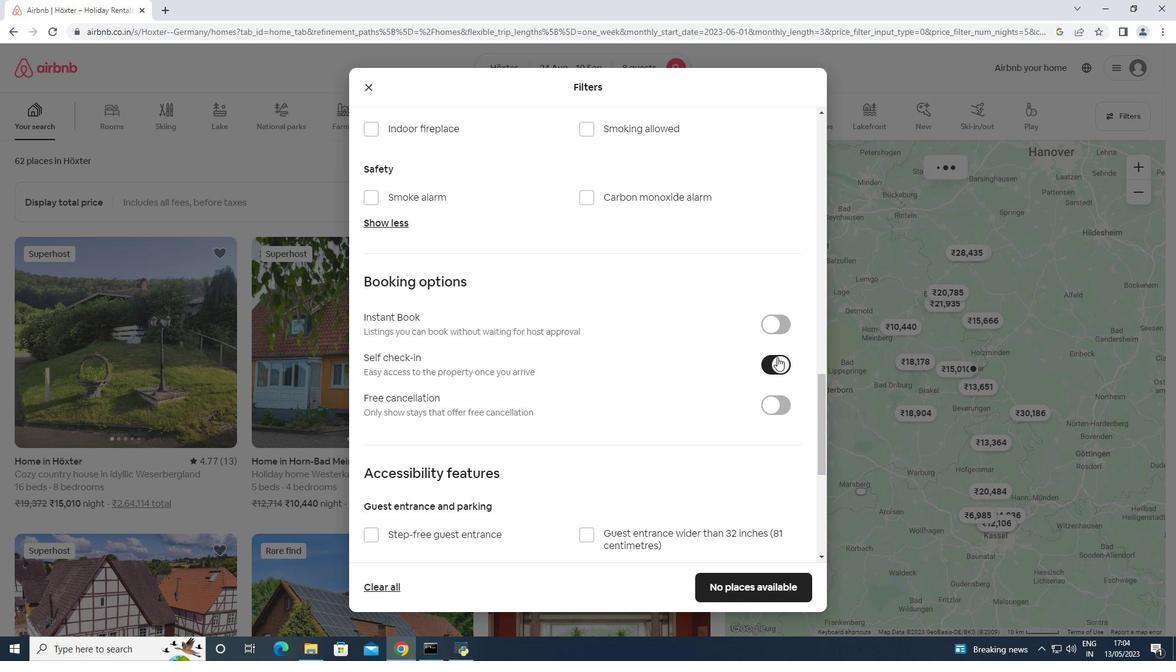 
Action: Mouse moved to (411, 473)
Screenshot: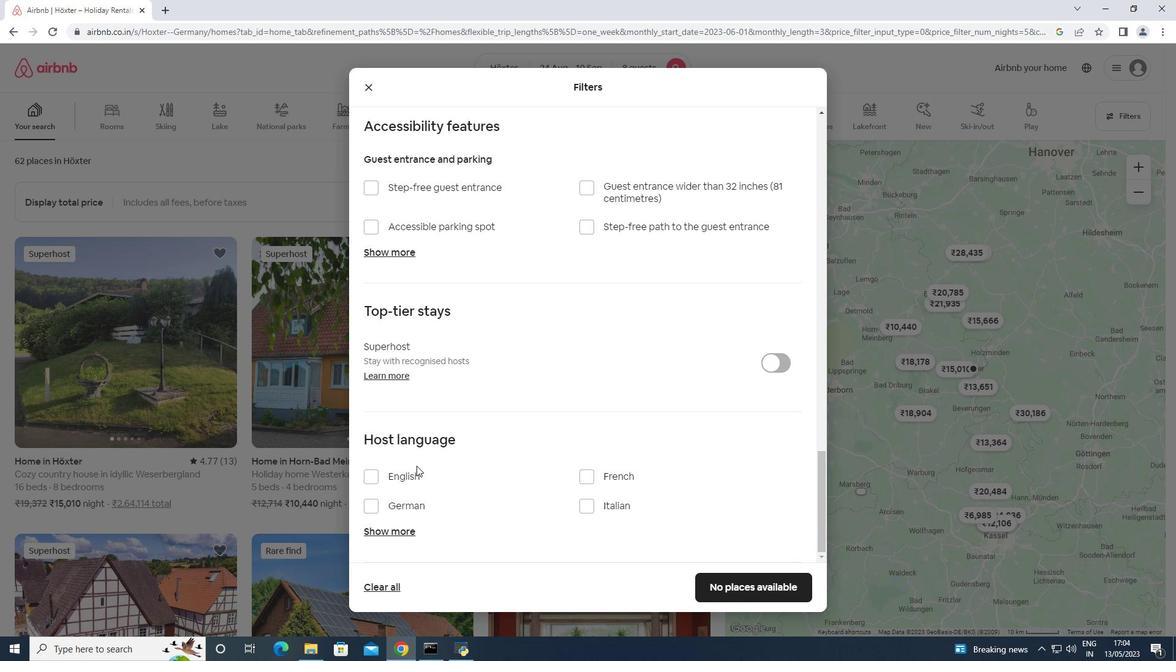 
Action: Mouse pressed left at (411, 473)
Screenshot: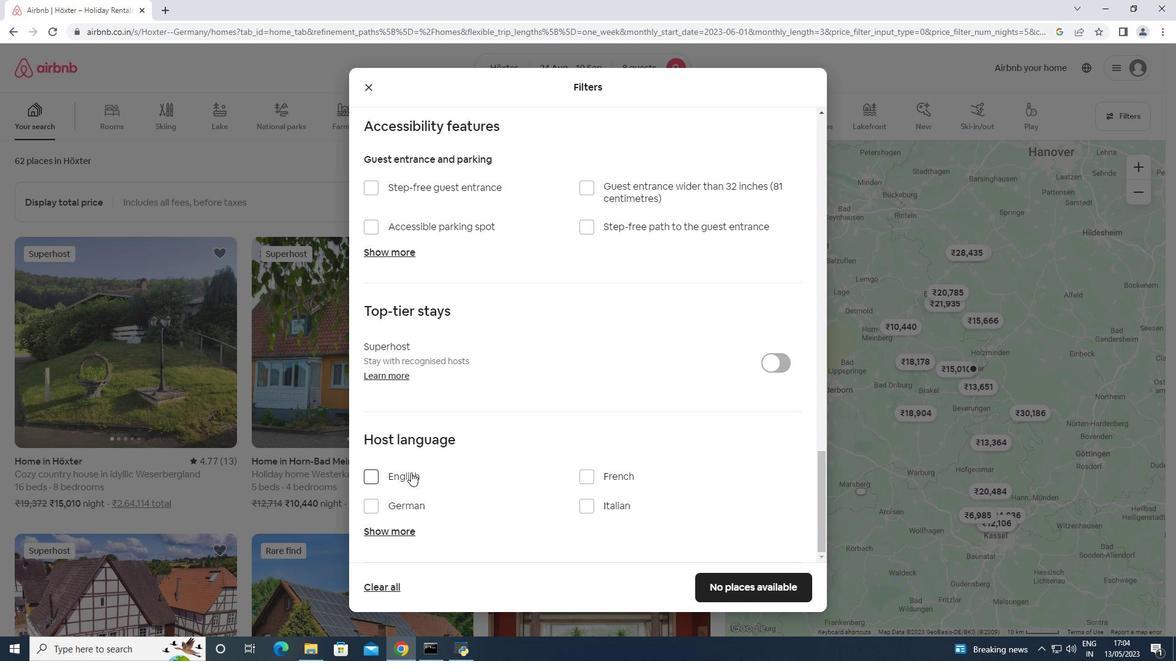 
Action: Mouse moved to (741, 585)
Screenshot: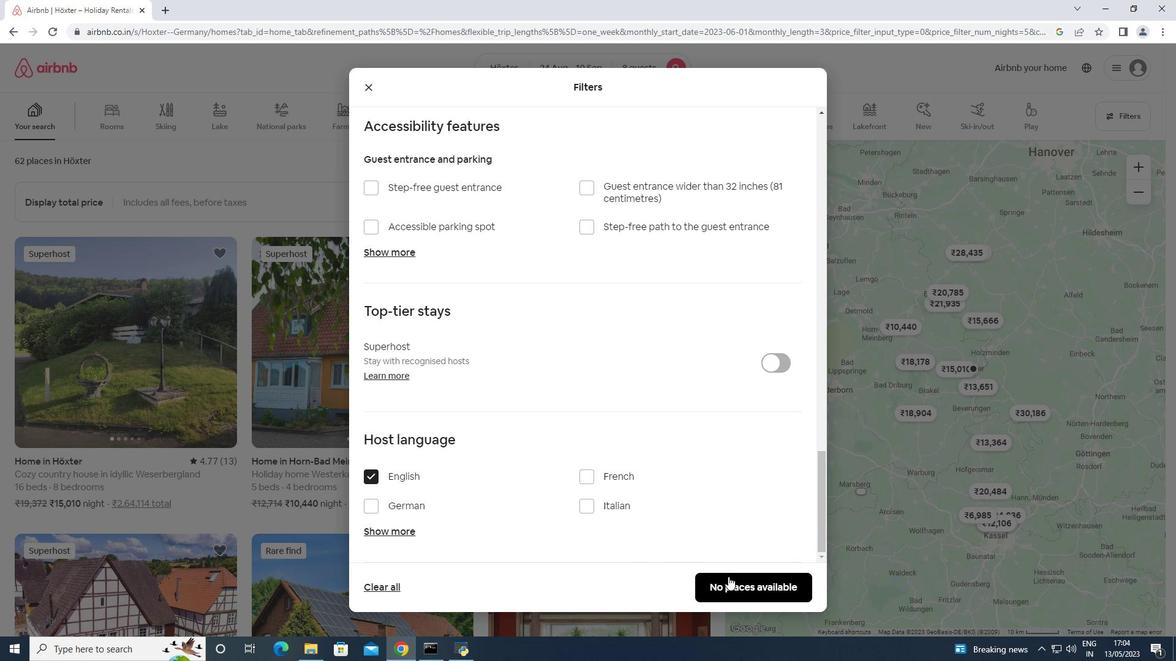 
Action: Mouse pressed left at (741, 585)
Screenshot: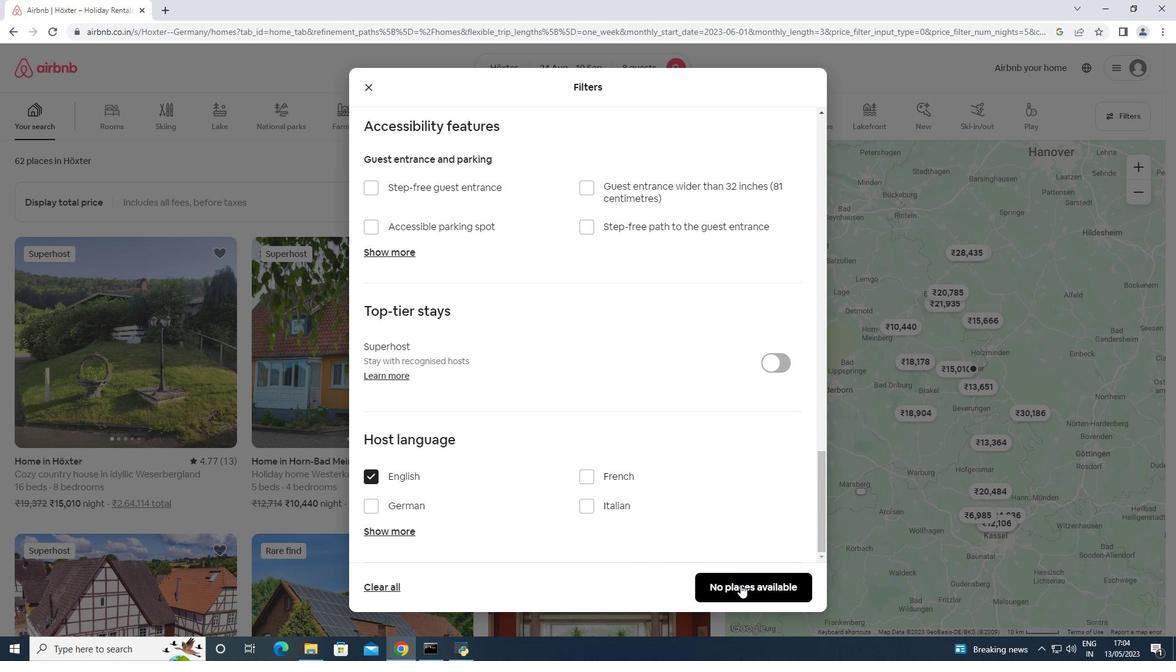 
Action: Mouse moved to (627, 289)
Screenshot: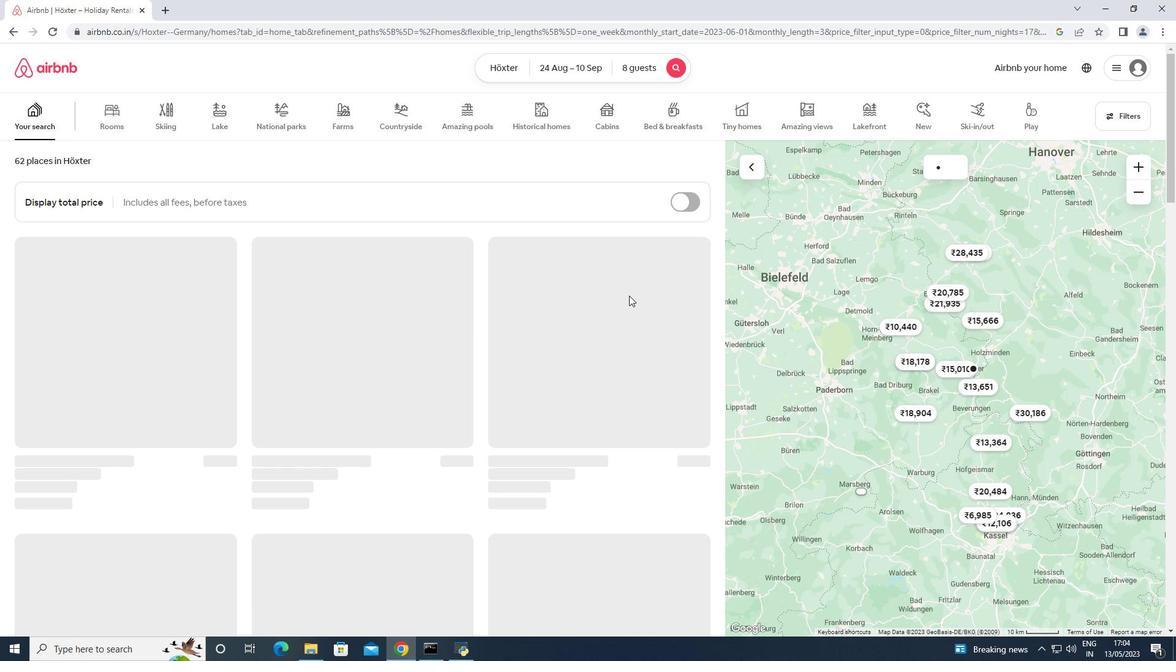
